 Task: Look for space in Ipirá, Brazil from 5th June, 2023 to 16th June, 2023 for 2 adults in price range Rs.14000 to Rs.18000. Place can be entire place with 1  bedroom having 1 bed and 1 bathroom. Property type can be house, flat, guest house, hotel. Booking option can be shelf check-in. Required host language is Spanish.
Action: Key pressed i<Key.caps_lock>pira,<Key.space><Key.caps_lock>b<Key.caps_lock>razil<Key.enter>
Screenshot: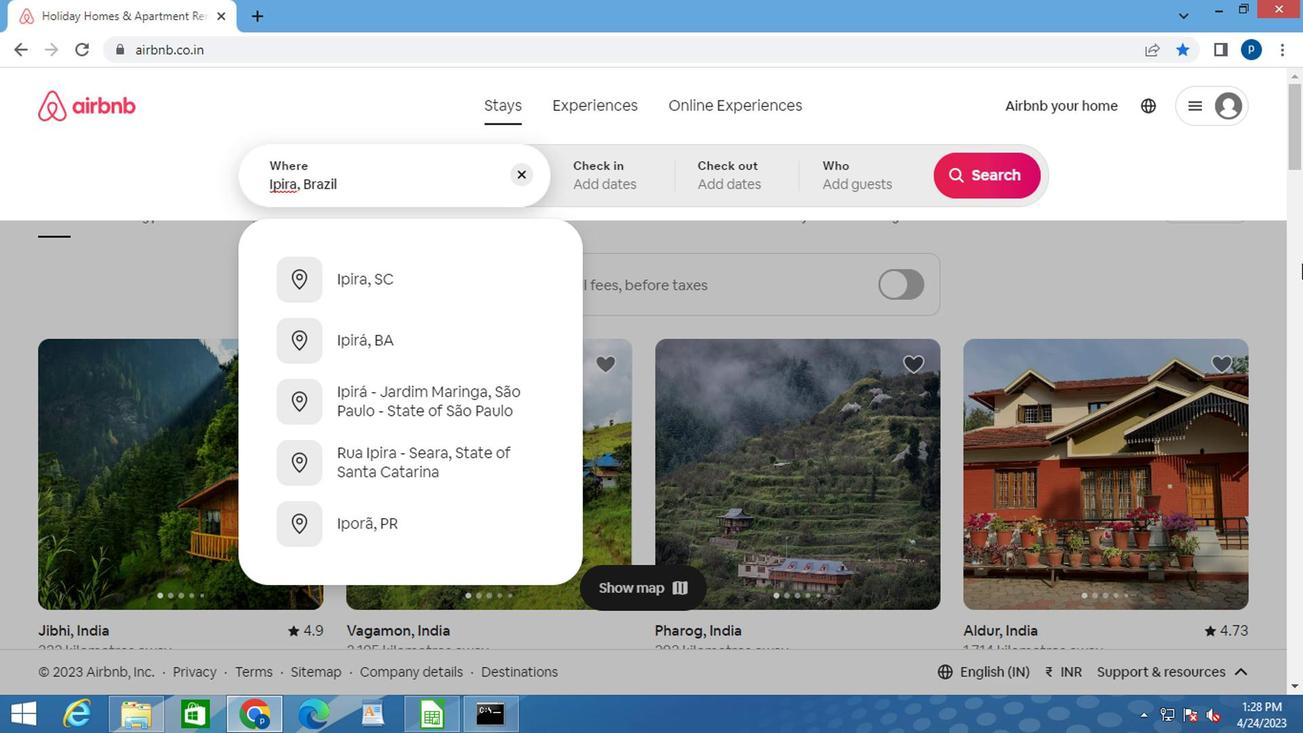 
Action: Mouse moved to (968, 331)
Screenshot: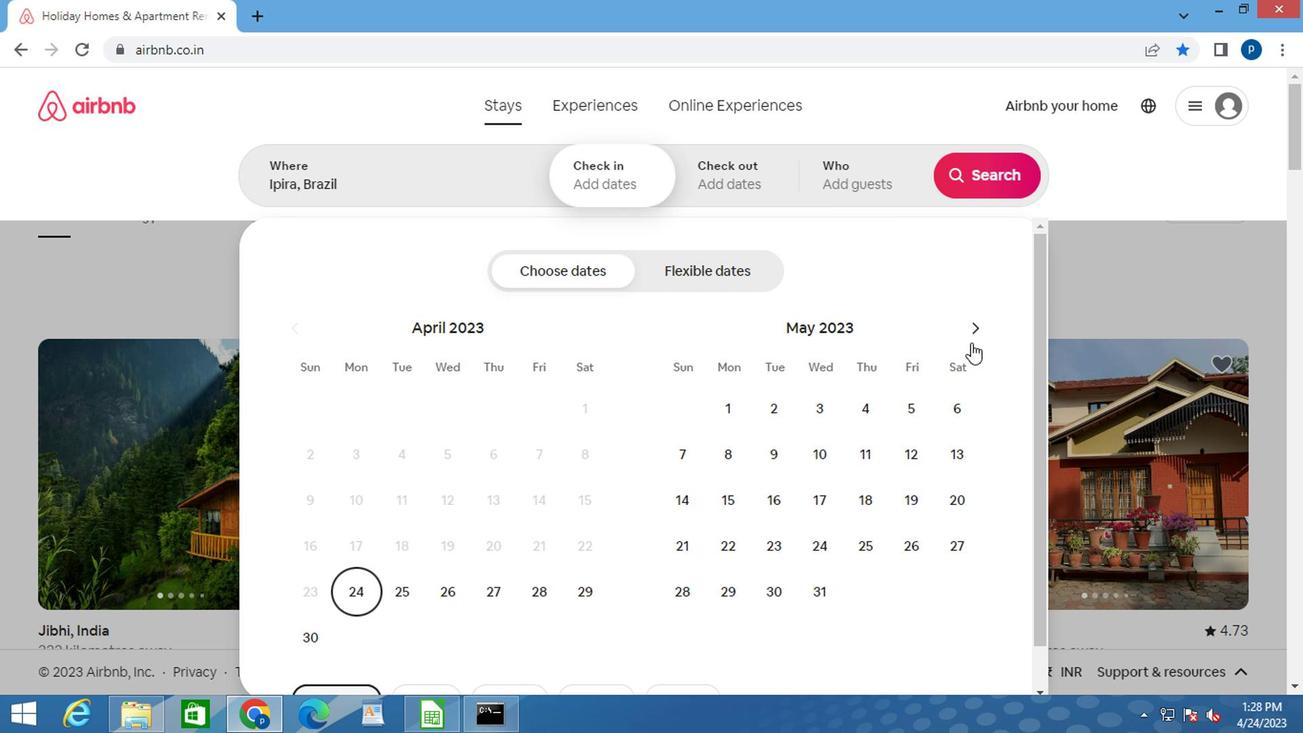 
Action: Mouse pressed left at (968, 331)
Screenshot: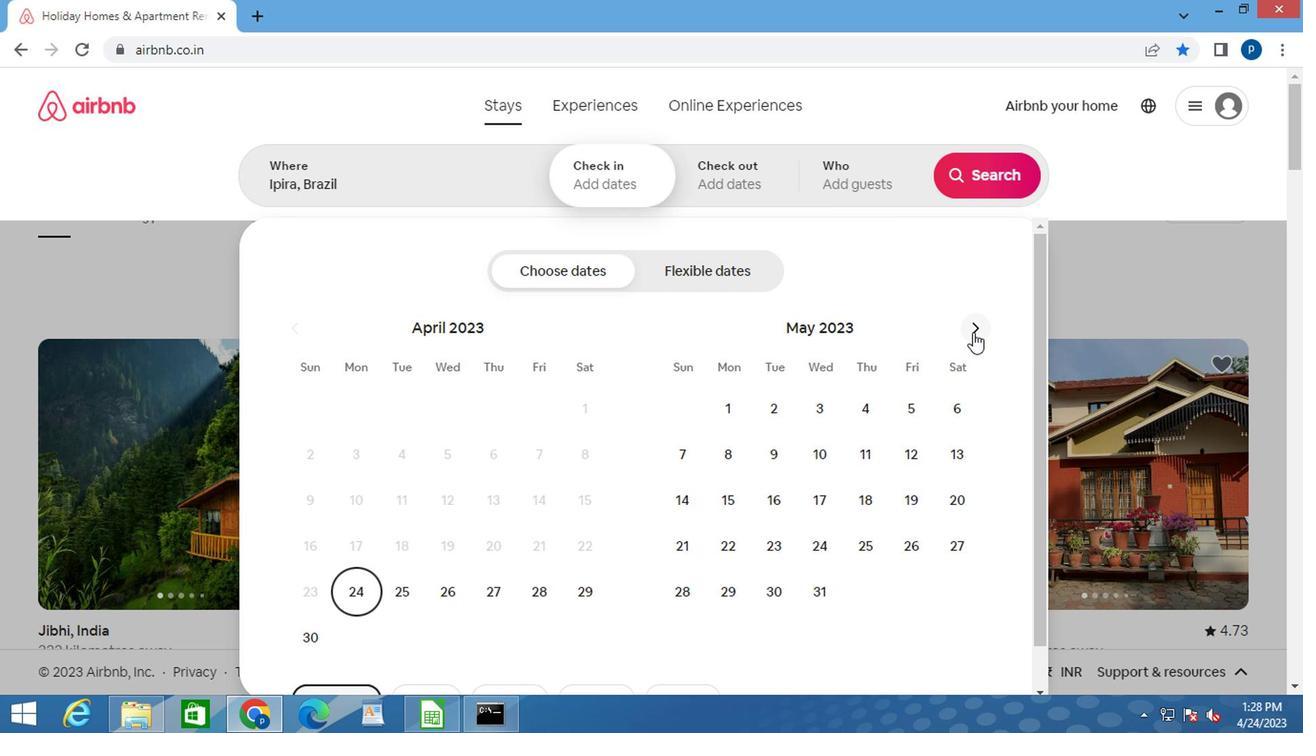 
Action: Mouse moved to (714, 467)
Screenshot: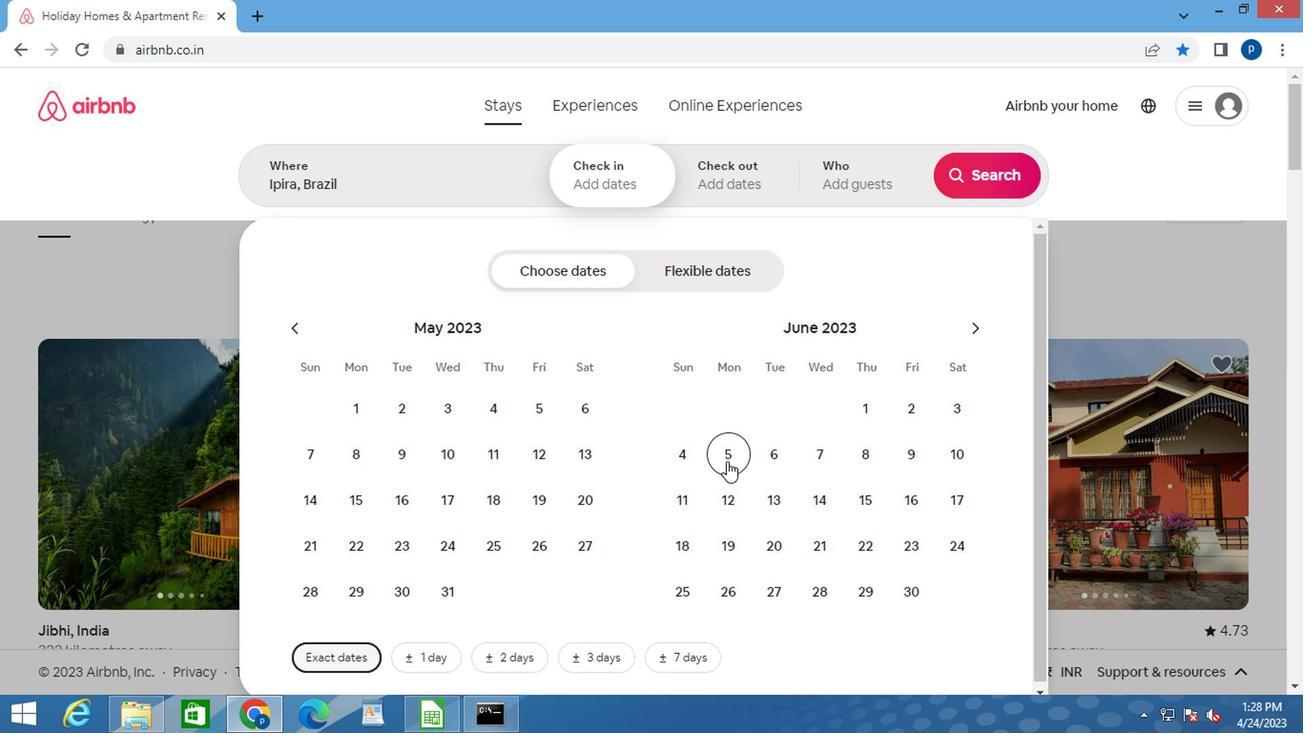 
Action: Mouse pressed left at (714, 467)
Screenshot: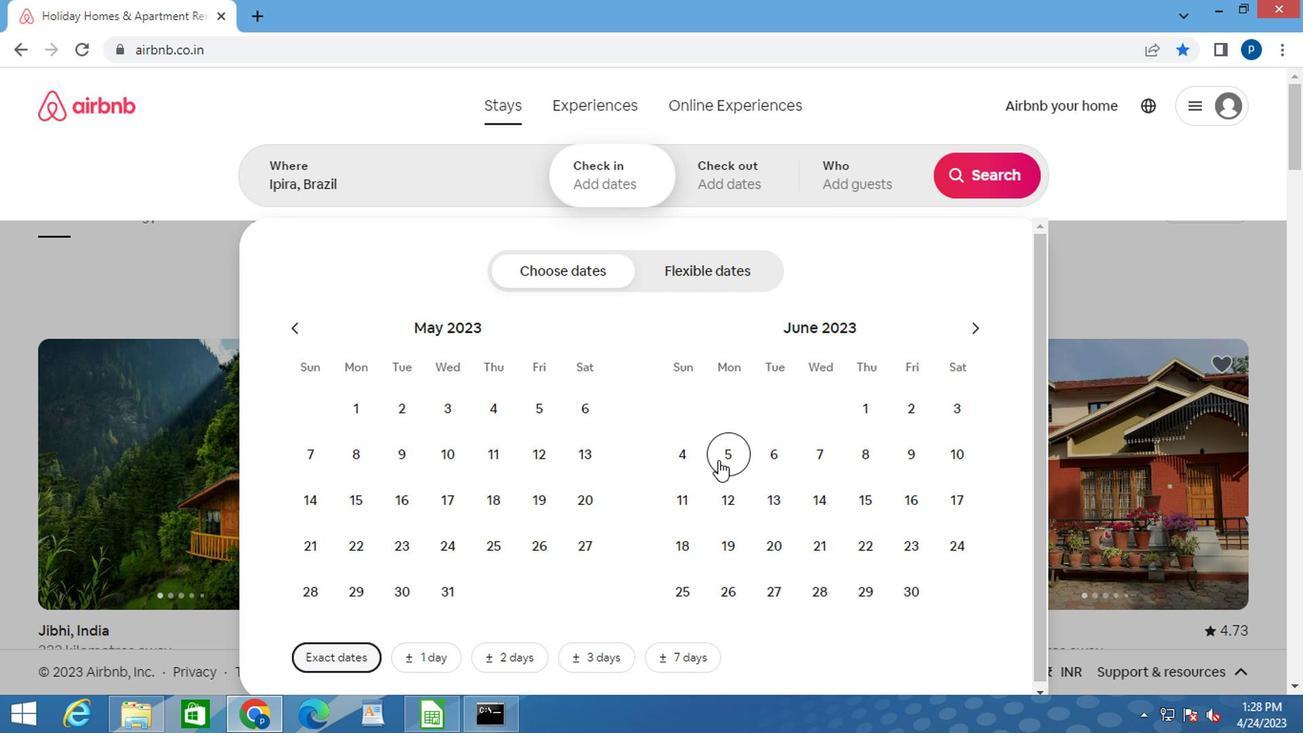 
Action: Mouse moved to (911, 508)
Screenshot: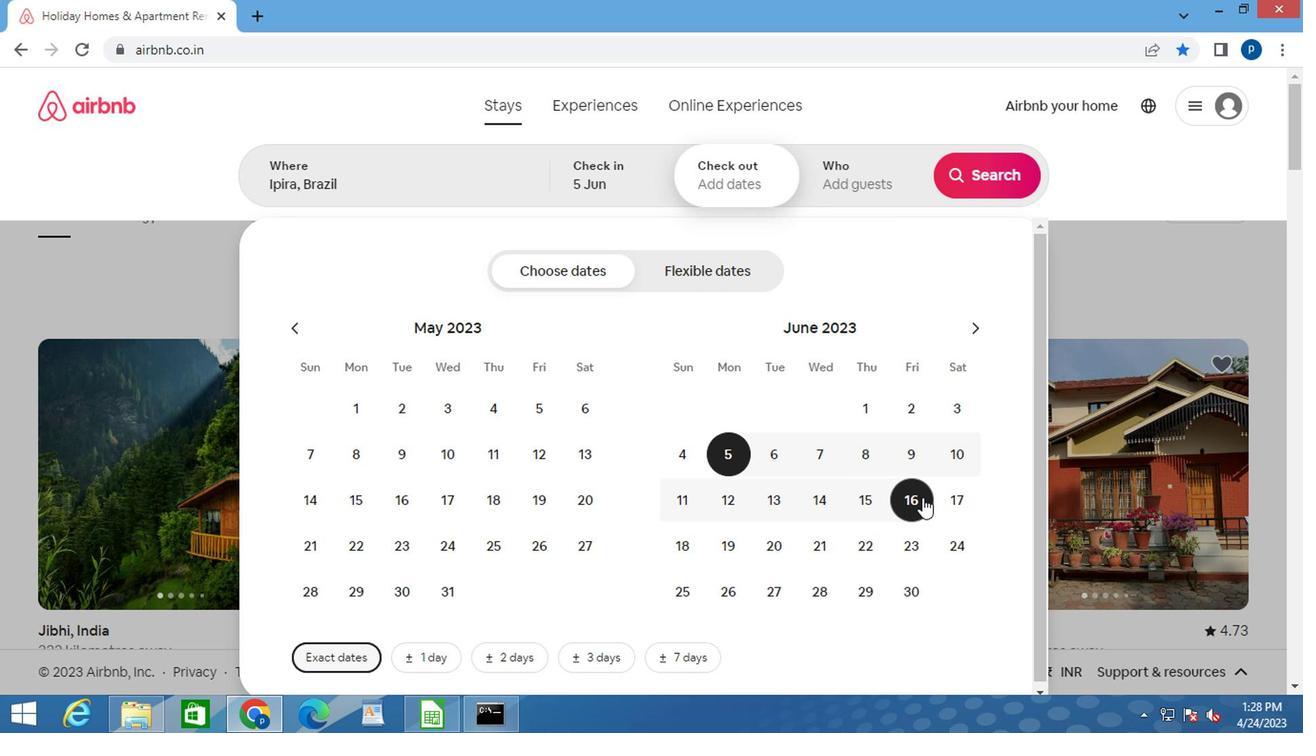 
Action: Mouse pressed left at (911, 508)
Screenshot: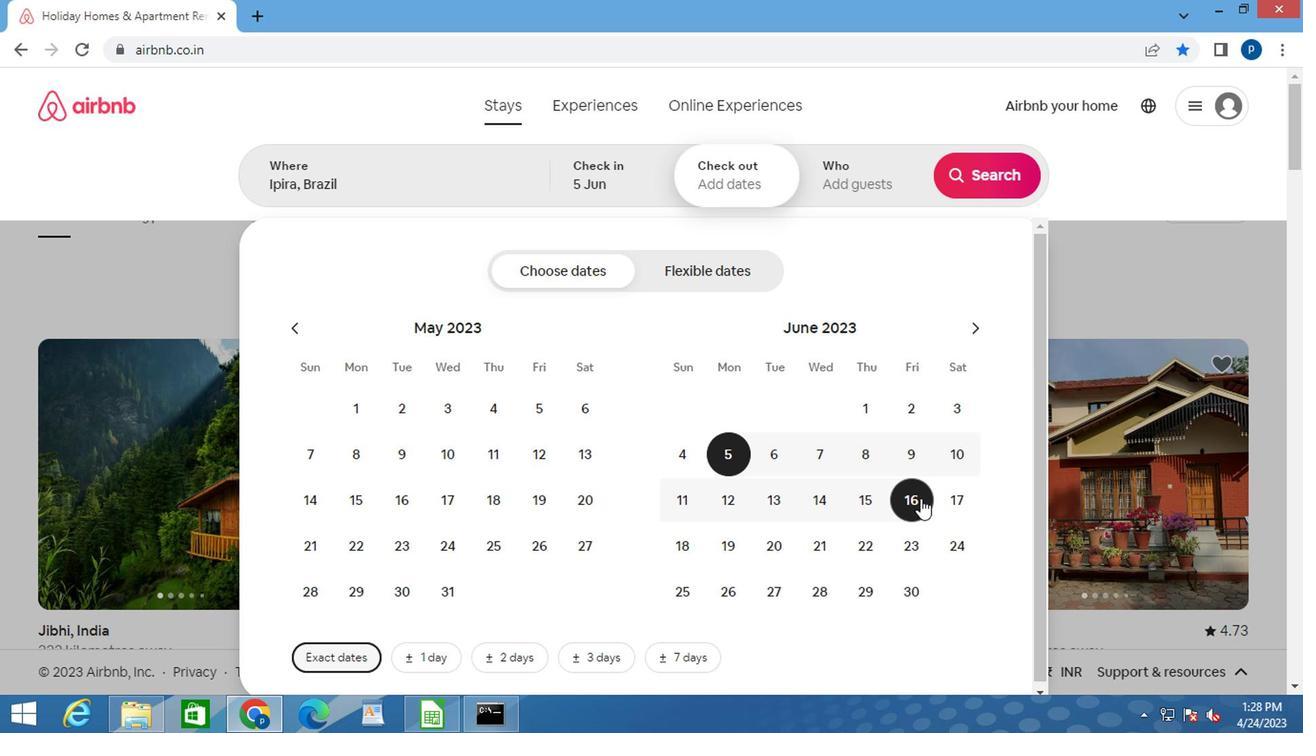 
Action: Mouse moved to (851, 179)
Screenshot: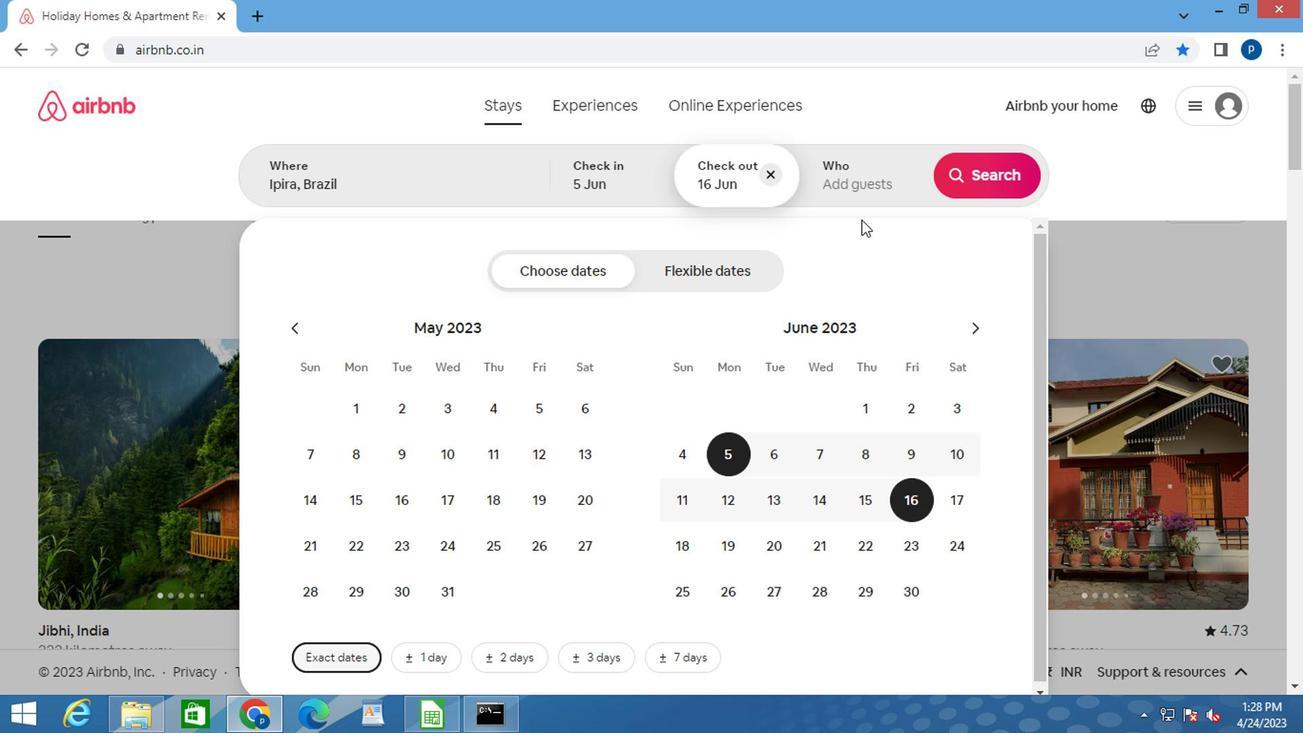 
Action: Mouse pressed left at (851, 179)
Screenshot: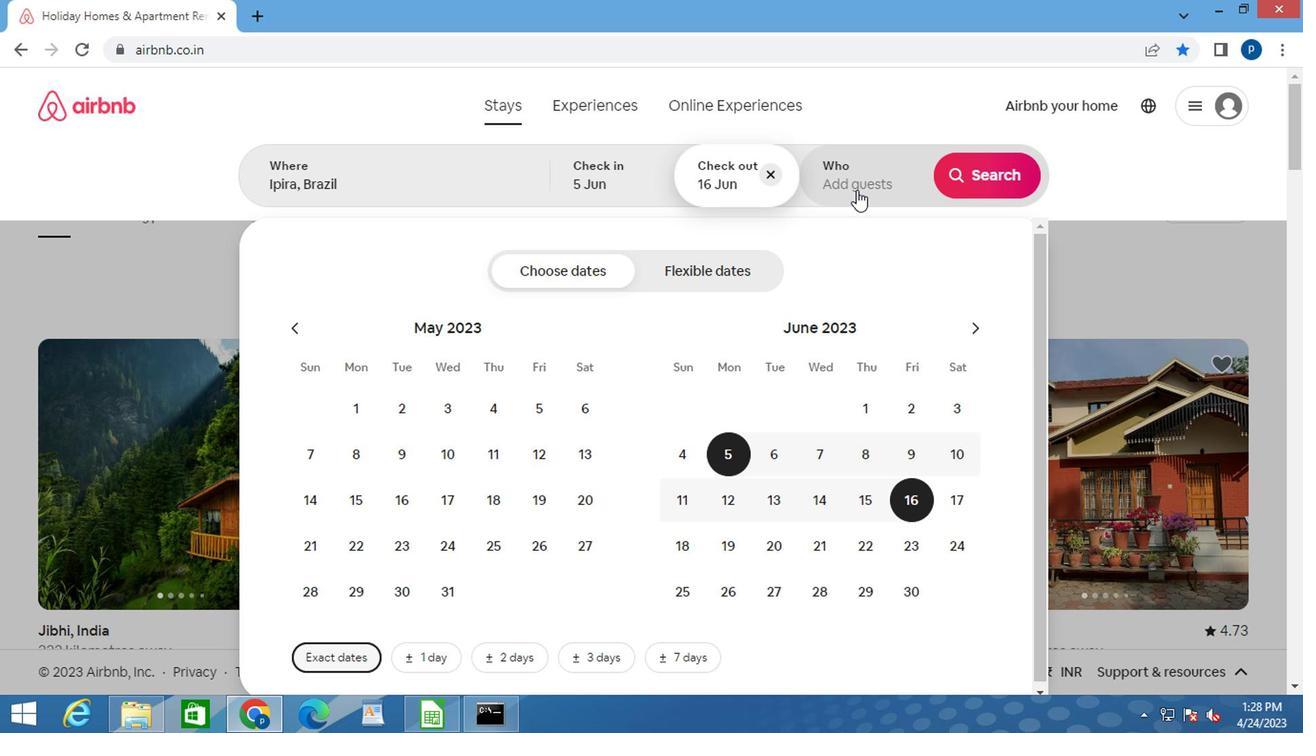 
Action: Mouse moved to (986, 286)
Screenshot: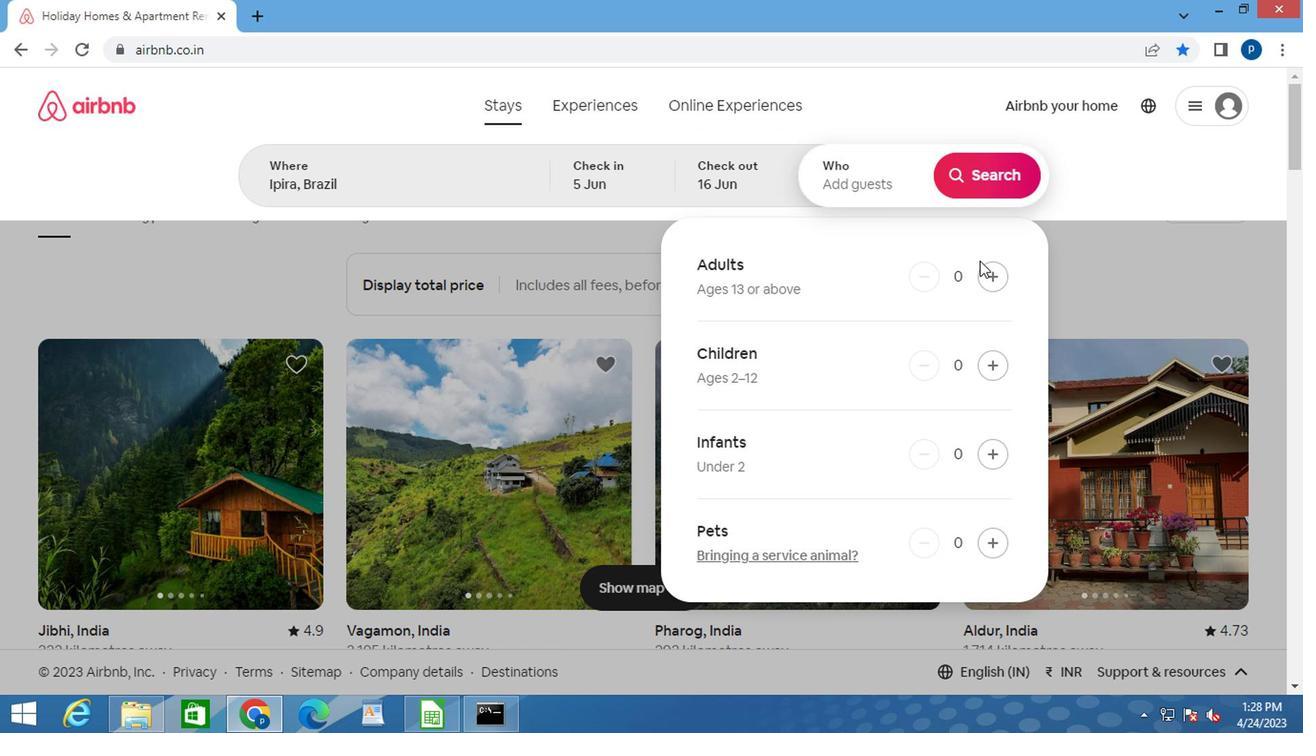 
Action: Mouse pressed left at (986, 286)
Screenshot: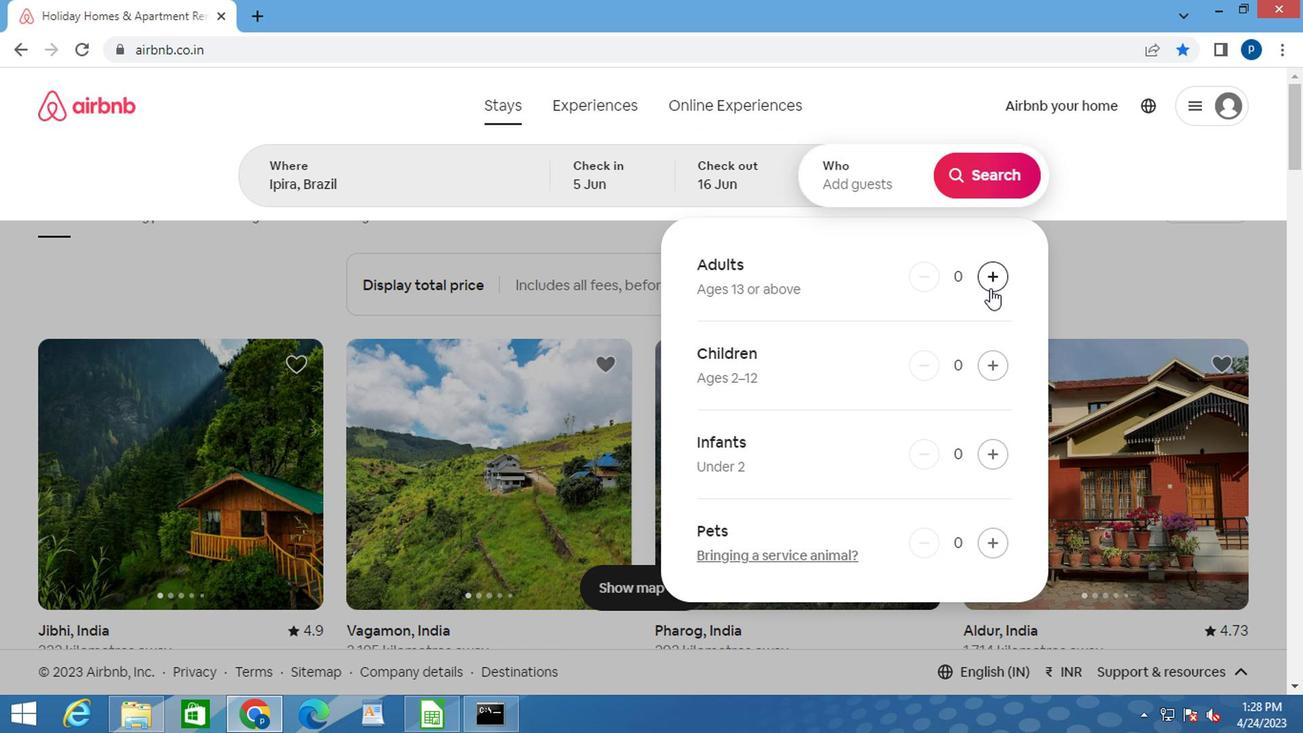 
Action: Mouse moved to (986, 286)
Screenshot: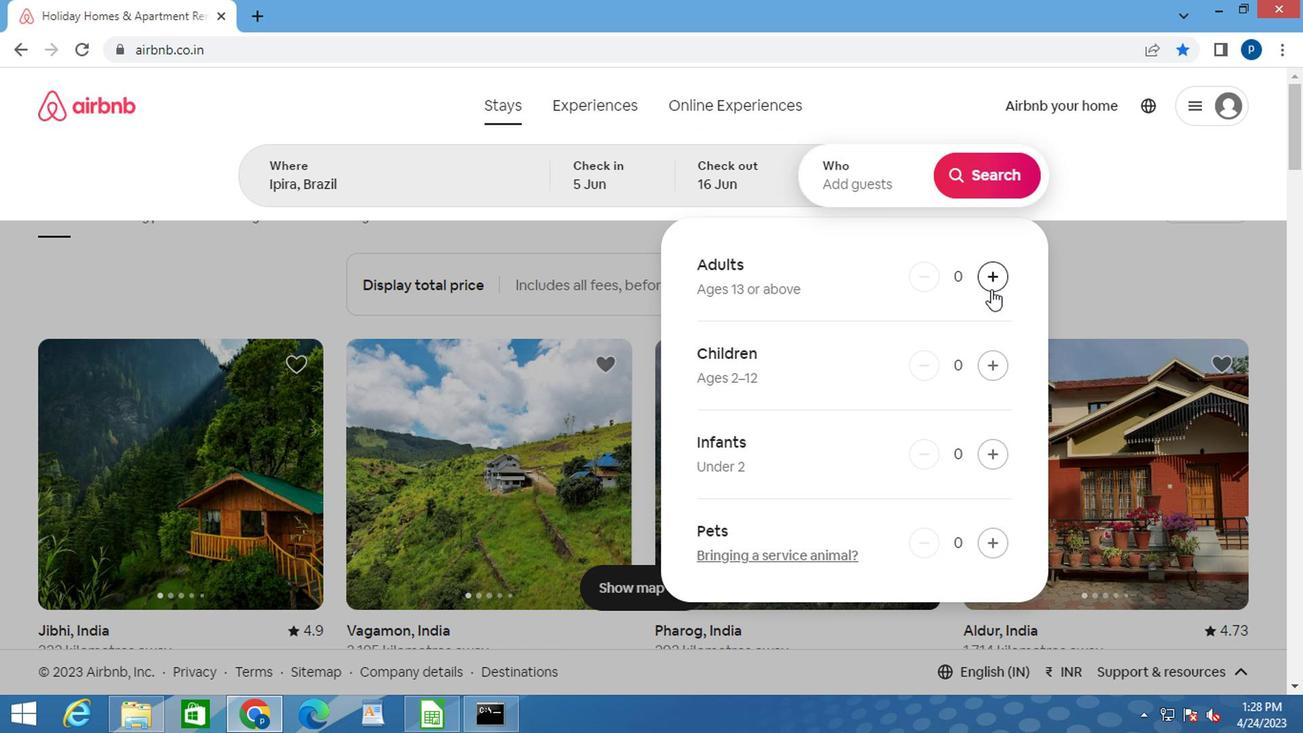 
Action: Mouse pressed left at (986, 286)
Screenshot: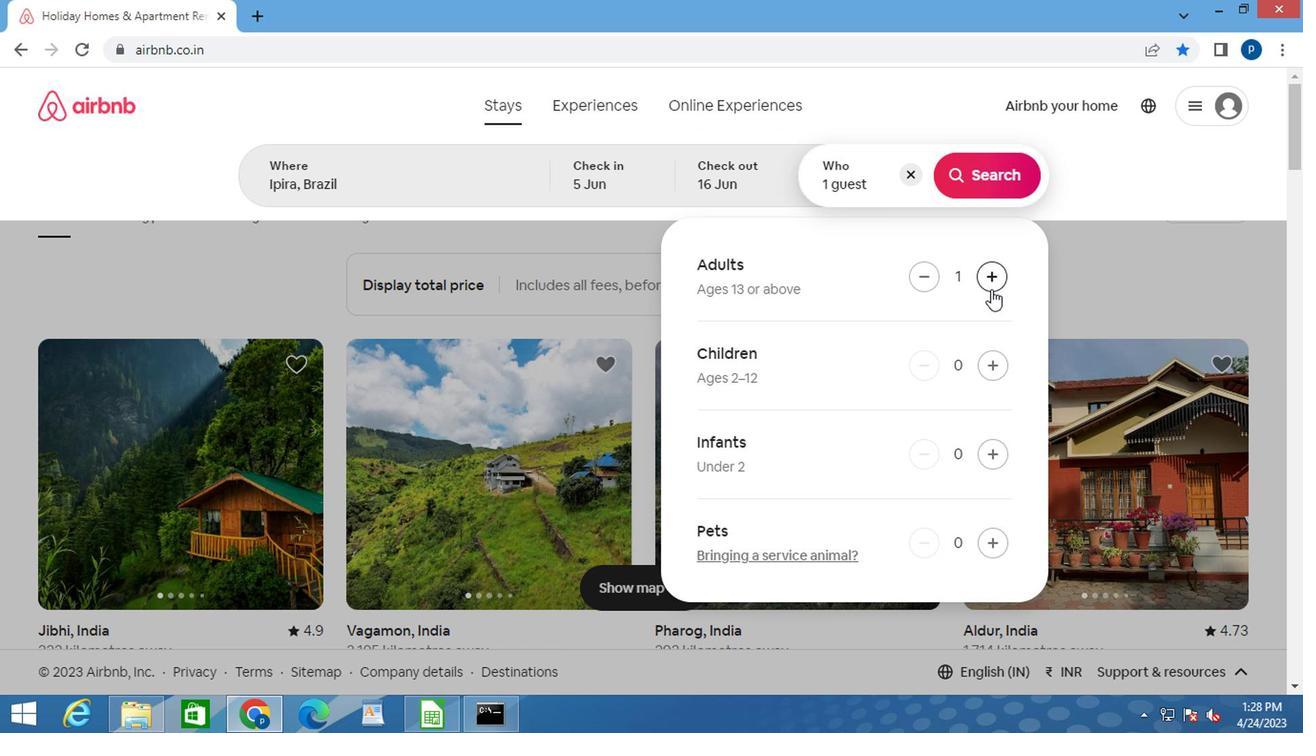 
Action: Mouse moved to (984, 171)
Screenshot: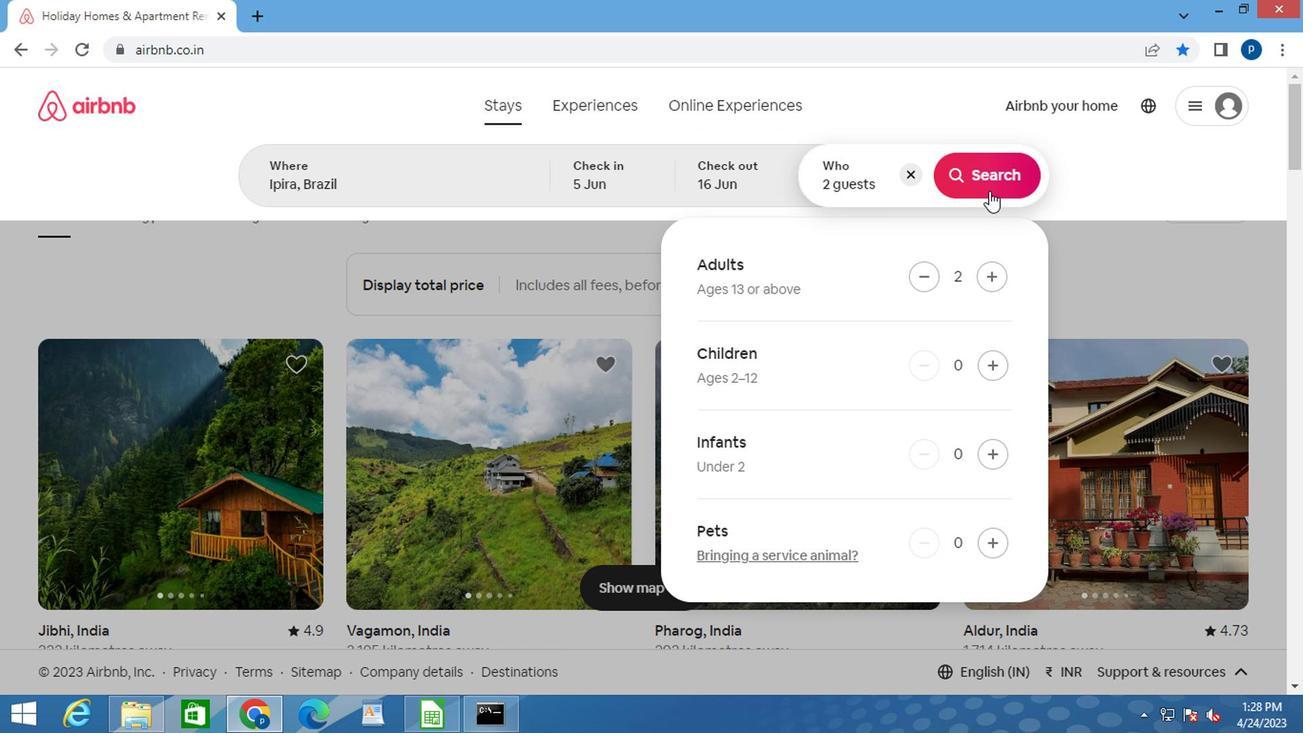 
Action: Mouse pressed left at (984, 171)
Screenshot: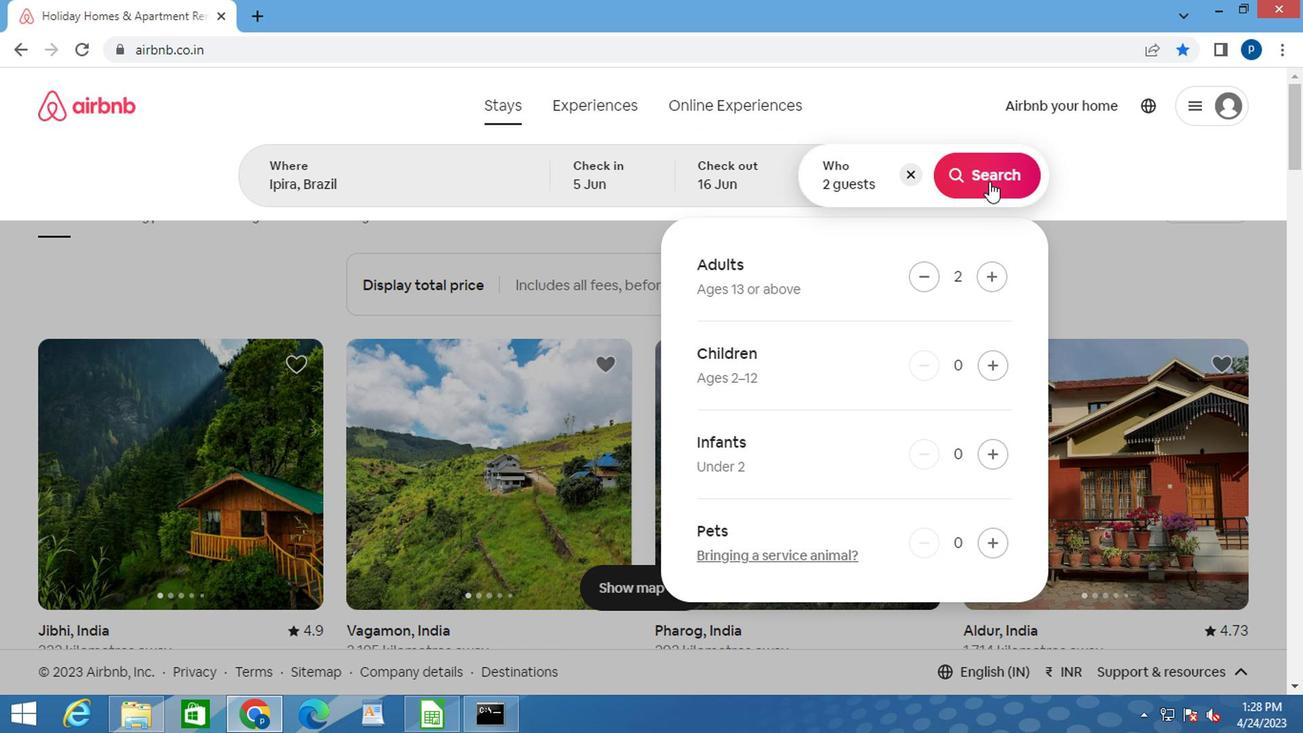 
Action: Mouse moved to (1182, 177)
Screenshot: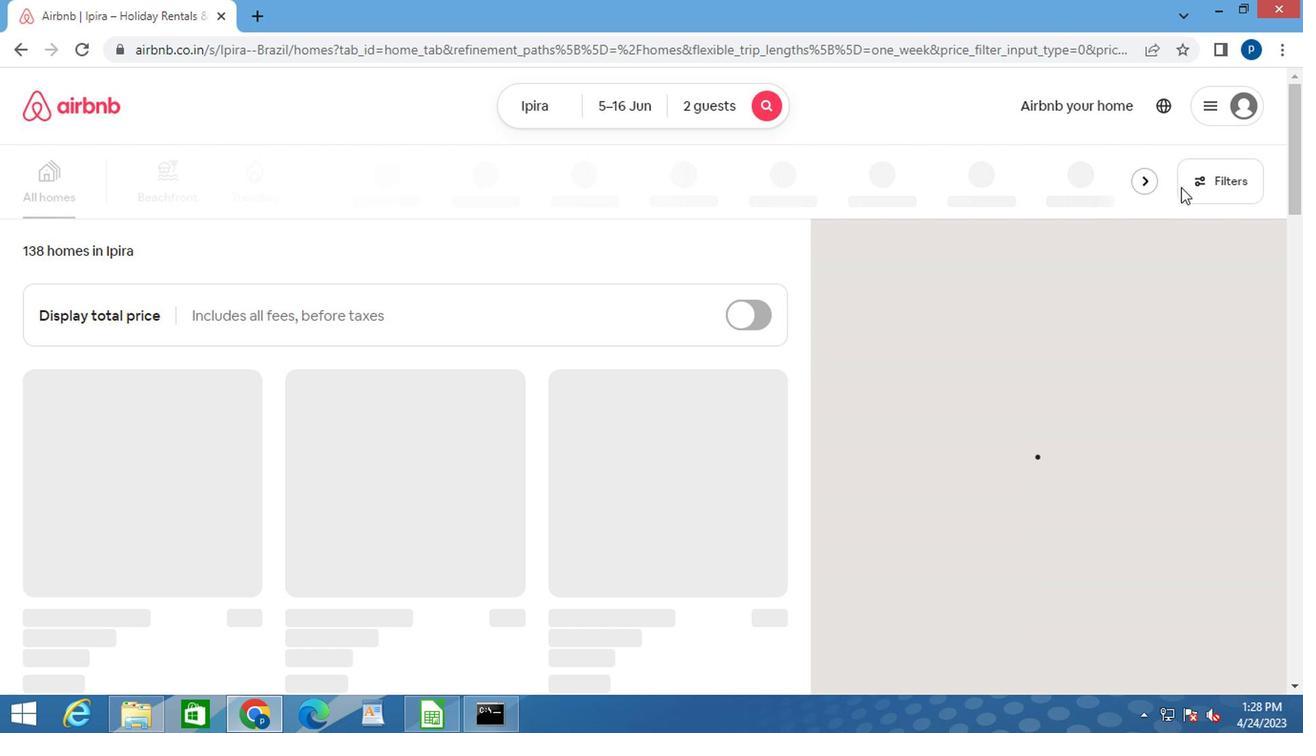 
Action: Mouse pressed left at (1182, 177)
Screenshot: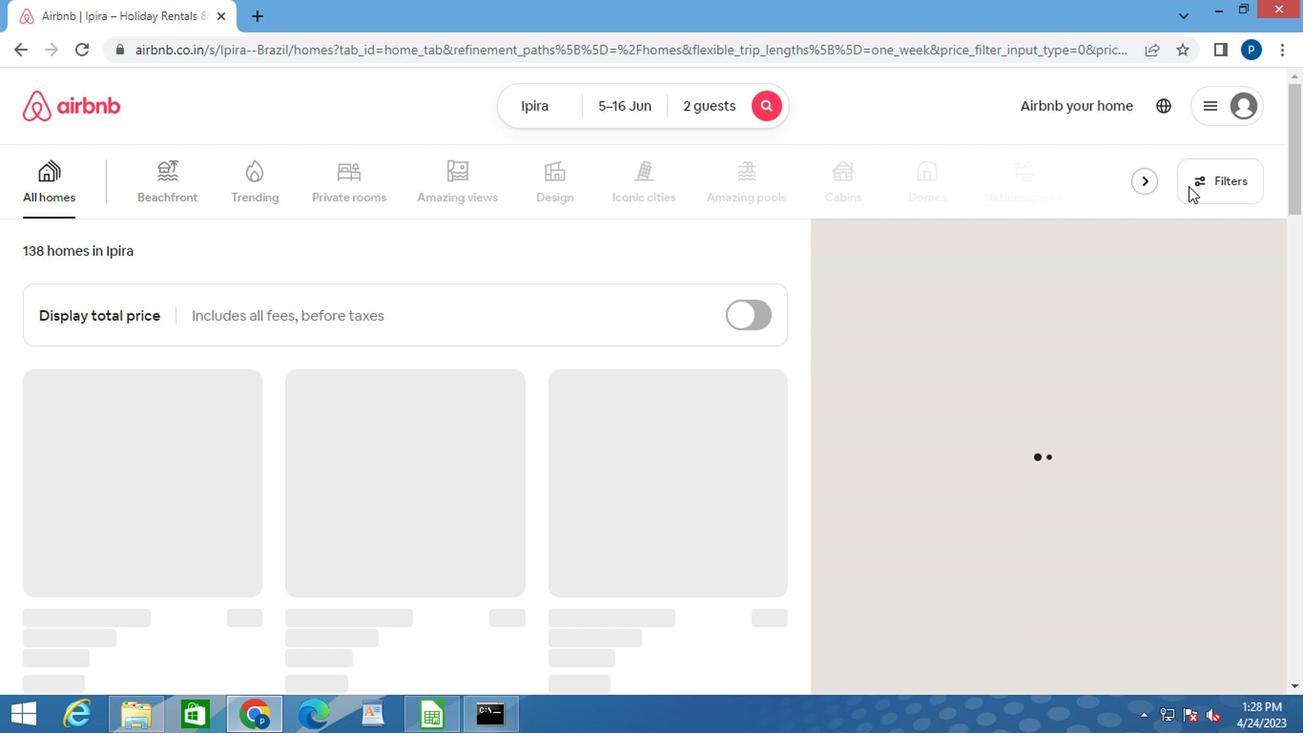 
Action: Mouse moved to (373, 436)
Screenshot: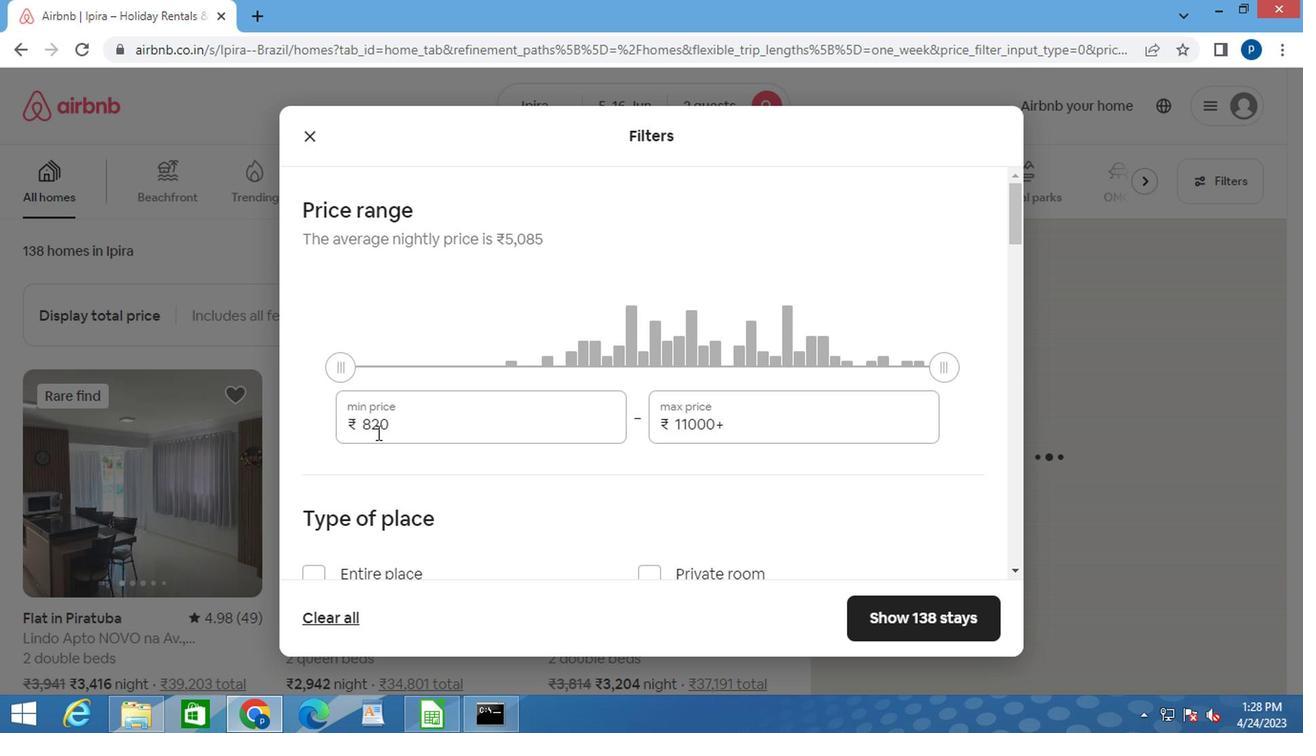 
Action: Mouse pressed left at (373, 436)
Screenshot: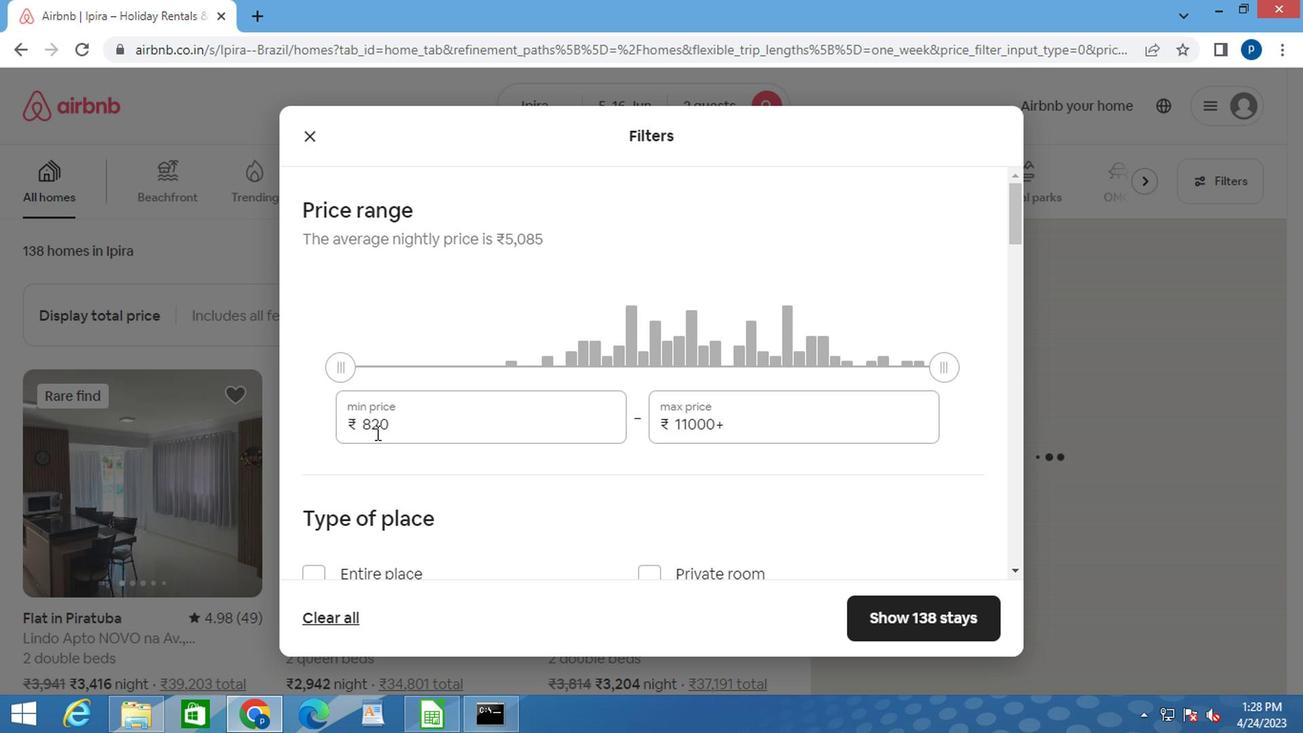 
Action: Mouse pressed left at (373, 436)
Screenshot: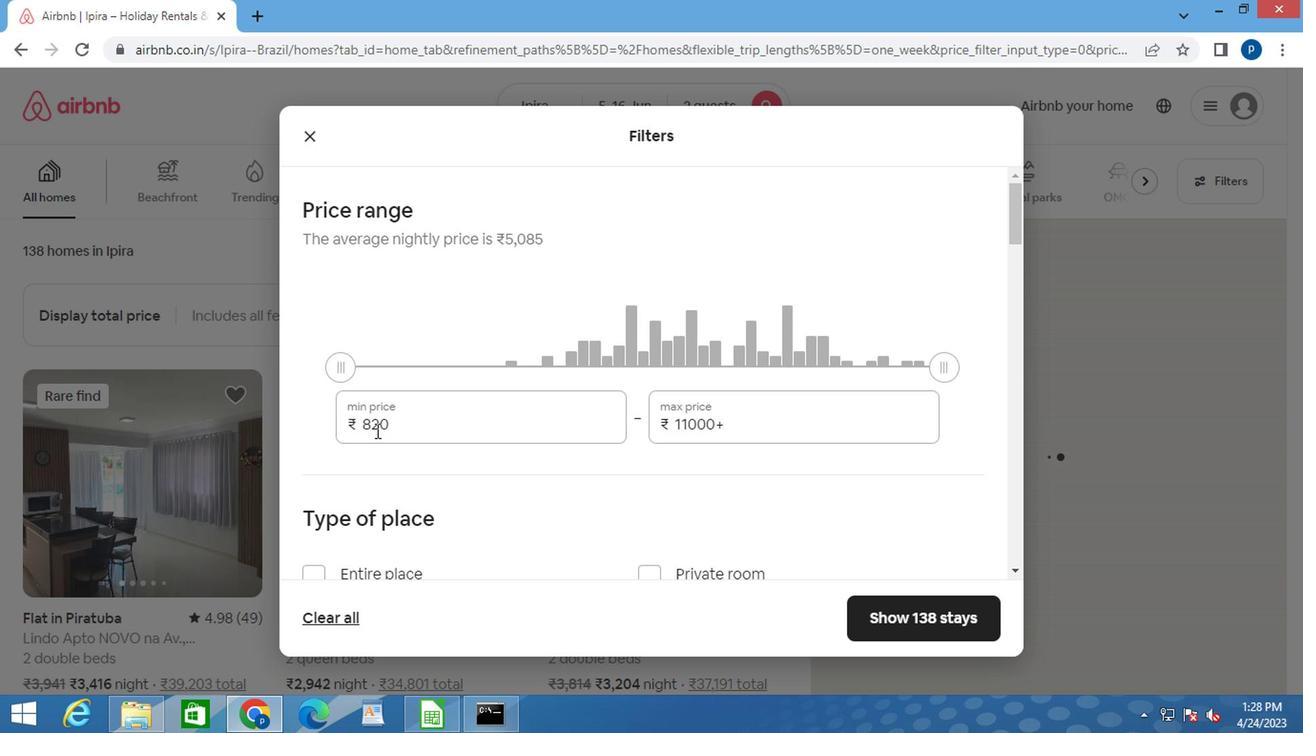 
Action: Mouse moved to (372, 434)
Screenshot: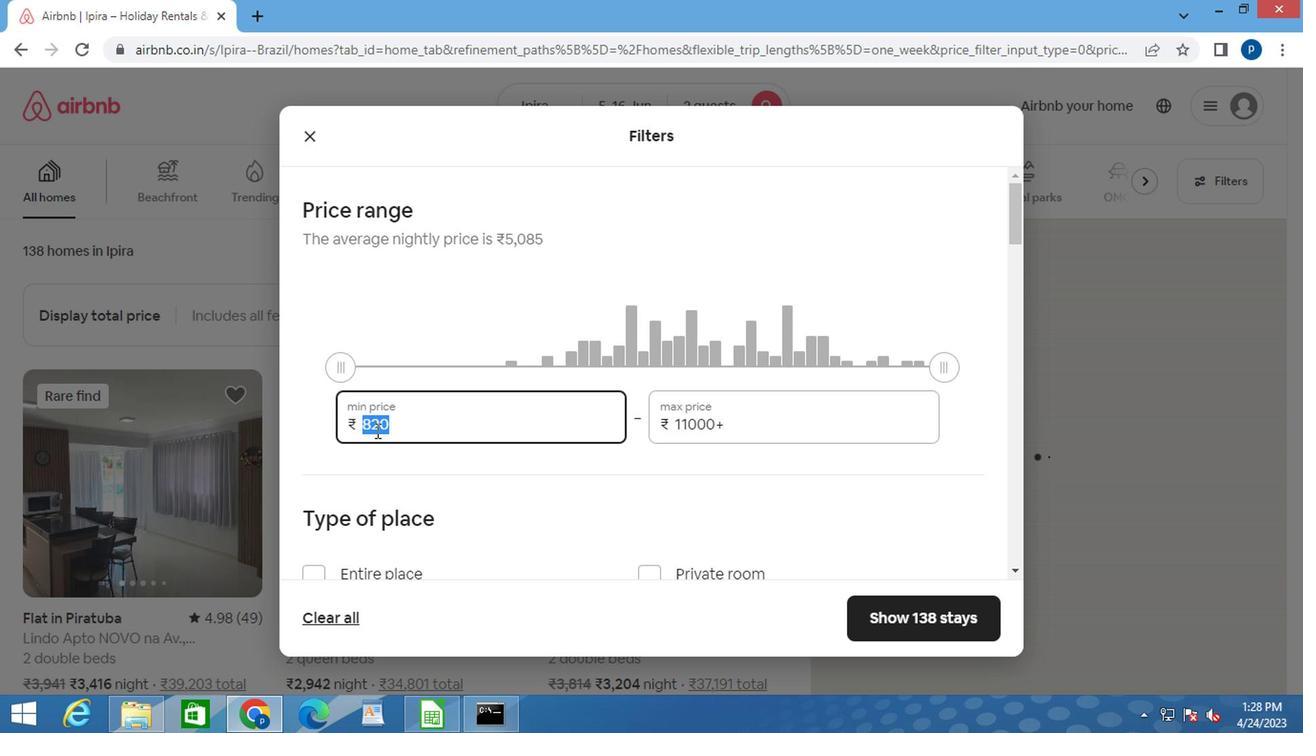 
Action: Key pressed 14000<Key.tab>100
Screenshot: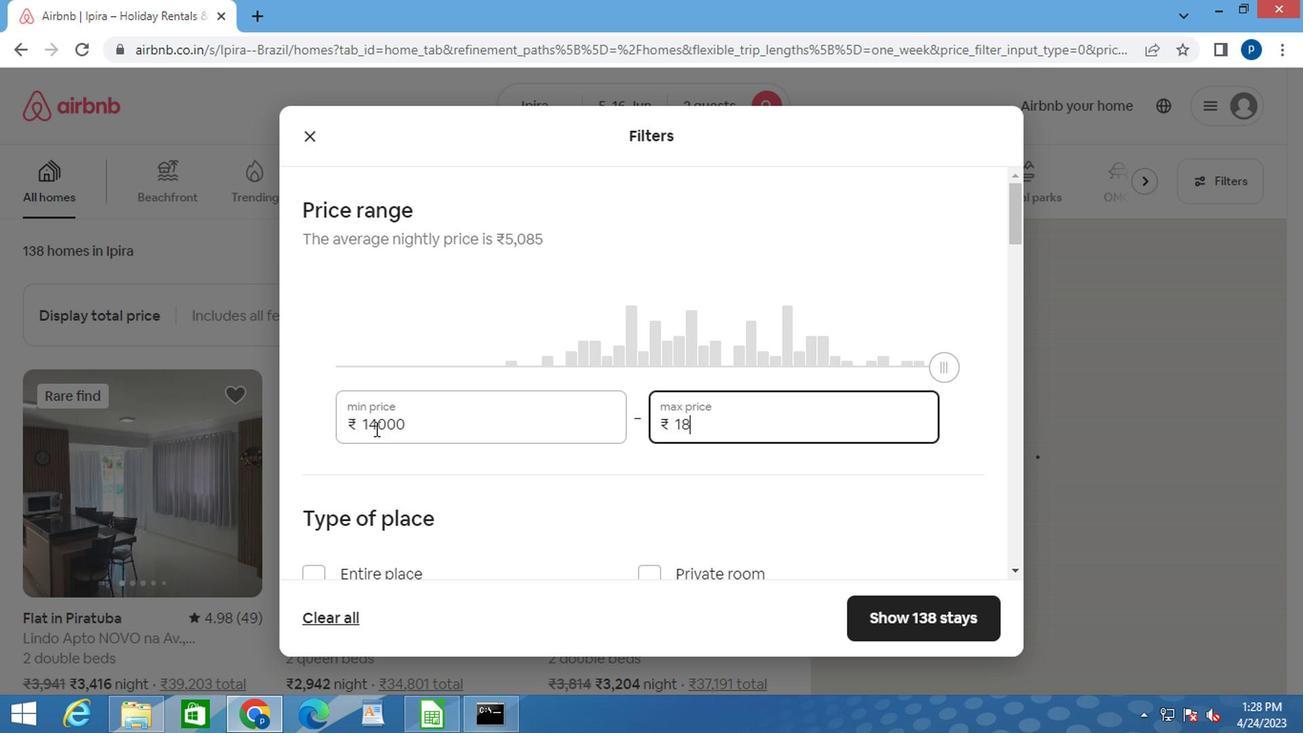 
Action: Mouse moved to (682, 430)
Screenshot: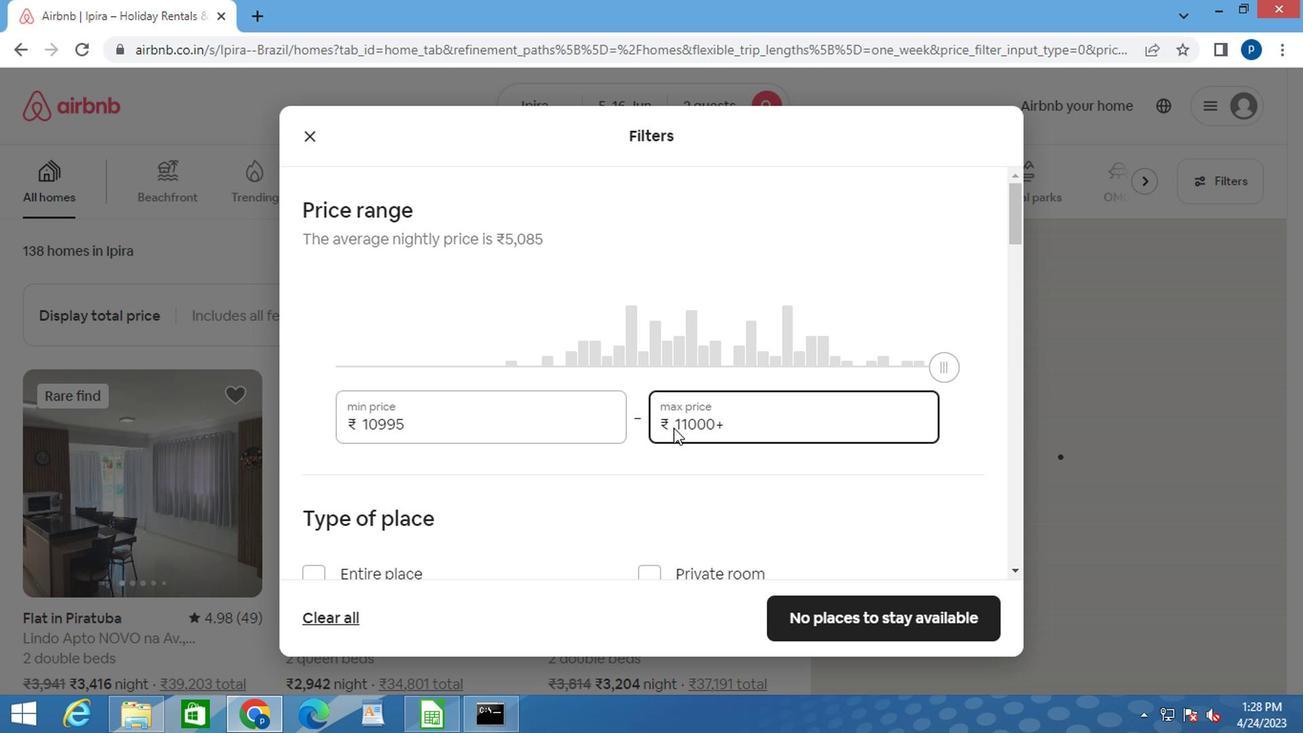 
Action: Mouse pressed left at (682, 430)
Screenshot: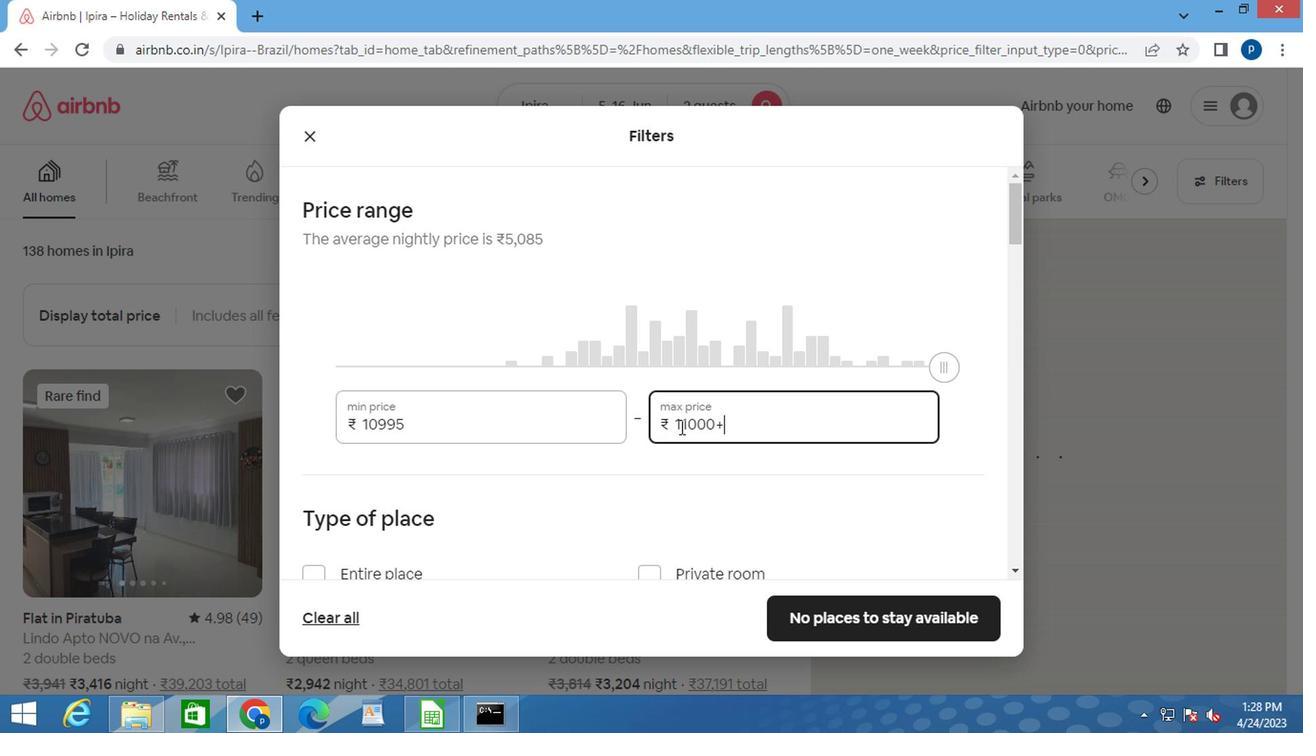 
Action: Mouse pressed left at (682, 430)
Screenshot: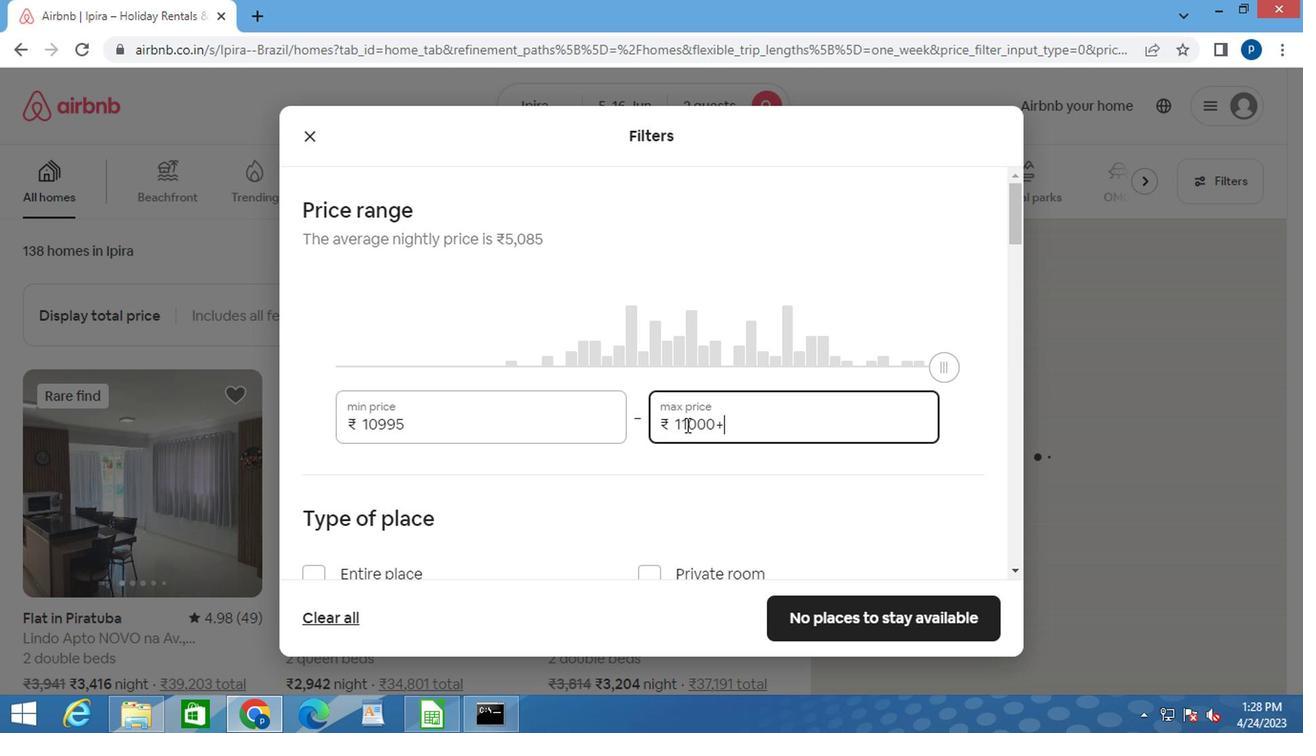 
Action: Mouse moved to (683, 429)
Screenshot: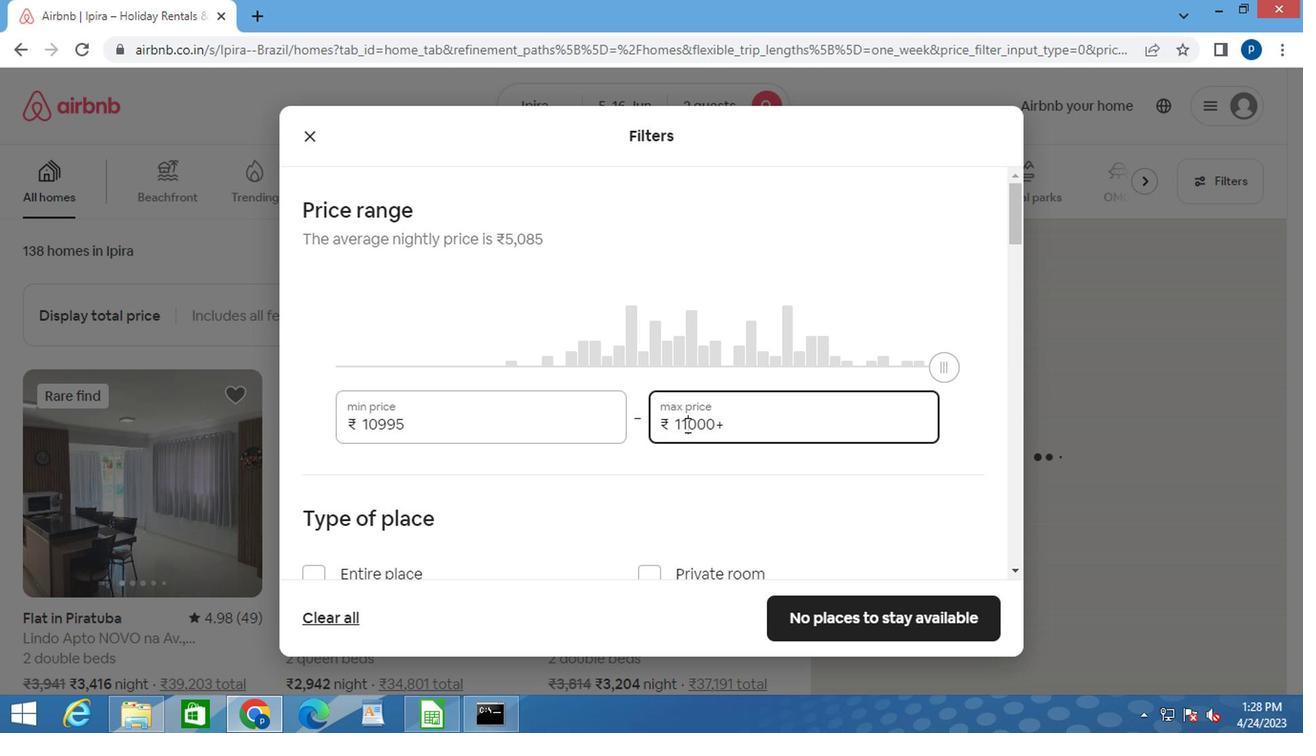 
Action: Mouse pressed left at (683, 429)
Screenshot: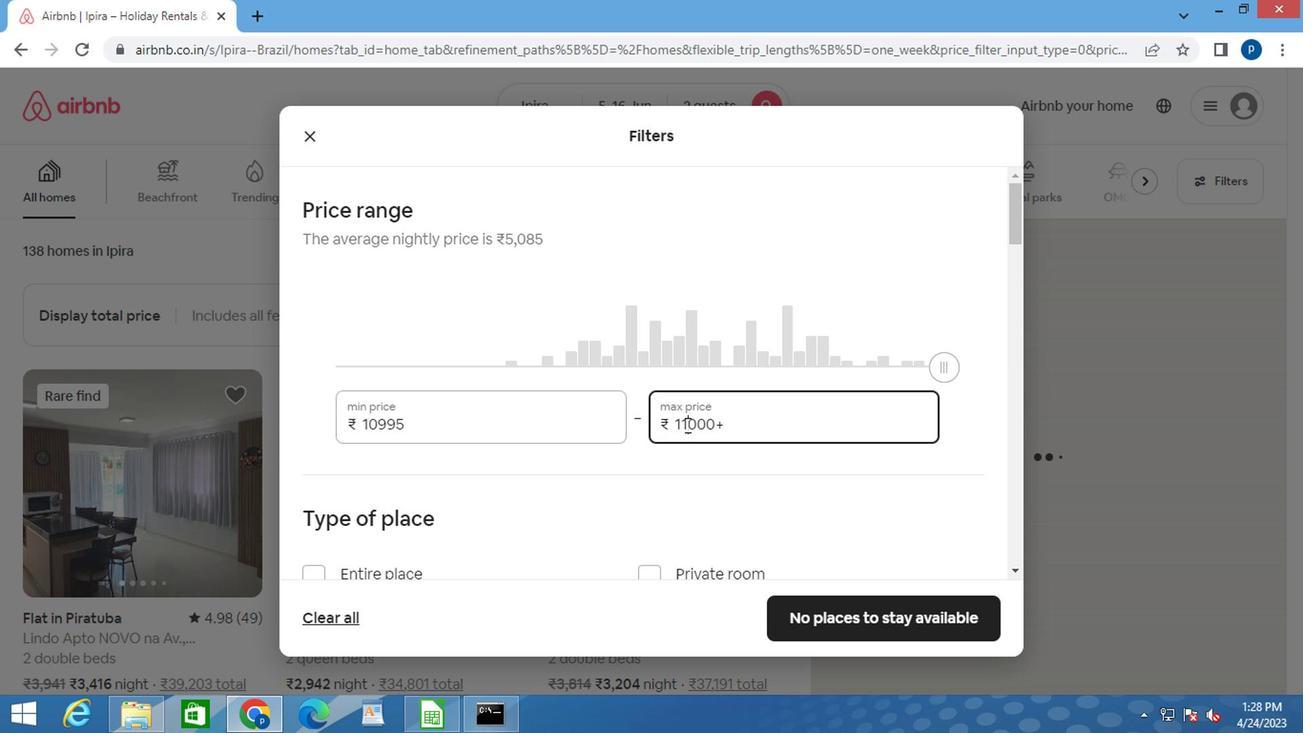 
Action: Mouse moved to (687, 421)
Screenshot: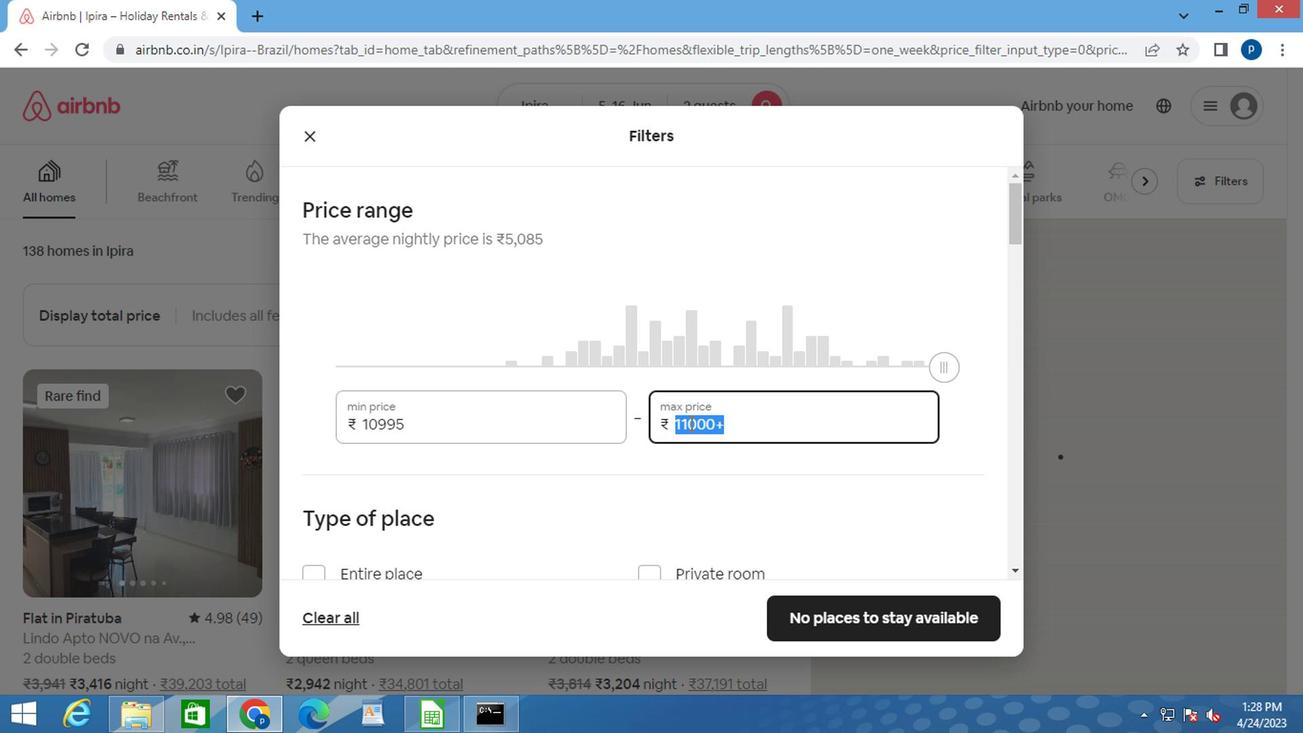 
Action: Key pressed 18000
Screenshot: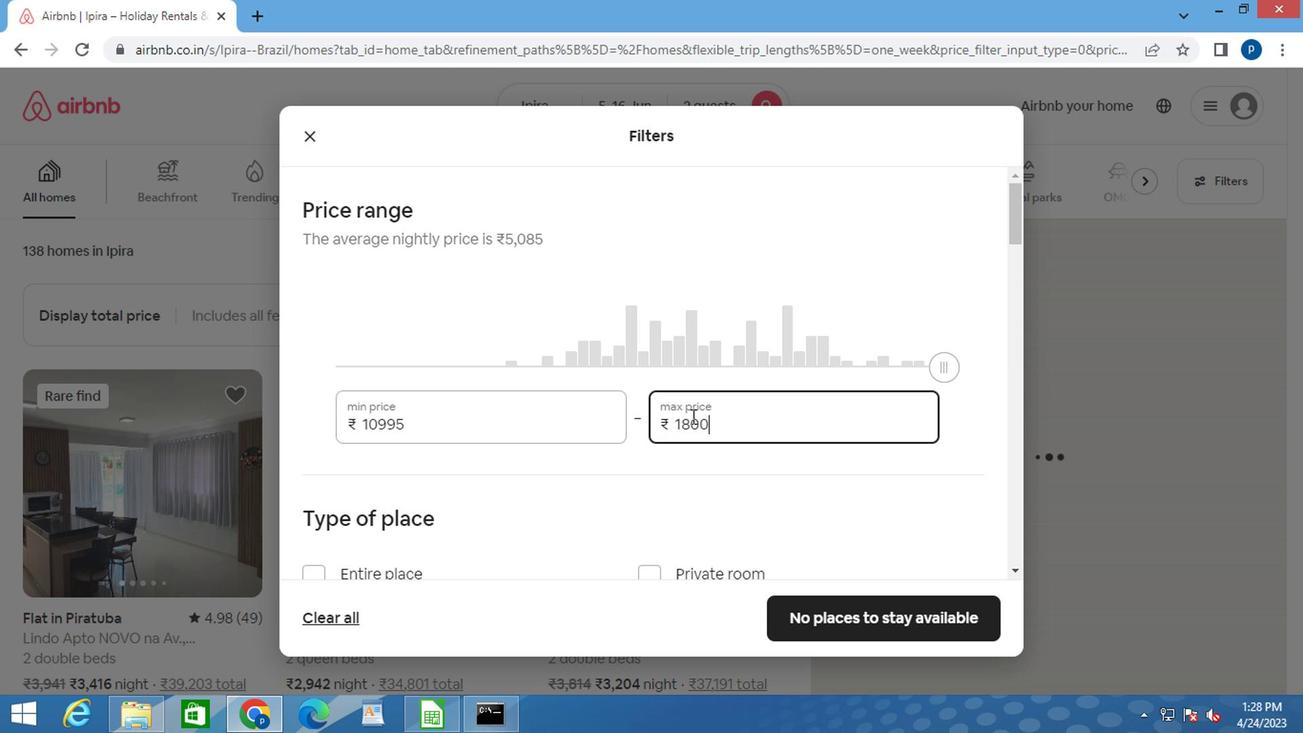 
Action: Mouse moved to (642, 452)
Screenshot: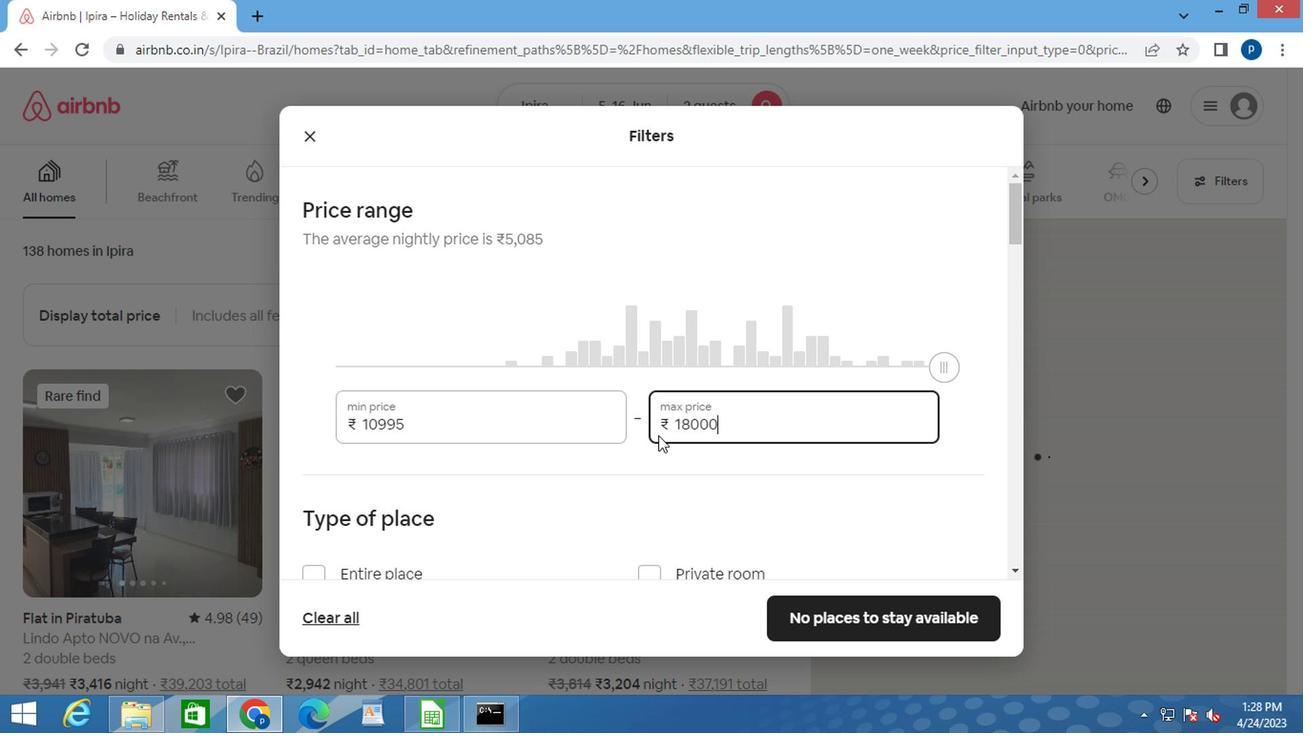 
Action: Mouse scrolled (642, 452) with delta (0, 0)
Screenshot: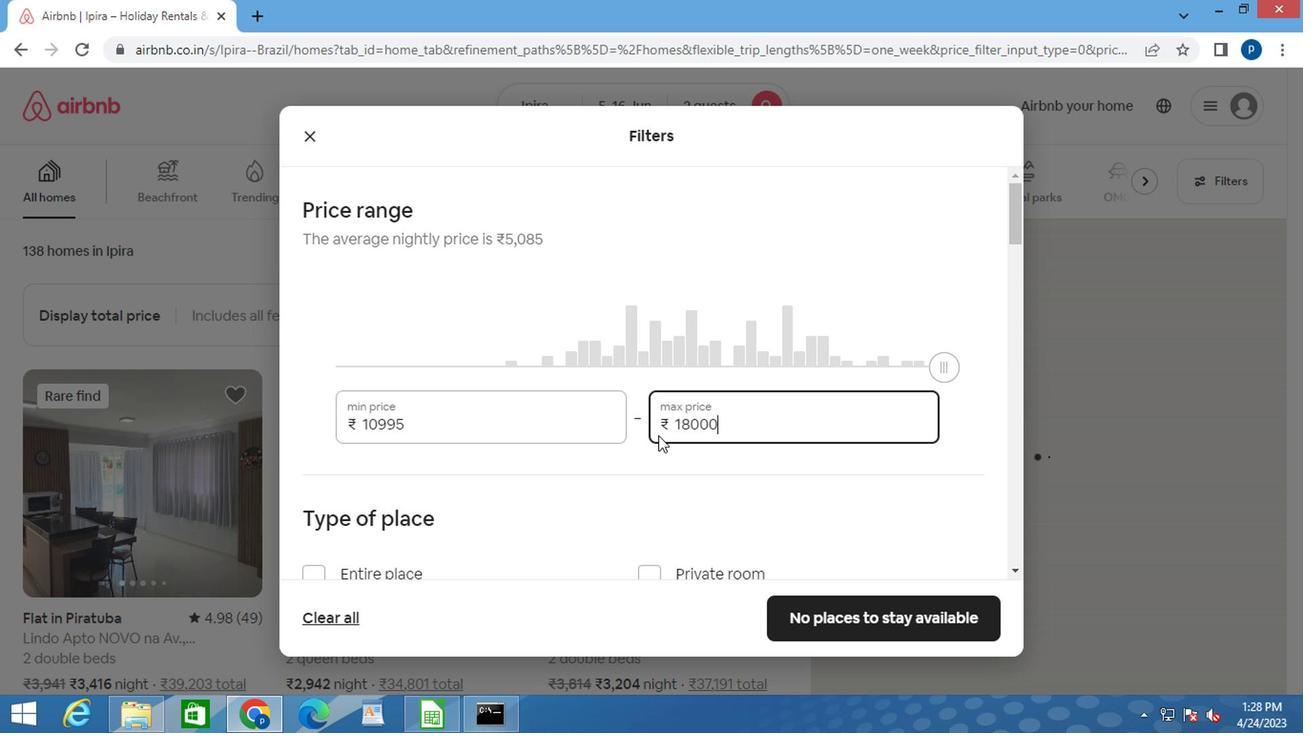 
Action: Mouse moved to (642, 452)
Screenshot: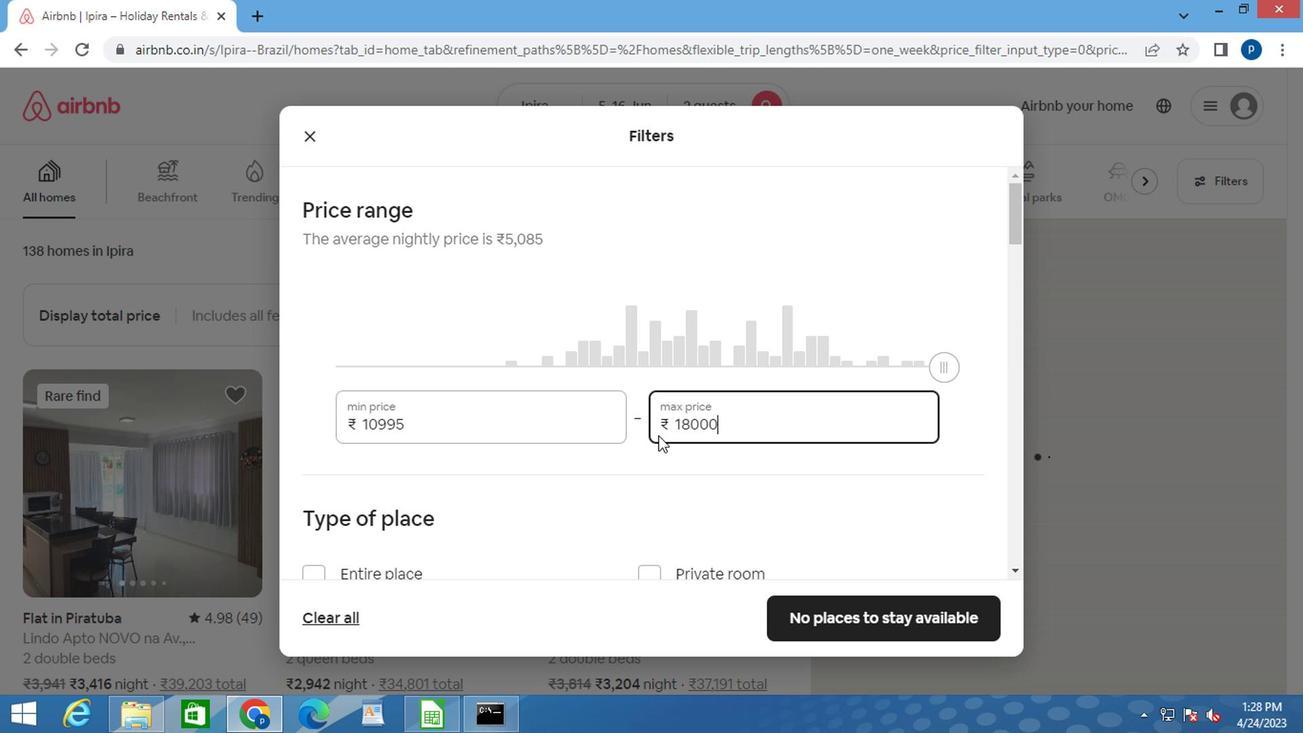
Action: Mouse scrolled (642, 452) with delta (0, 0)
Screenshot: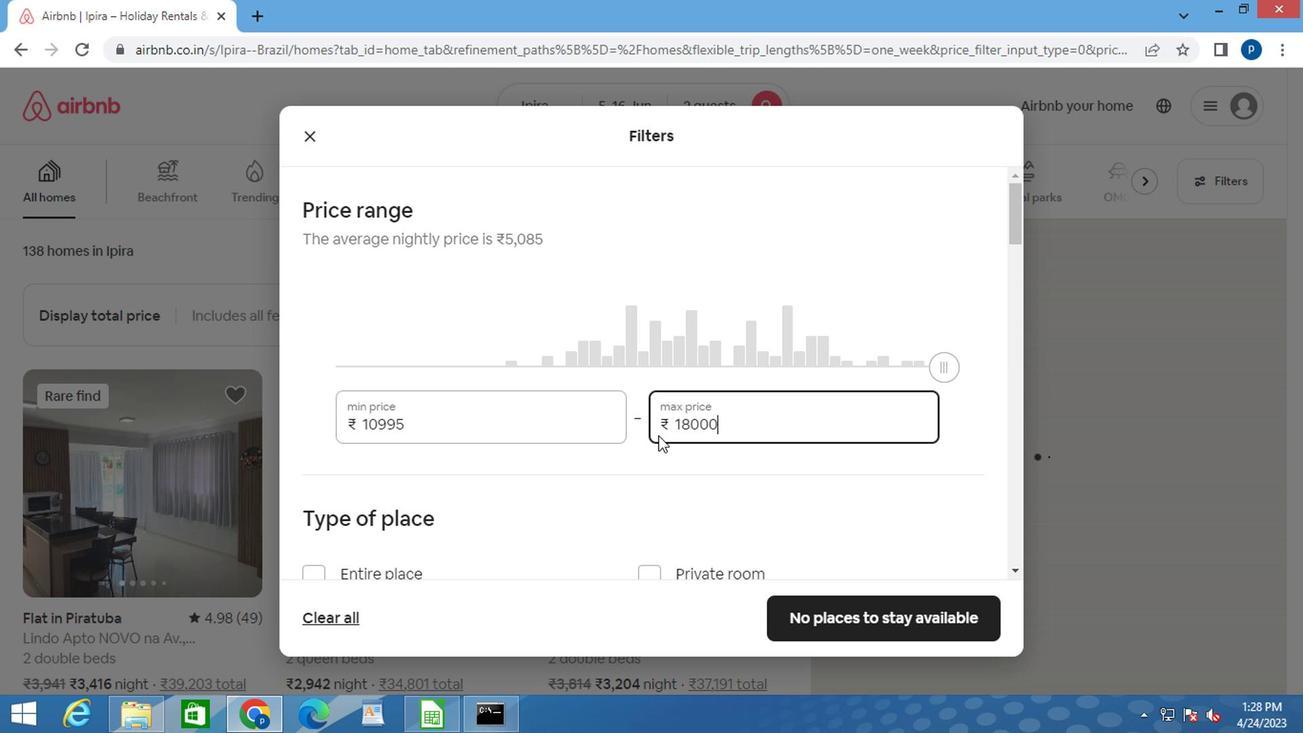 
Action: Mouse moved to (312, 389)
Screenshot: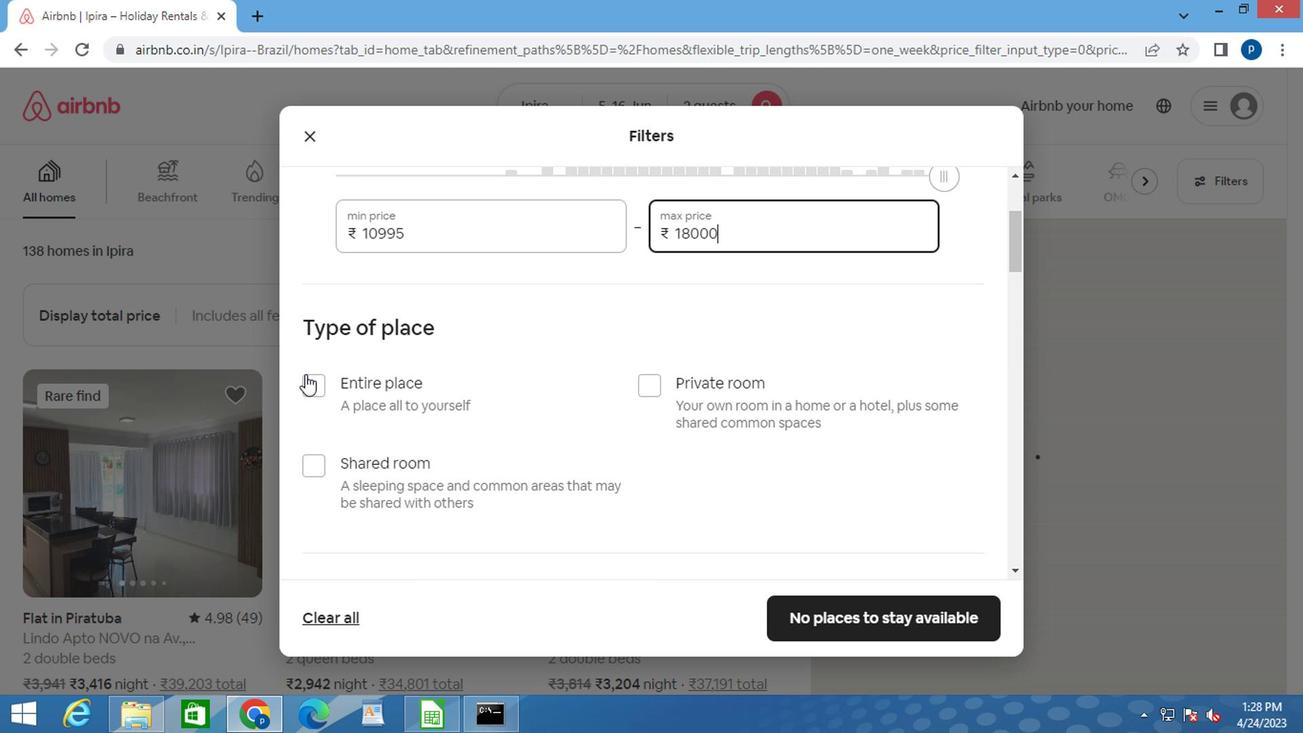 
Action: Mouse pressed left at (312, 389)
Screenshot: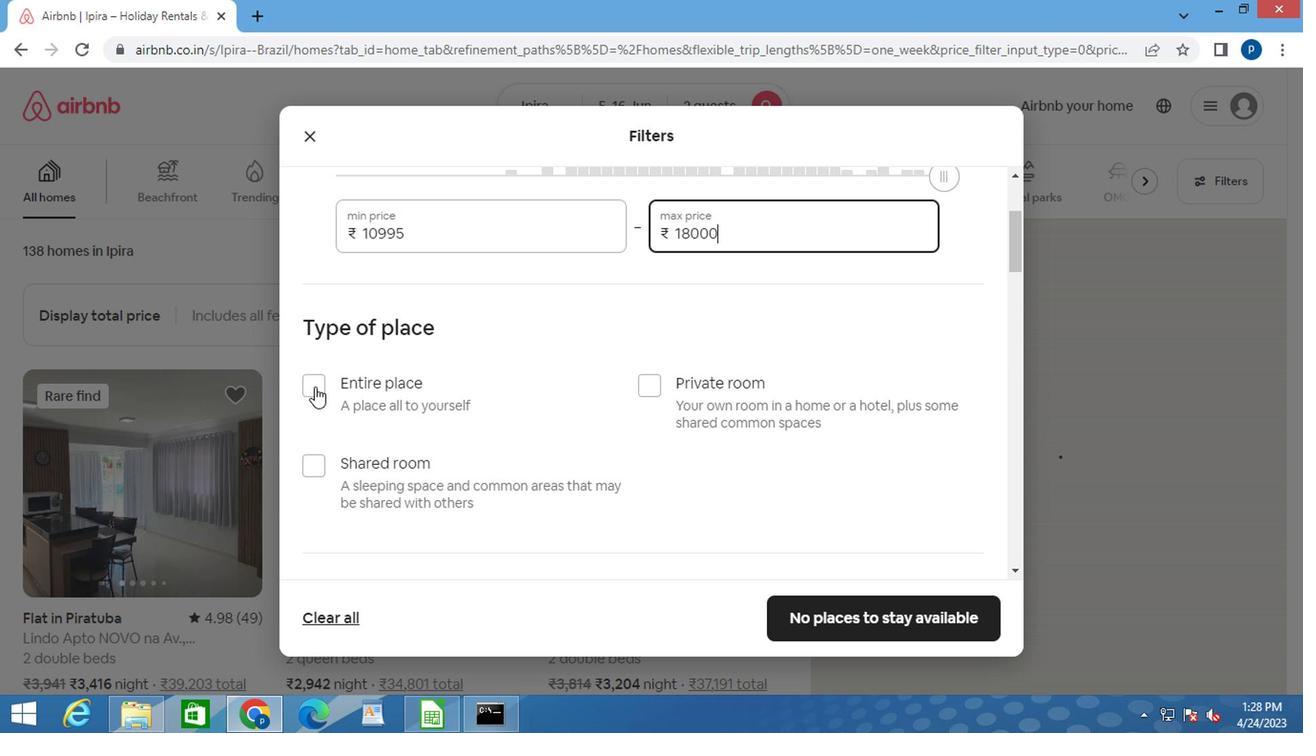 
Action: Mouse moved to (608, 435)
Screenshot: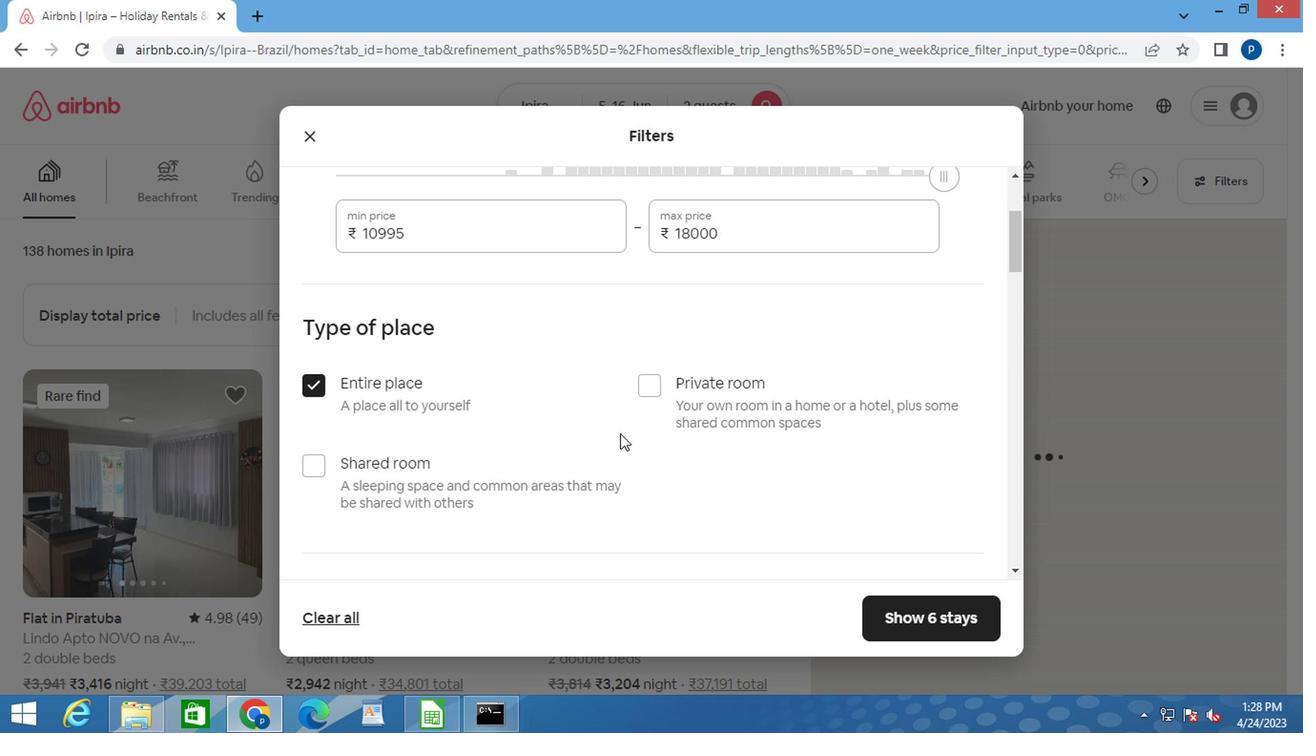 
Action: Mouse scrolled (616, 438) with delta (0, -1)
Screenshot: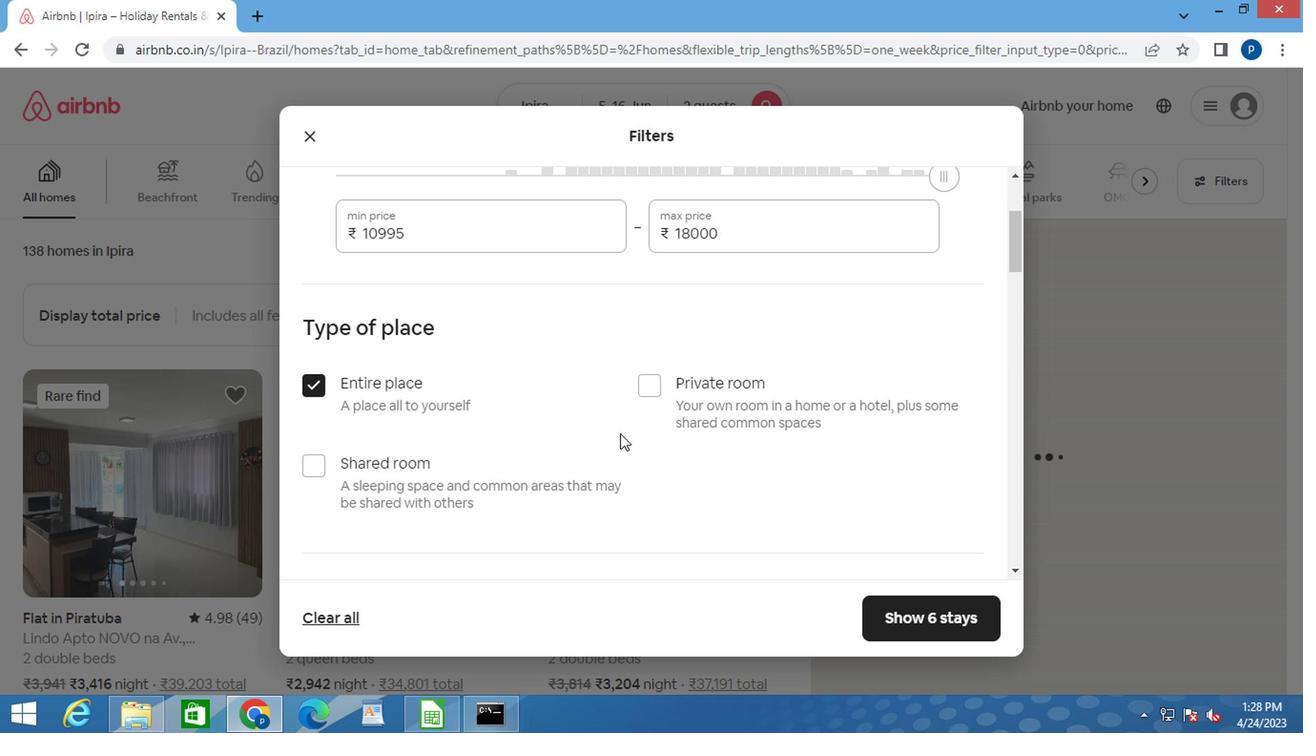 
Action: Mouse moved to (583, 426)
Screenshot: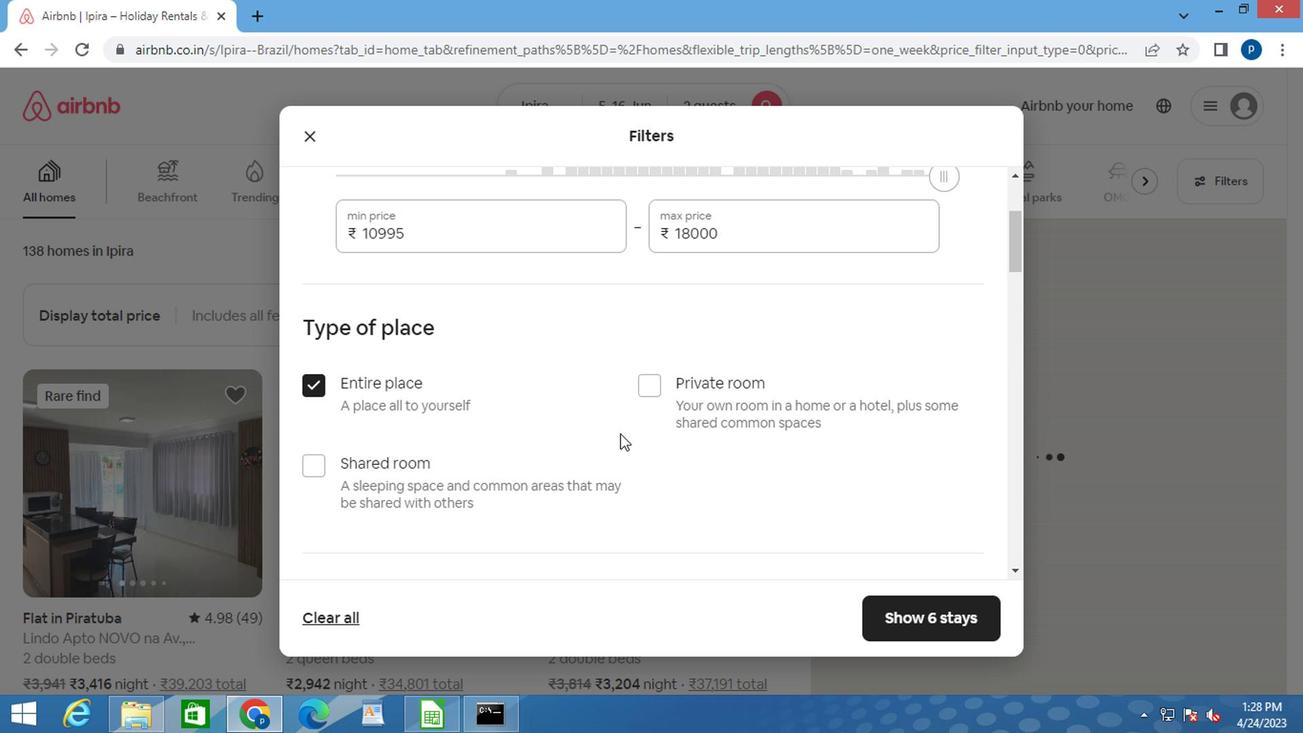
Action: Mouse scrolled (587, 429) with delta (0, 0)
Screenshot: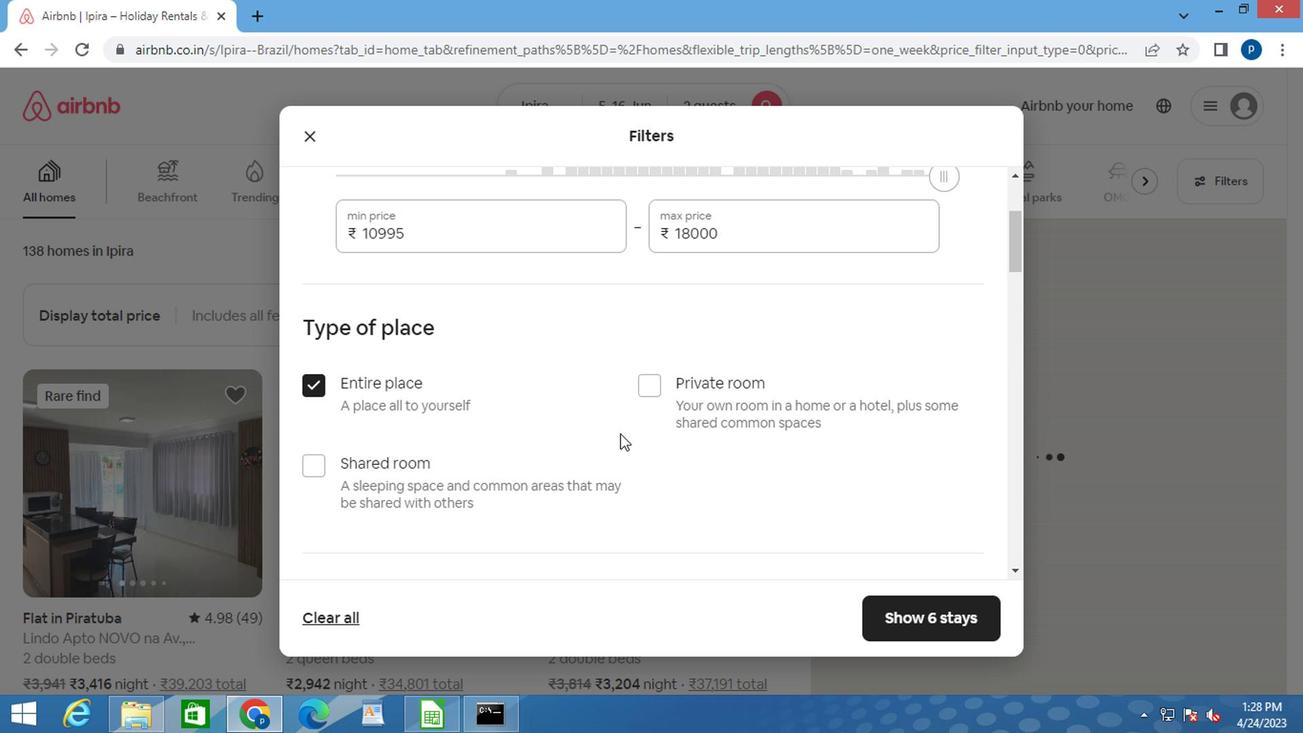 
Action: Mouse moved to (569, 417)
Screenshot: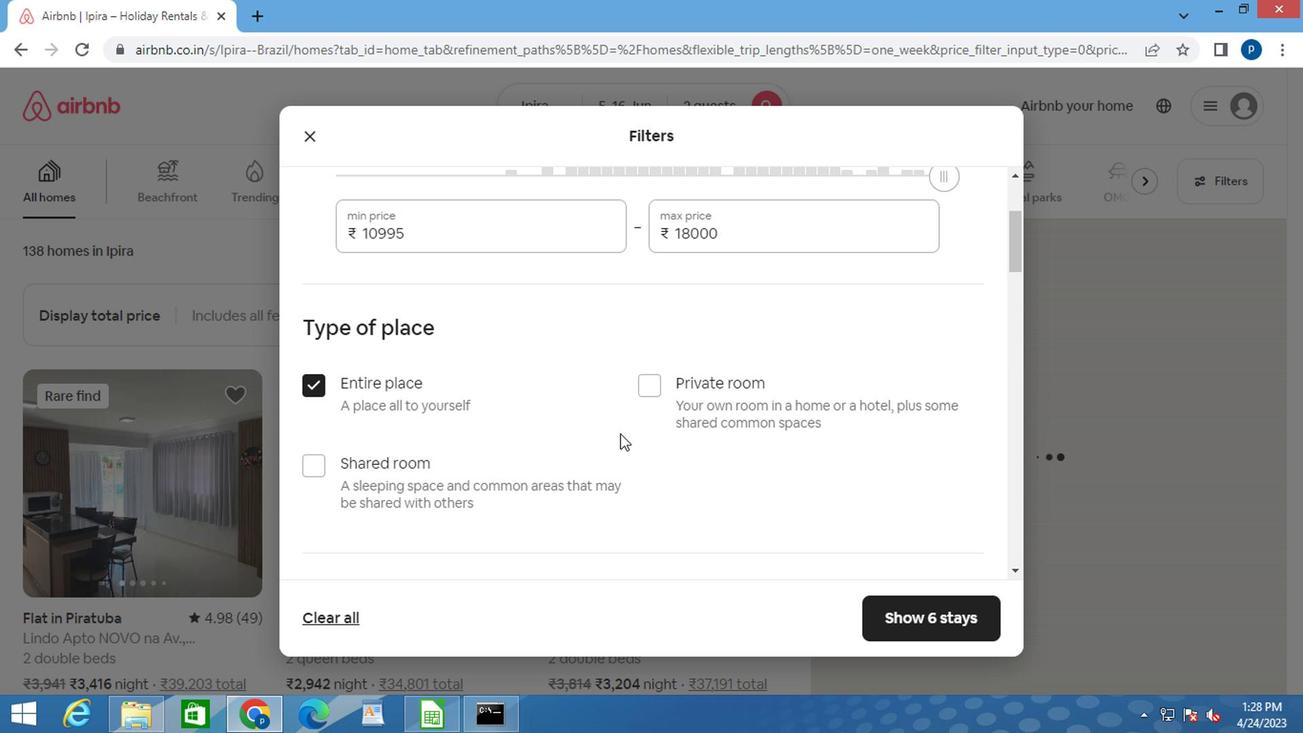 
Action: Mouse scrolled (571, 417) with delta (0, 0)
Screenshot: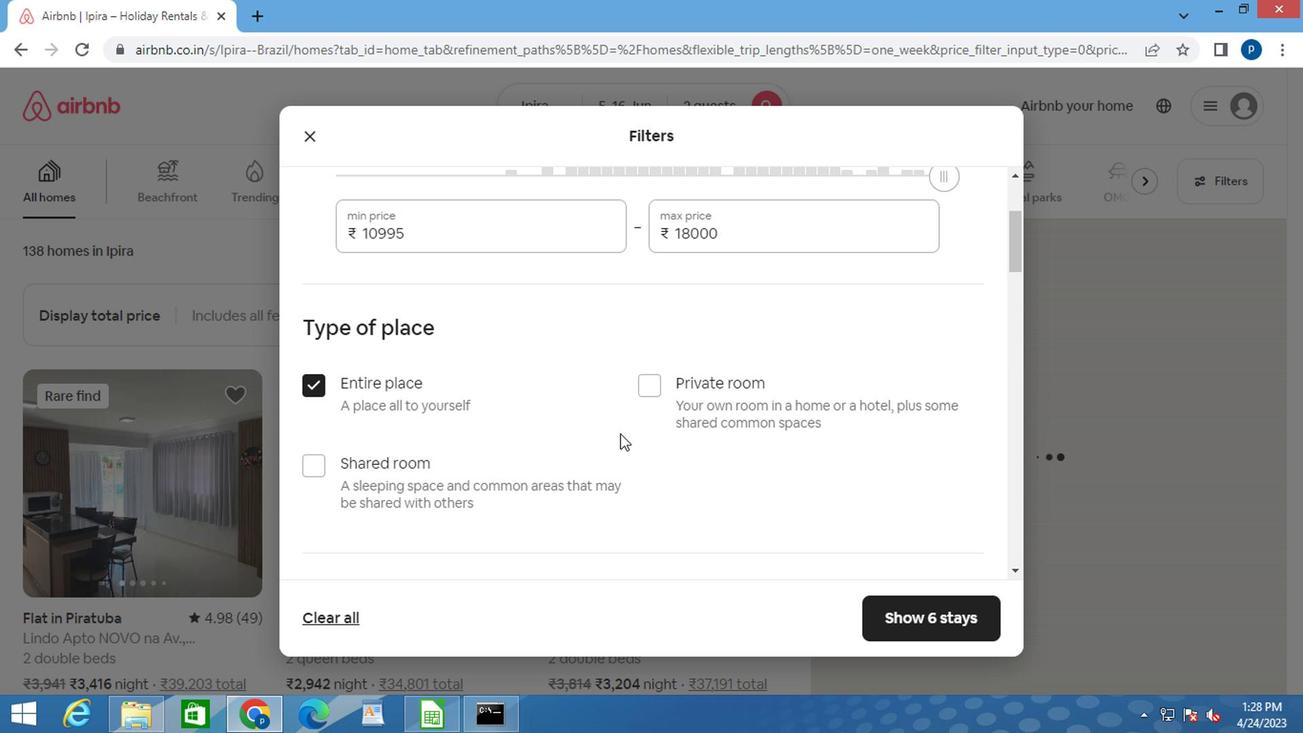 
Action: Mouse moved to (427, 410)
Screenshot: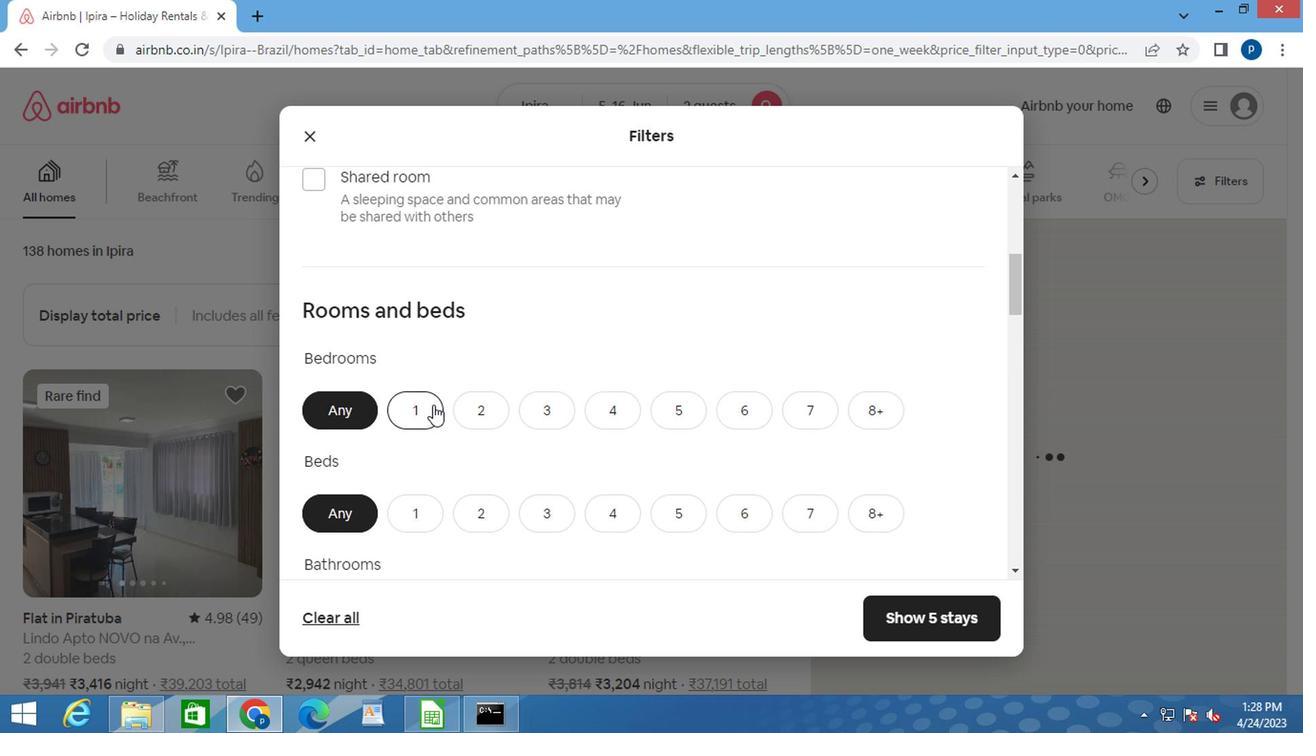 
Action: Mouse pressed left at (427, 410)
Screenshot: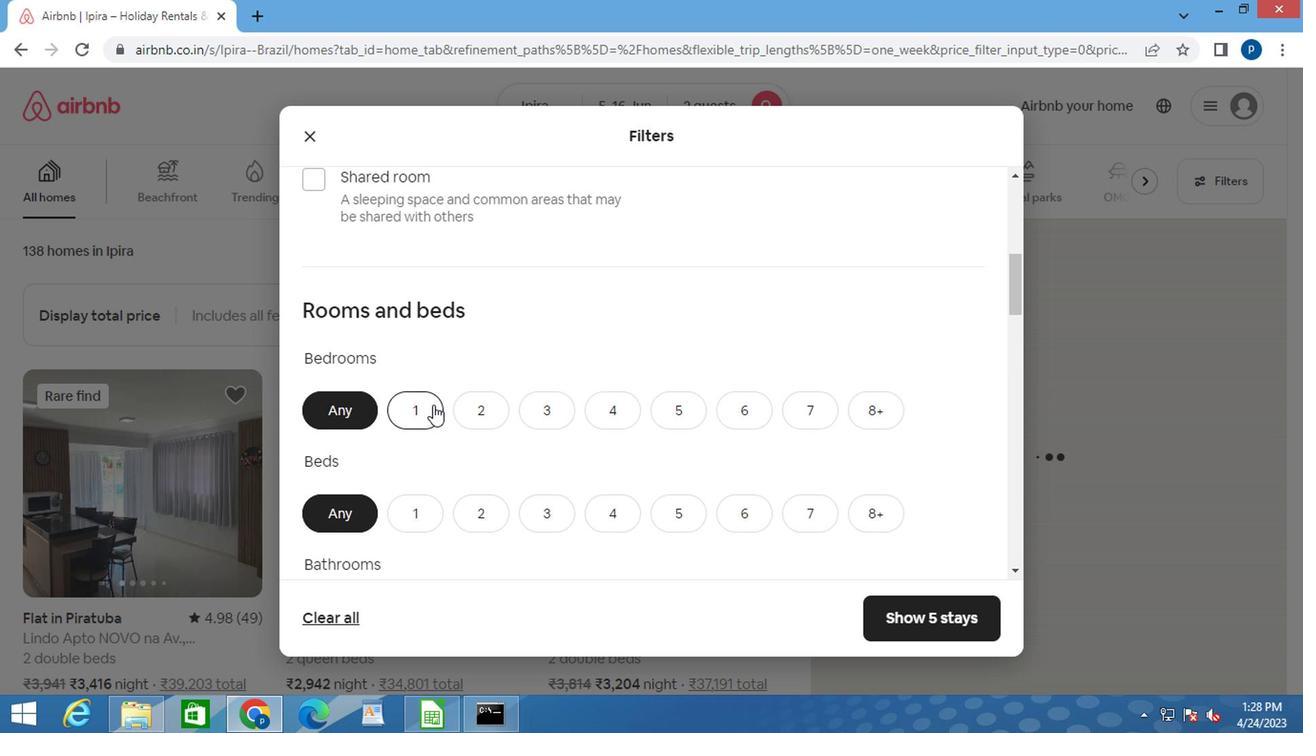 
Action: Mouse moved to (422, 410)
Screenshot: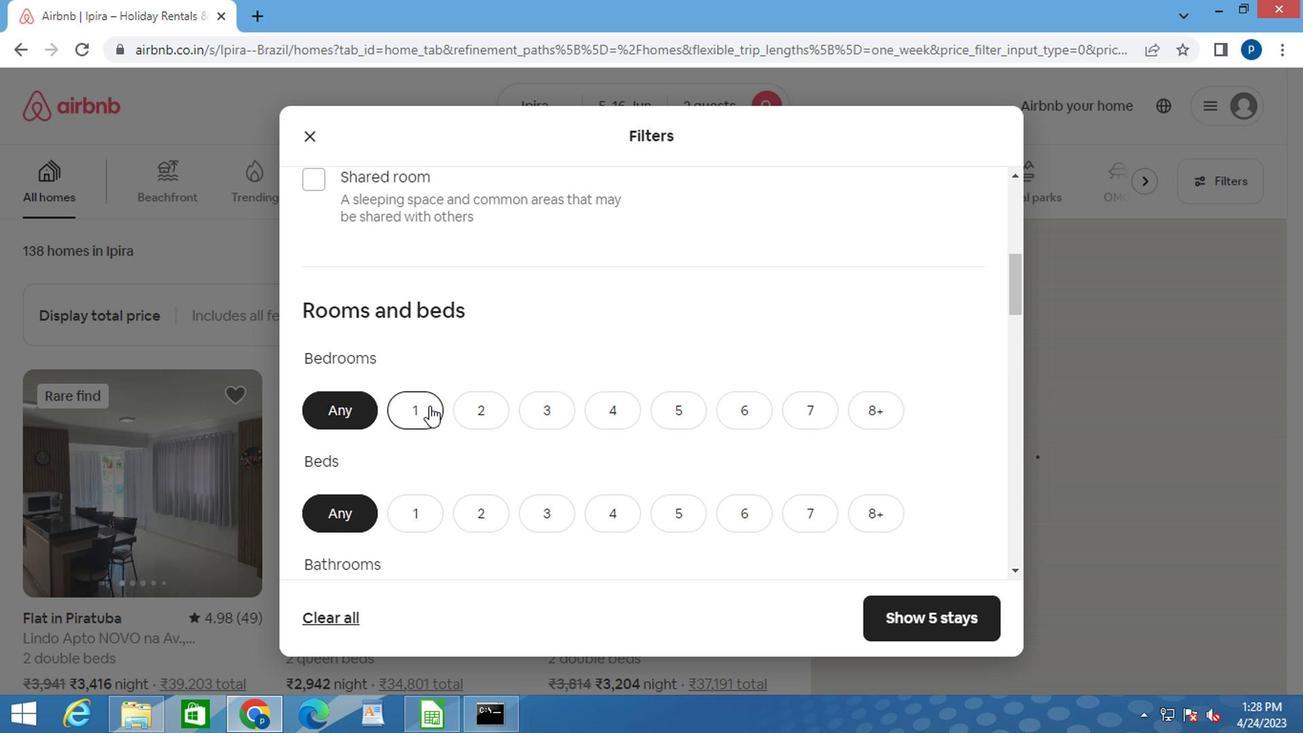 
Action: Mouse scrolled (422, 409) with delta (0, 0)
Screenshot: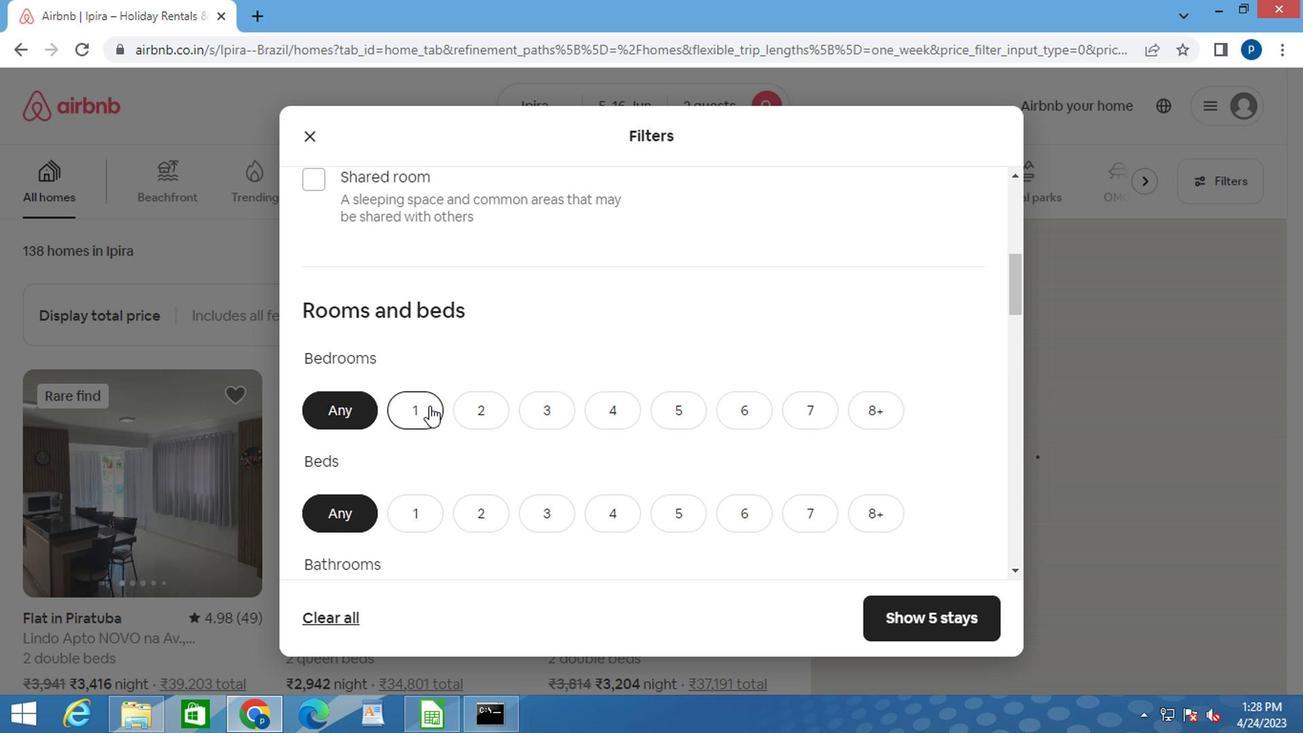 
Action: Mouse scrolled (422, 409) with delta (0, 0)
Screenshot: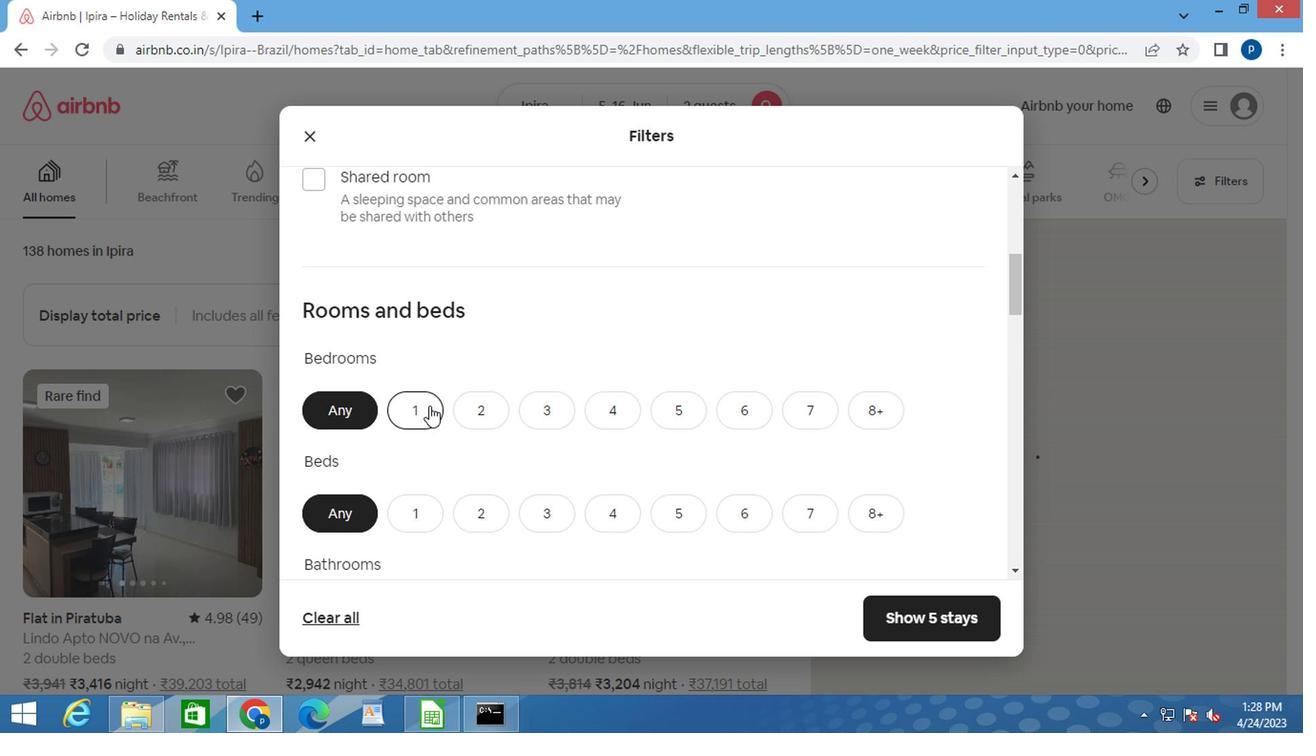 
Action: Mouse moved to (409, 323)
Screenshot: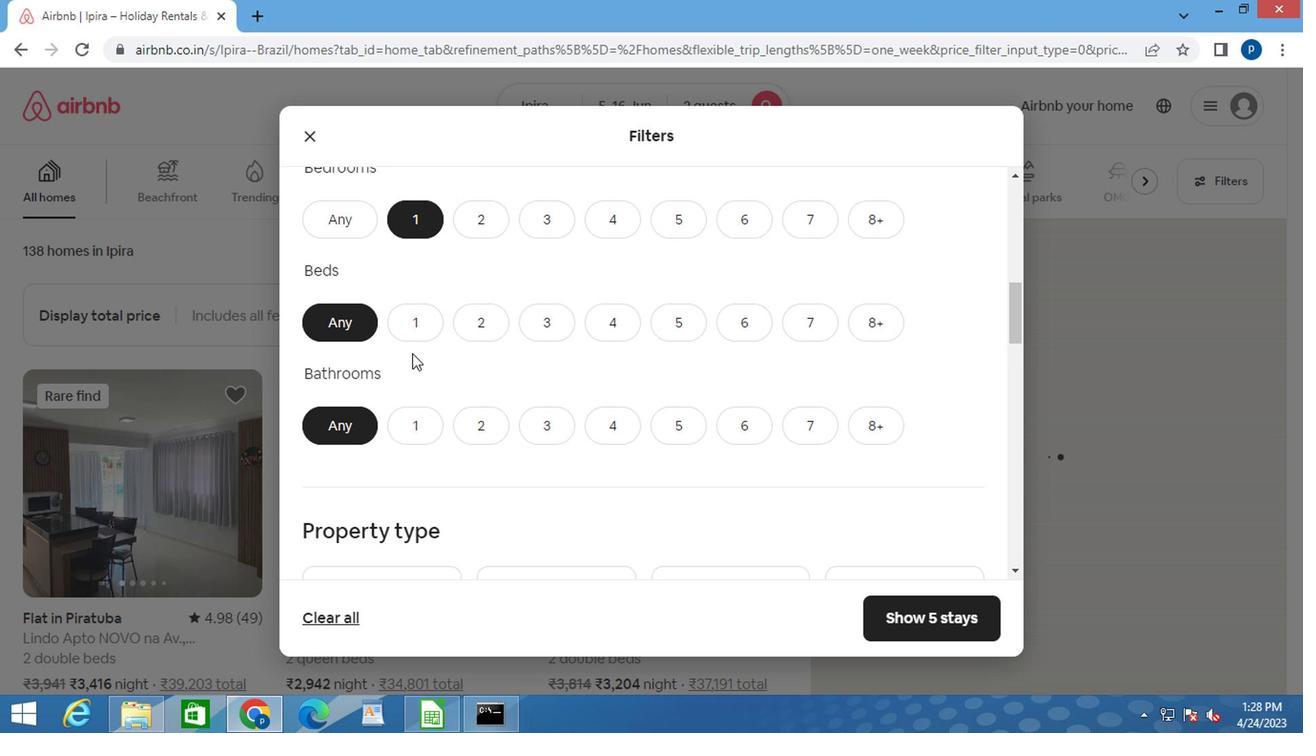 
Action: Mouse pressed left at (409, 323)
Screenshot: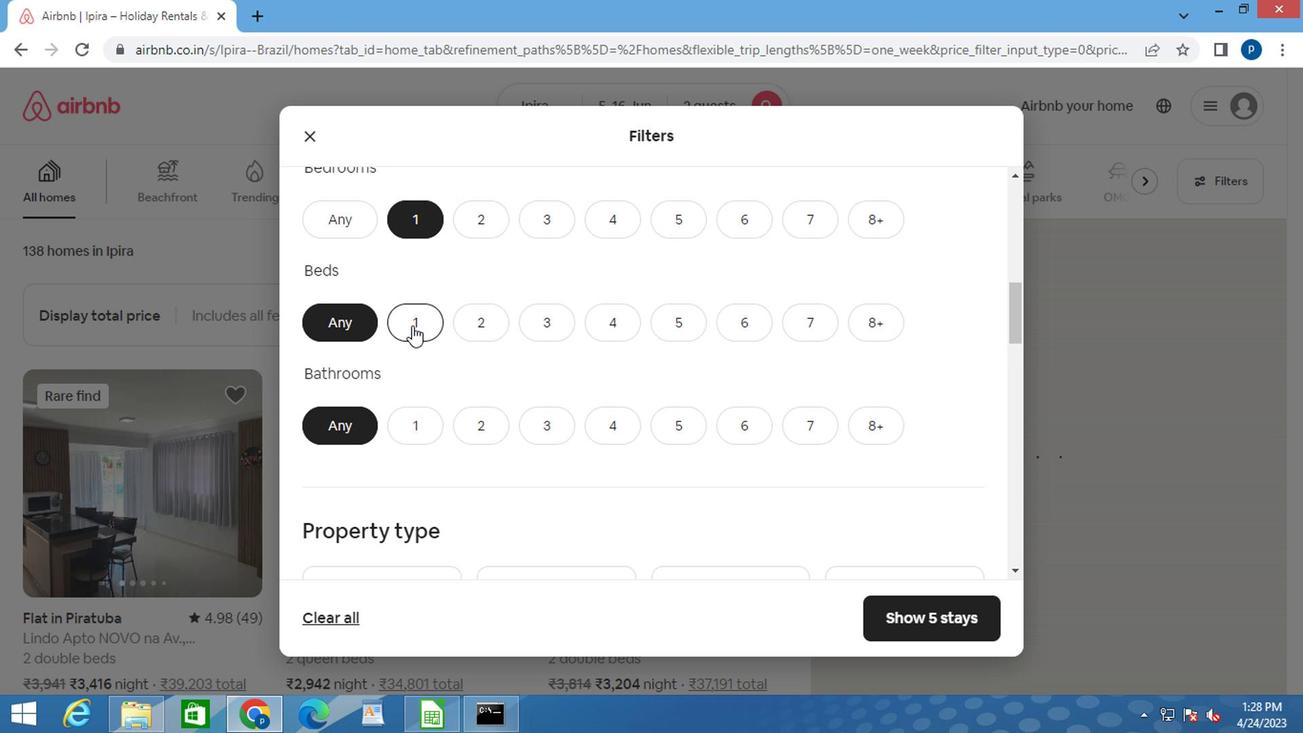 
Action: Mouse moved to (416, 424)
Screenshot: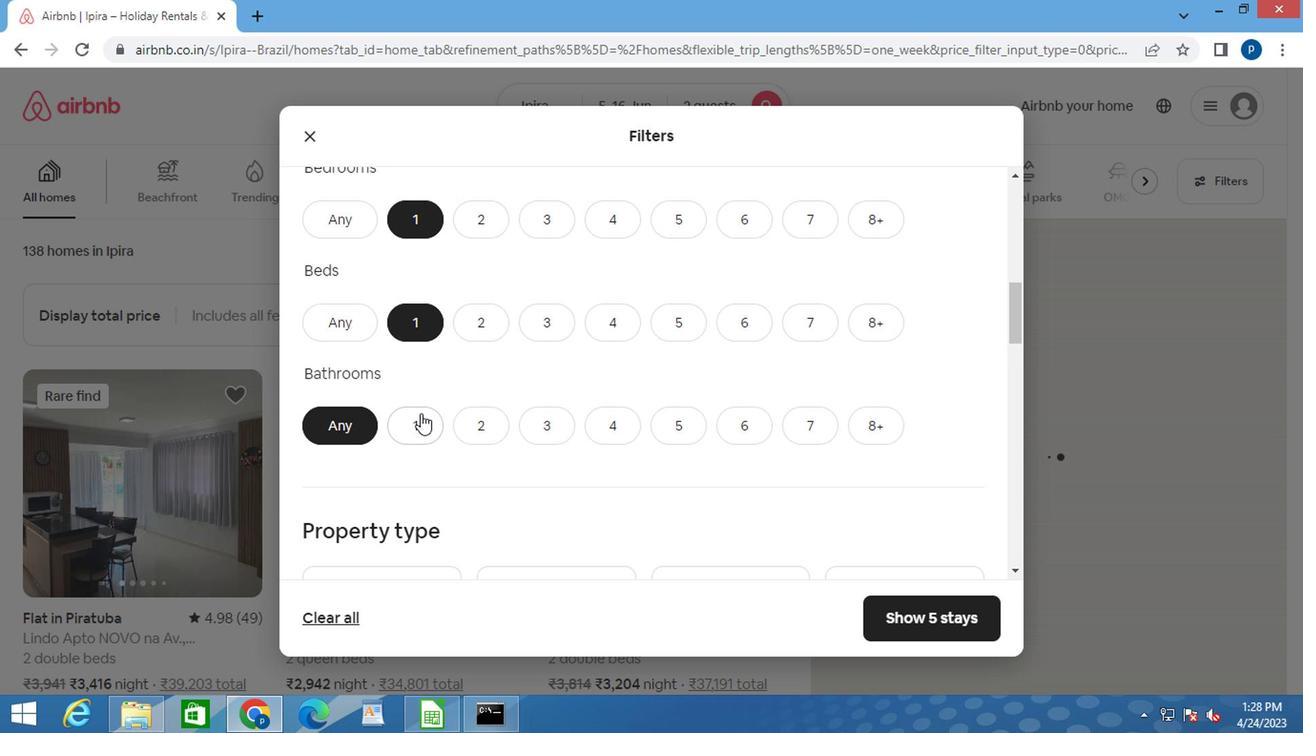 
Action: Mouse pressed left at (416, 424)
Screenshot: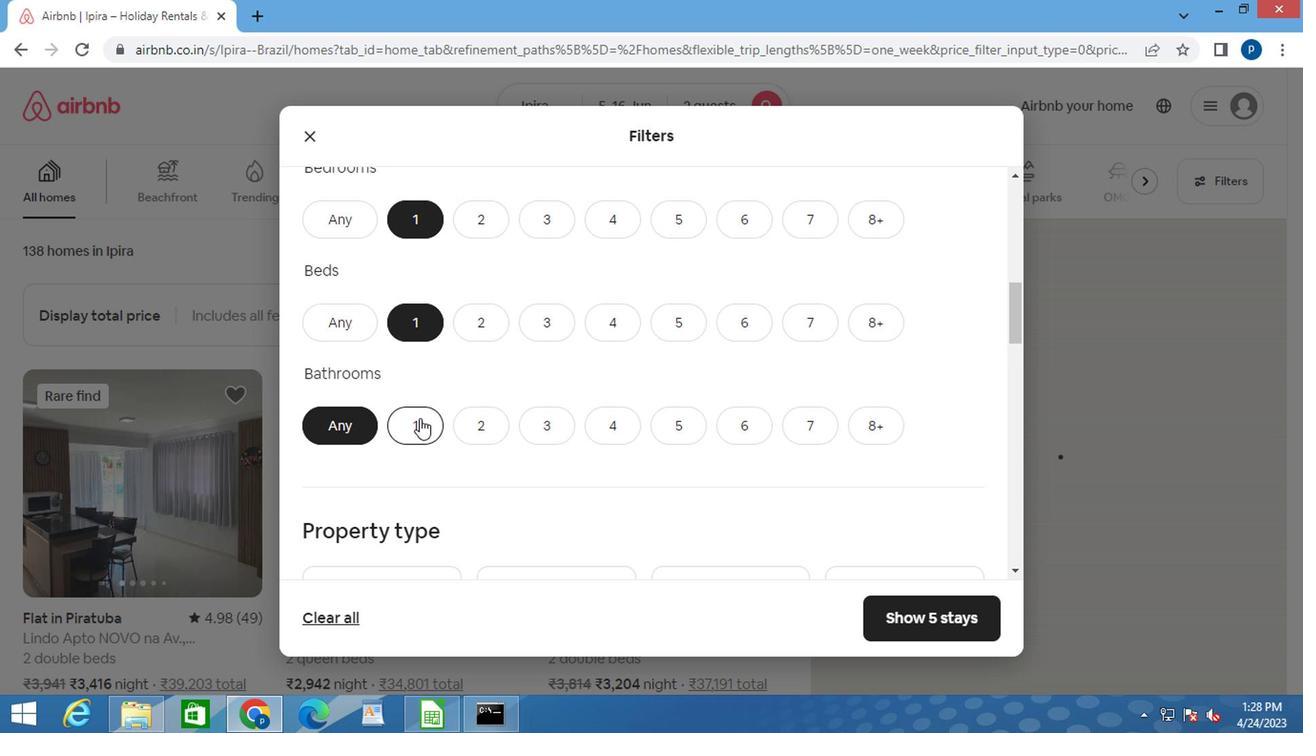 
Action: Mouse moved to (416, 426)
Screenshot: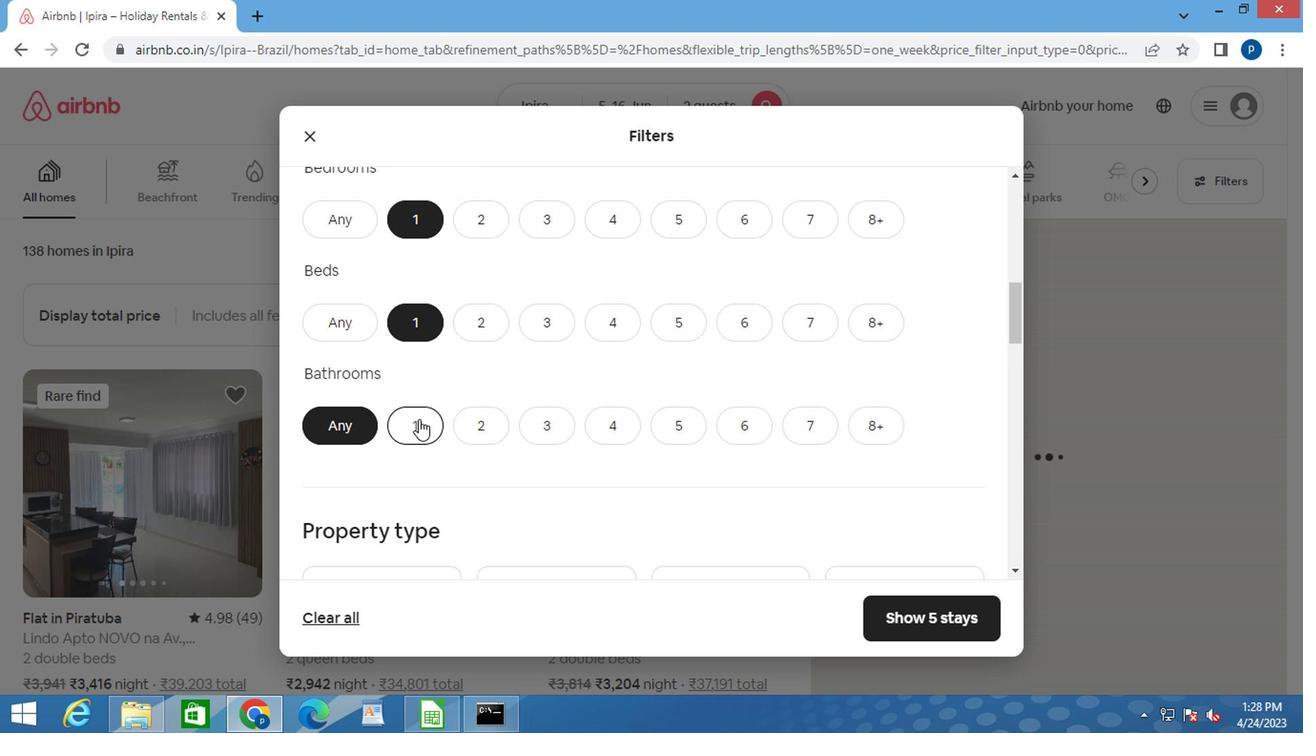
Action: Mouse scrolled (416, 425) with delta (0, 0)
Screenshot: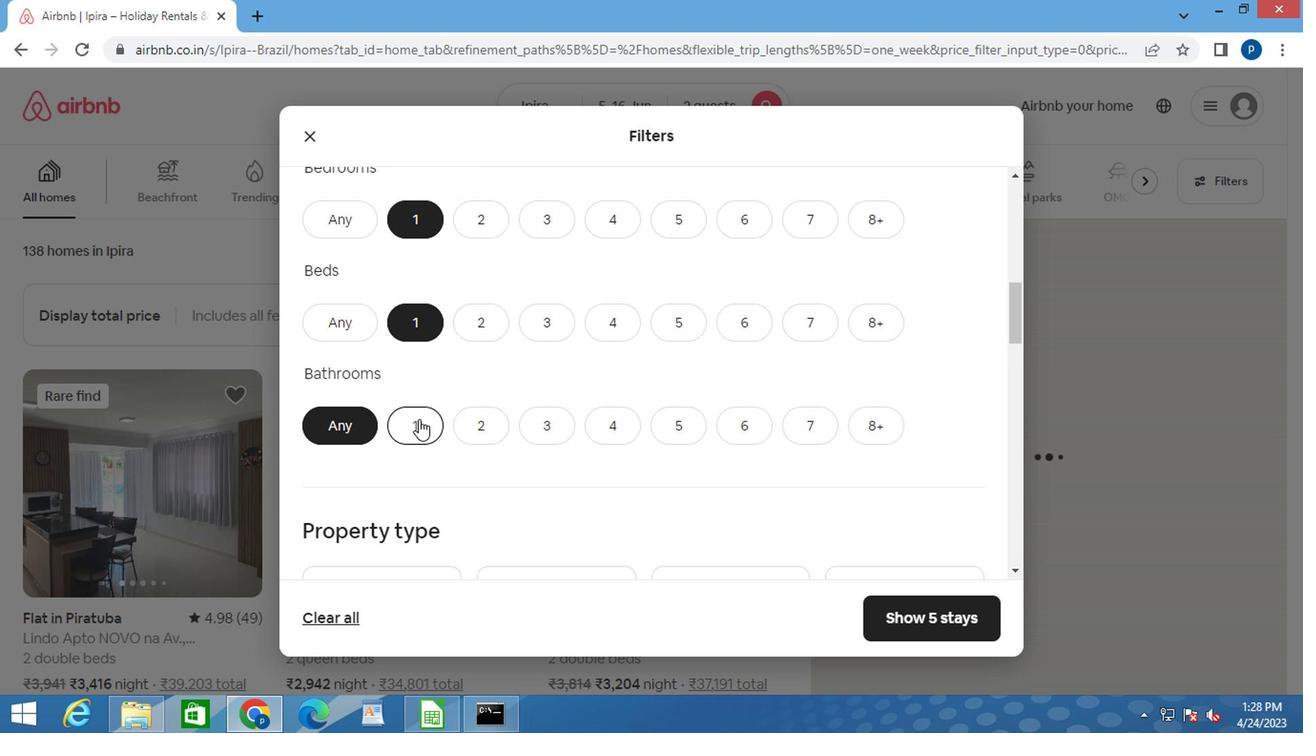 
Action: Mouse scrolled (416, 425) with delta (0, 0)
Screenshot: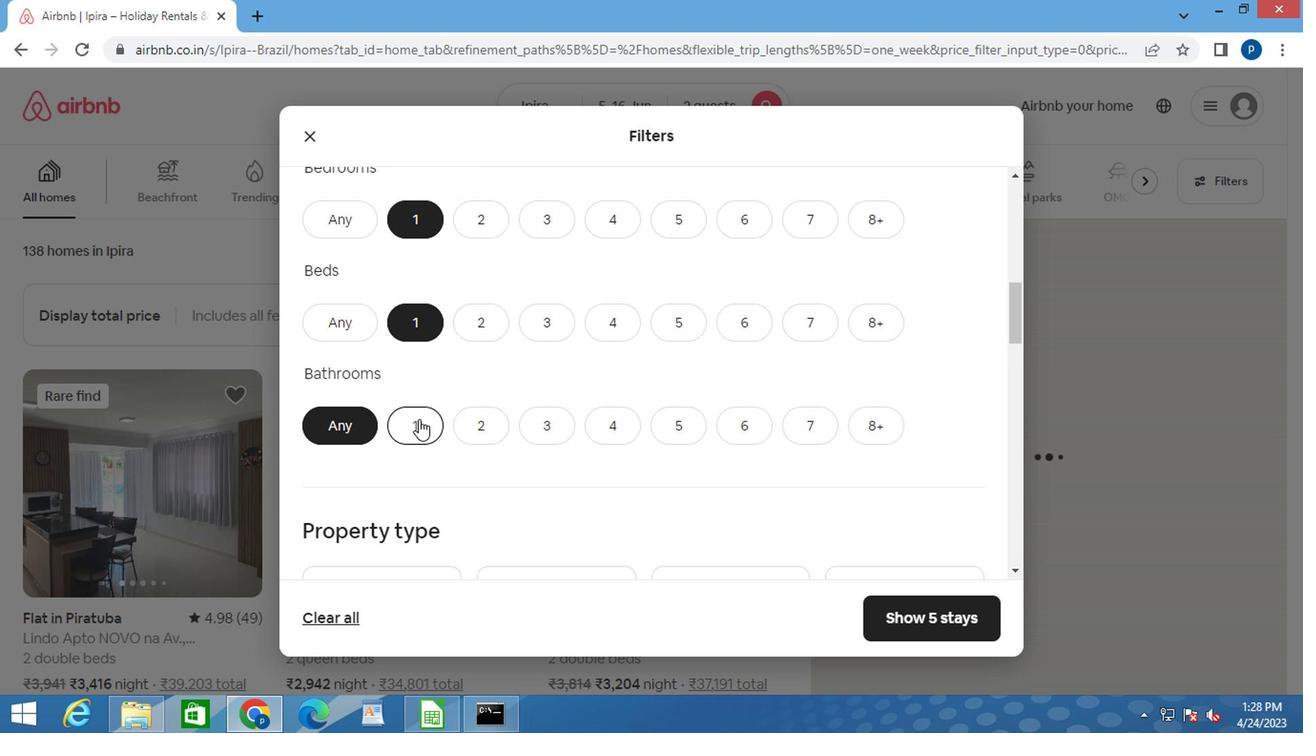 
Action: Mouse scrolled (416, 425) with delta (0, 0)
Screenshot: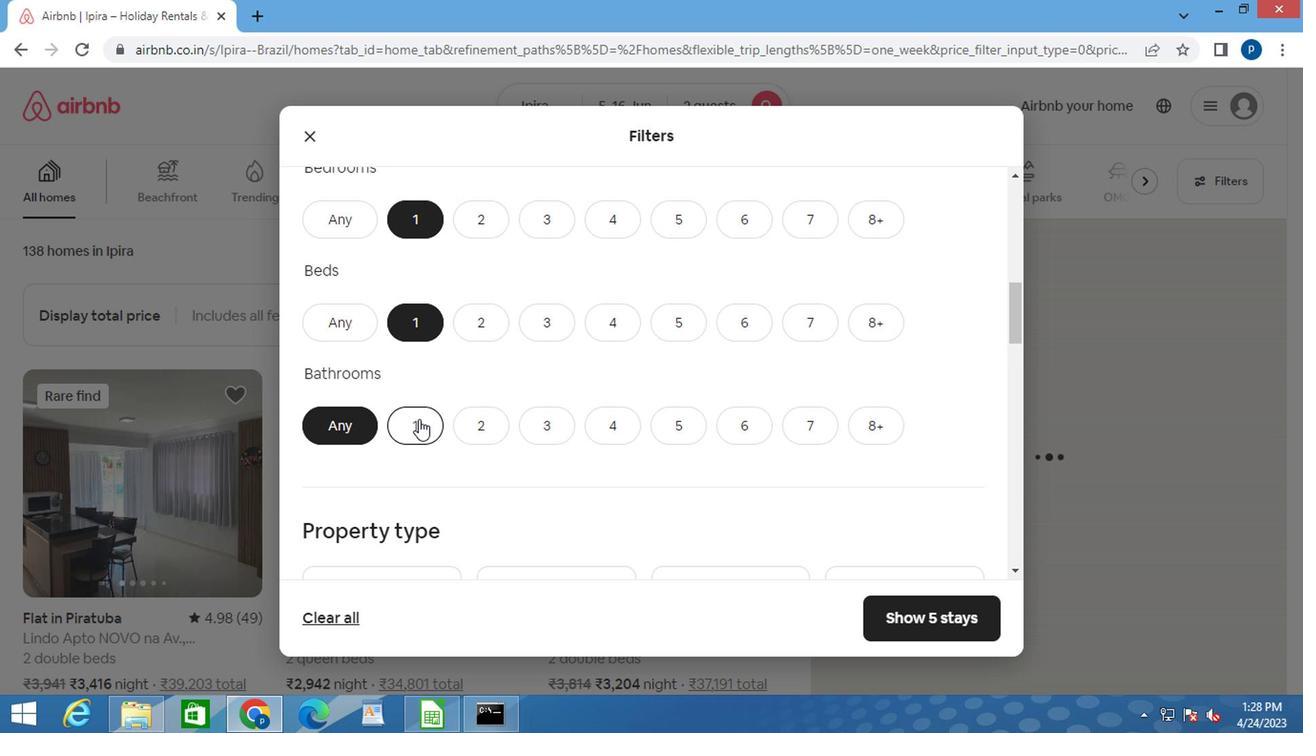 
Action: Mouse moved to (392, 349)
Screenshot: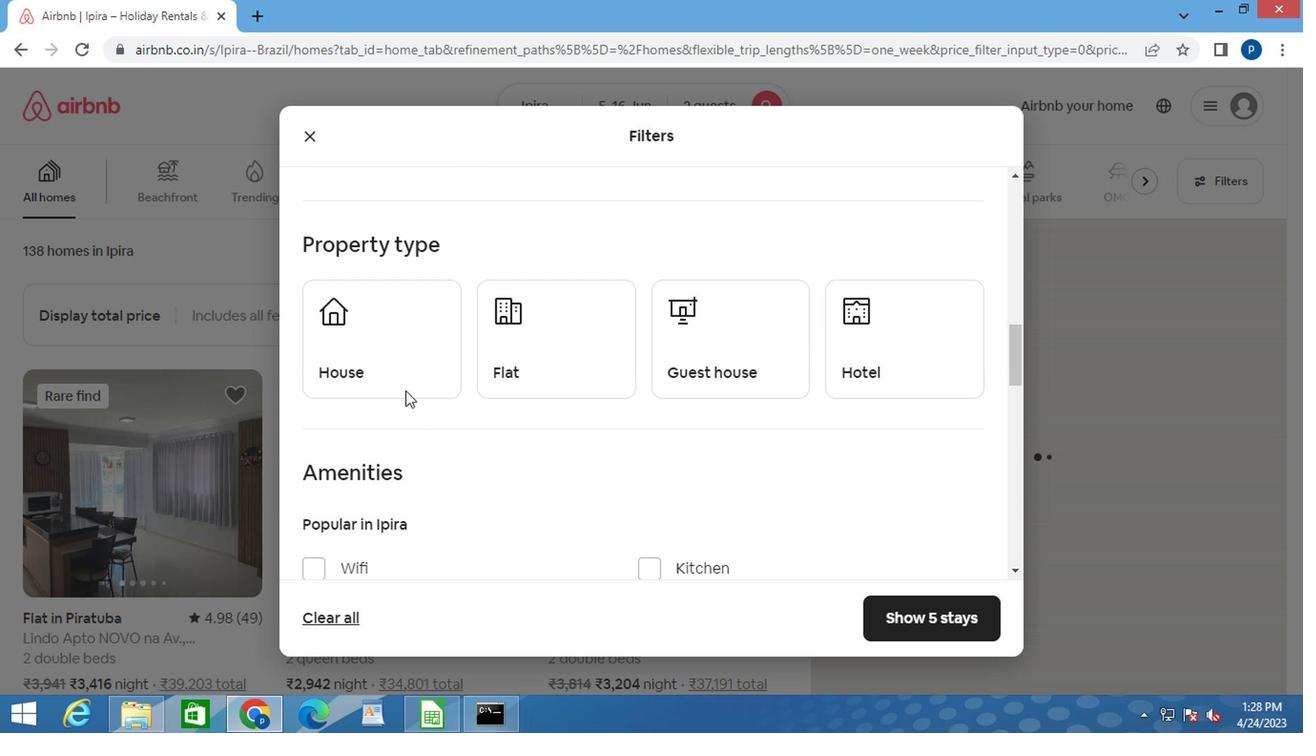 
Action: Mouse pressed left at (392, 349)
Screenshot: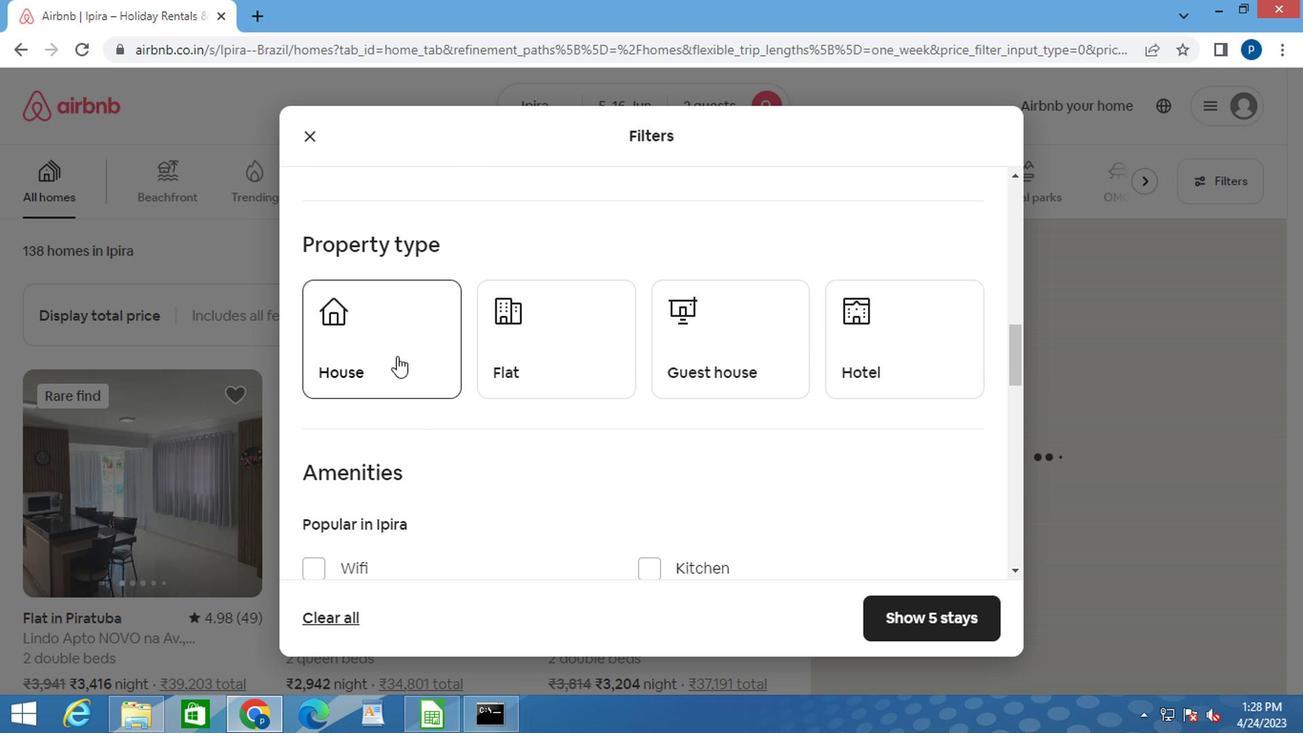 
Action: Mouse moved to (575, 372)
Screenshot: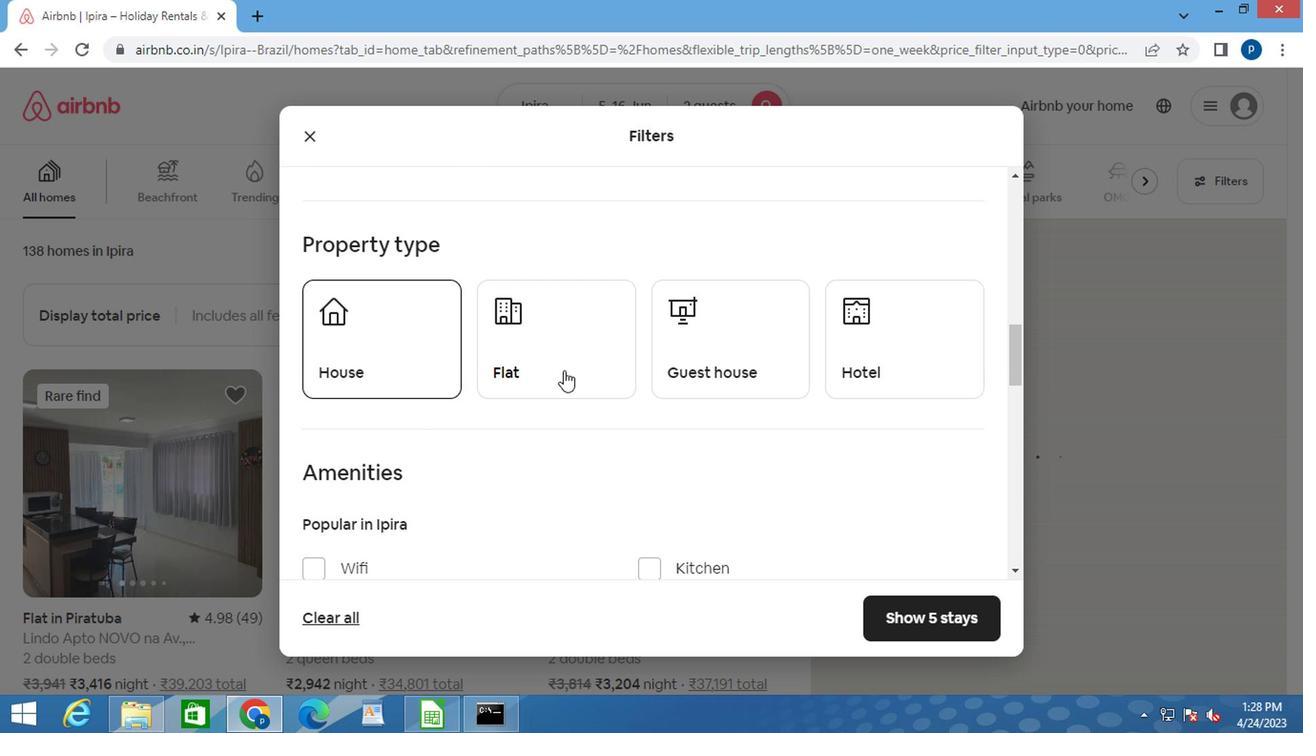 
Action: Mouse pressed left at (575, 372)
Screenshot: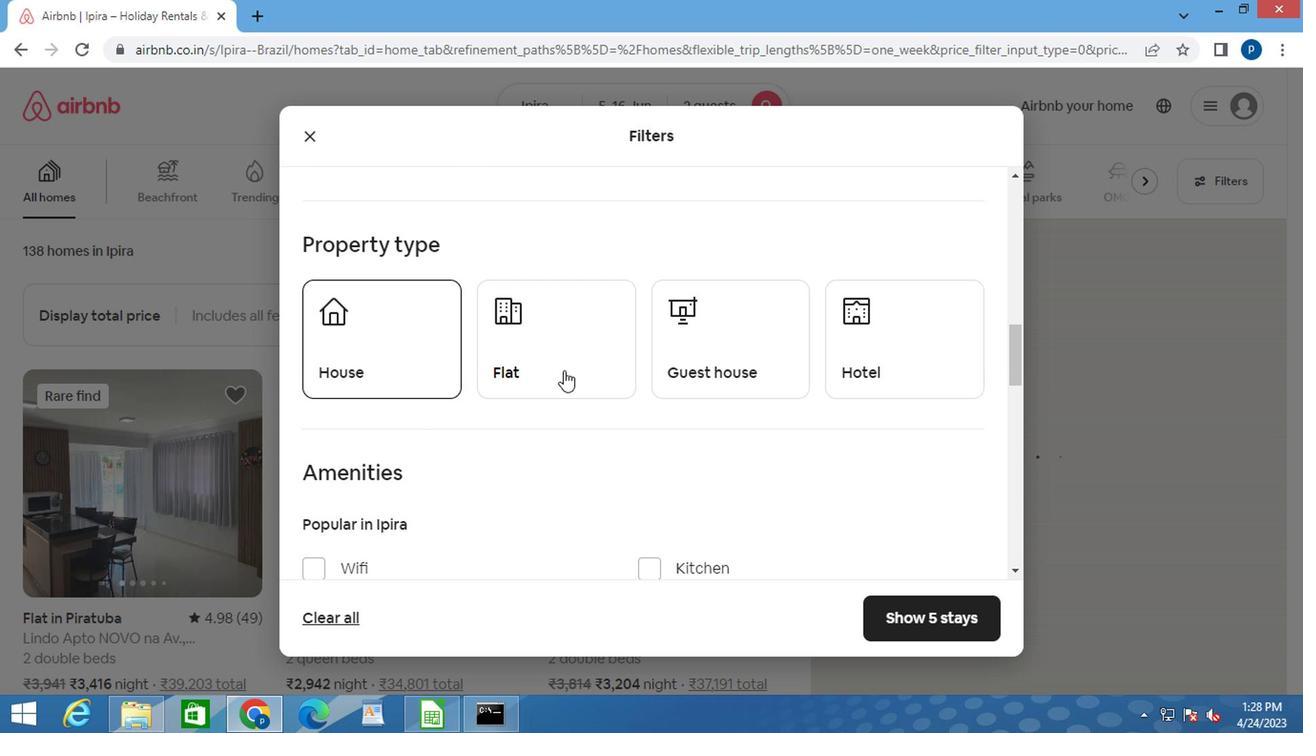 
Action: Mouse moved to (687, 361)
Screenshot: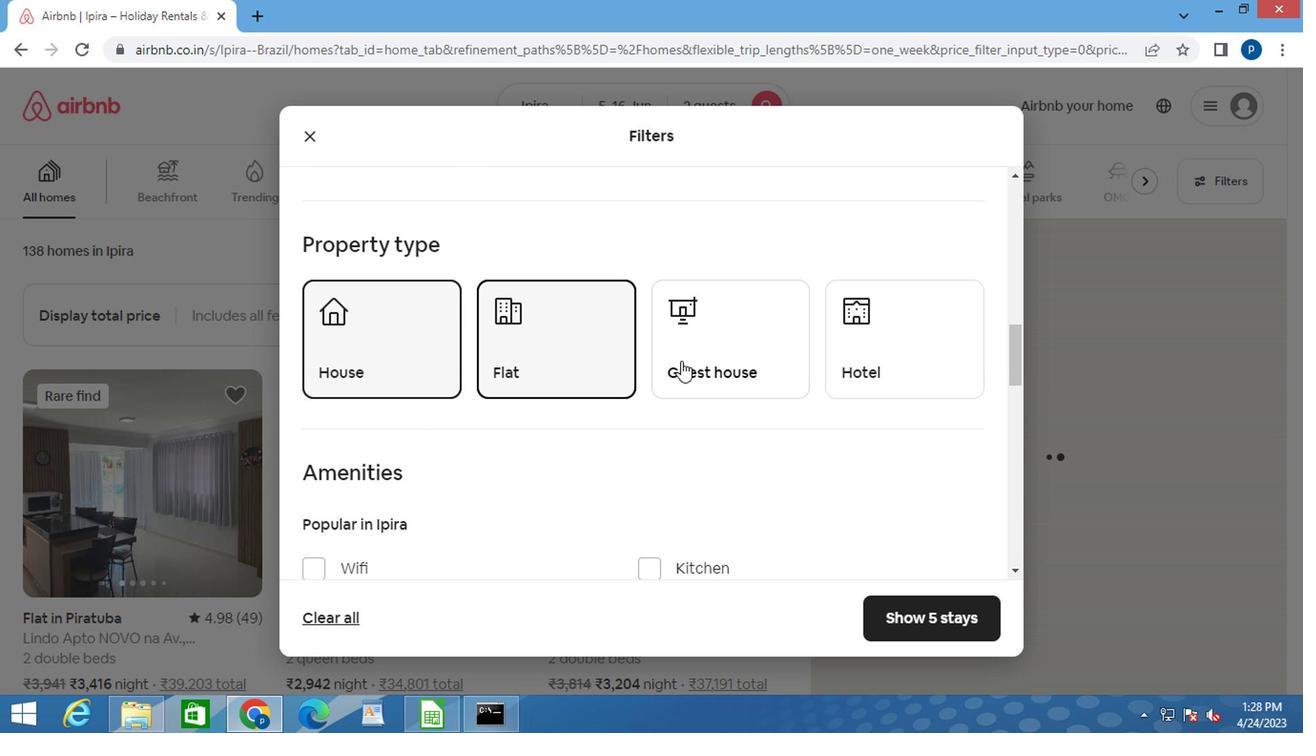 
Action: Mouse pressed left at (687, 361)
Screenshot: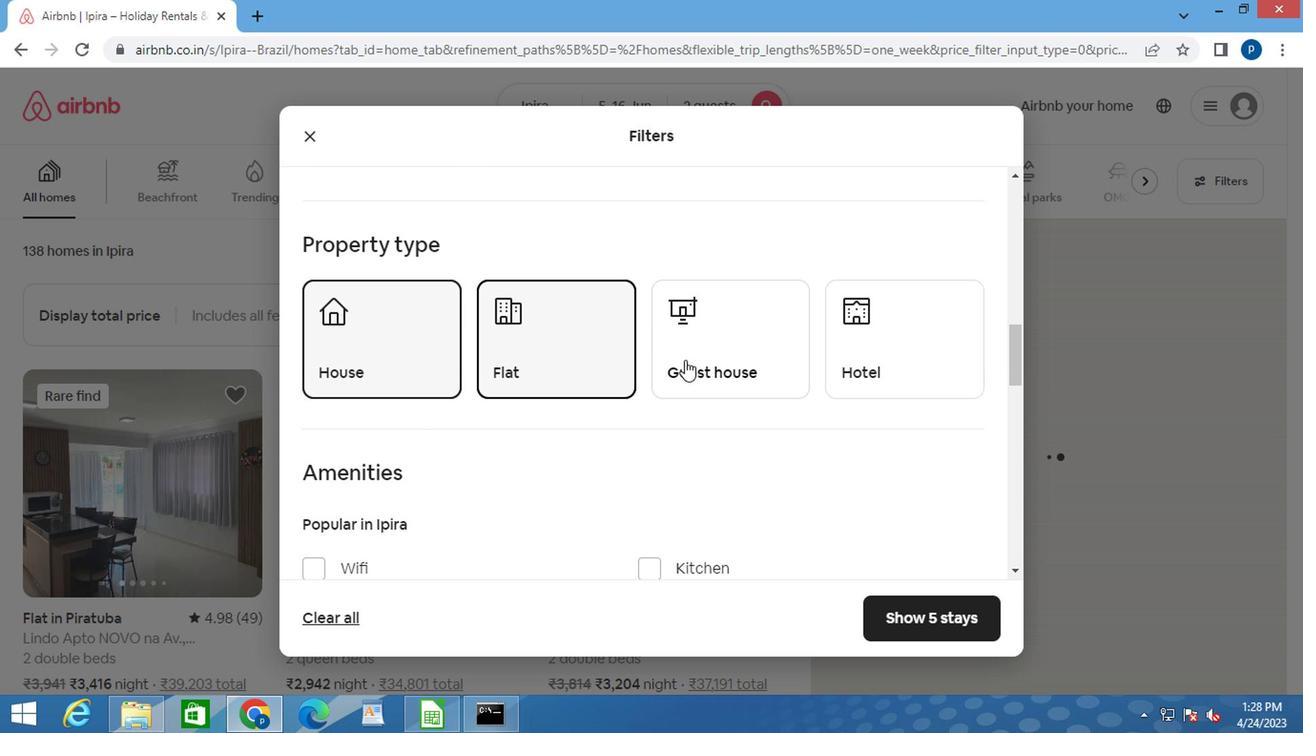 
Action: Mouse moved to (860, 342)
Screenshot: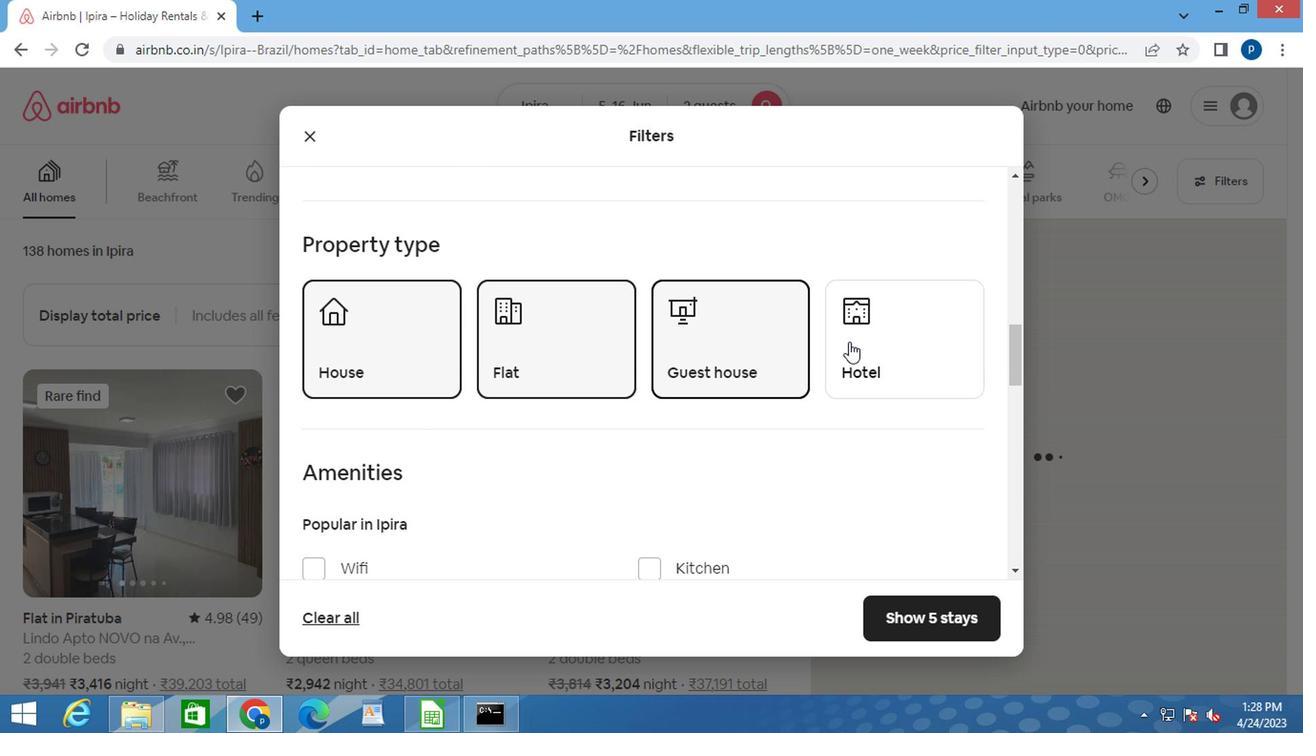 
Action: Mouse pressed left at (860, 342)
Screenshot: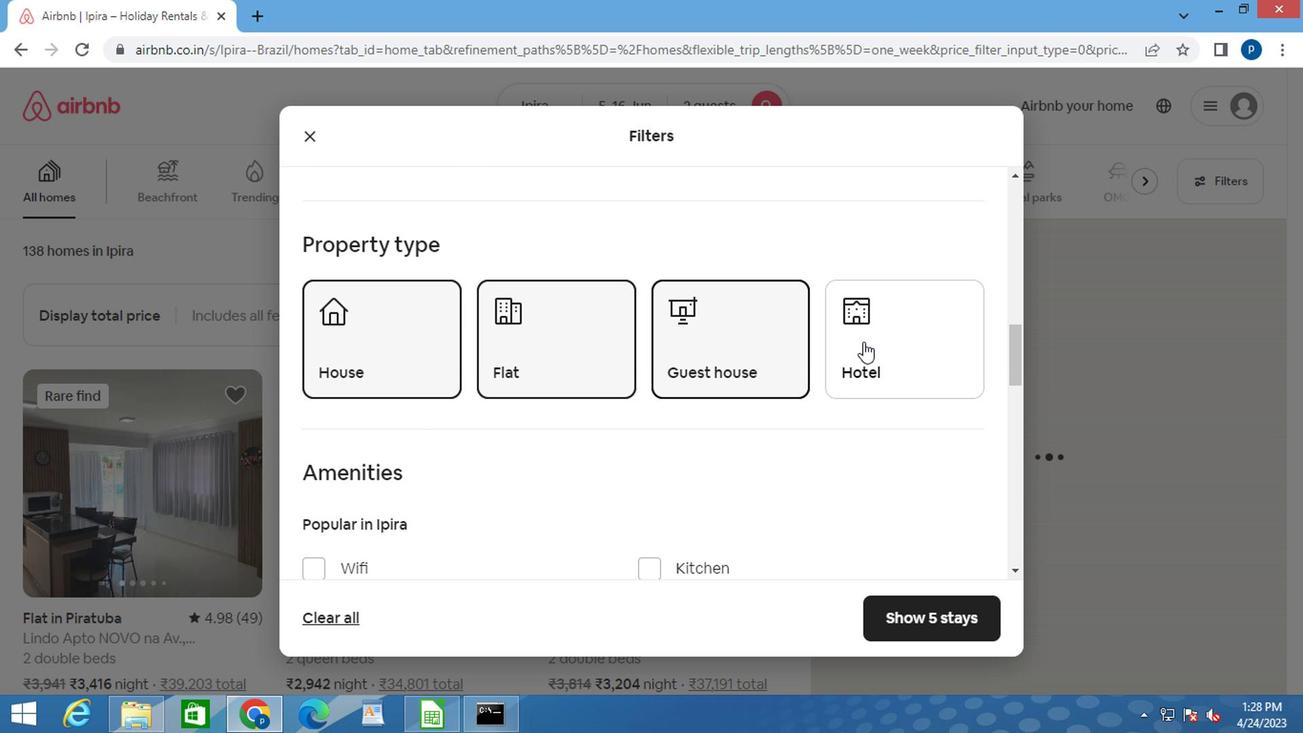 
Action: Mouse moved to (754, 417)
Screenshot: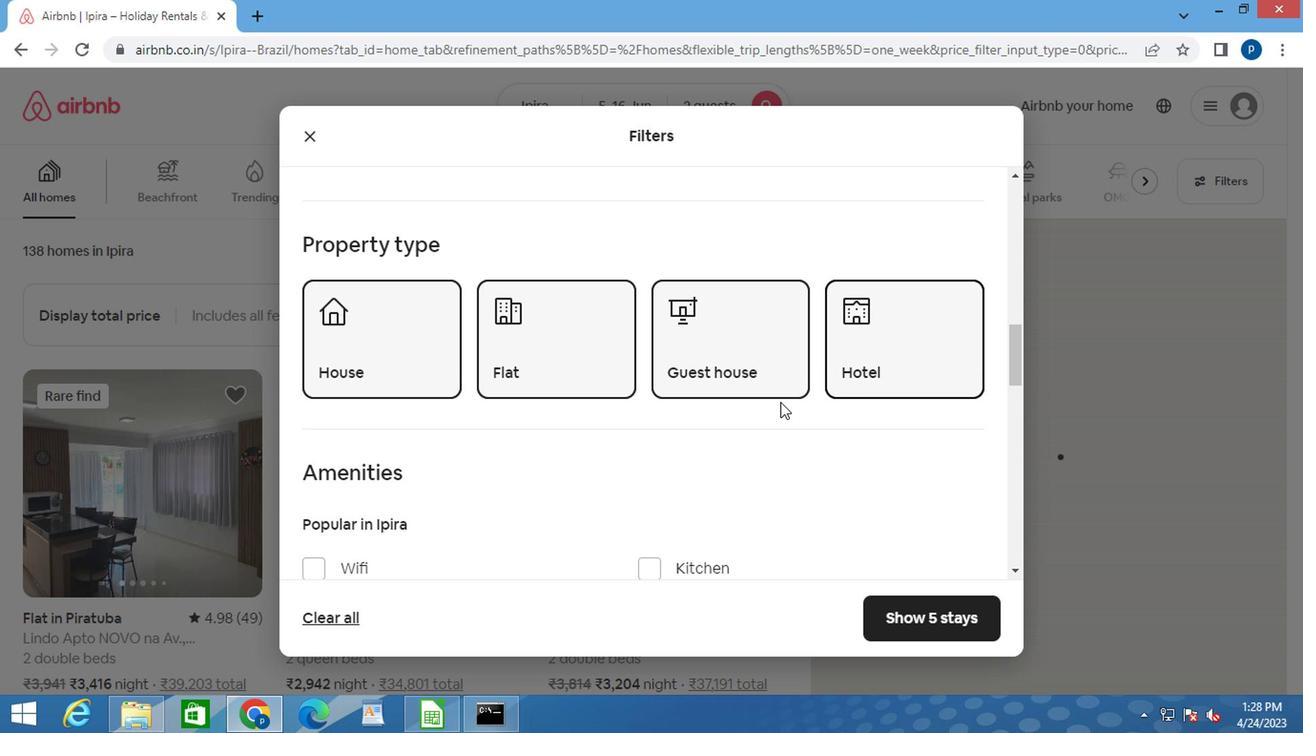 
Action: Mouse scrolled (754, 416) with delta (0, -1)
Screenshot: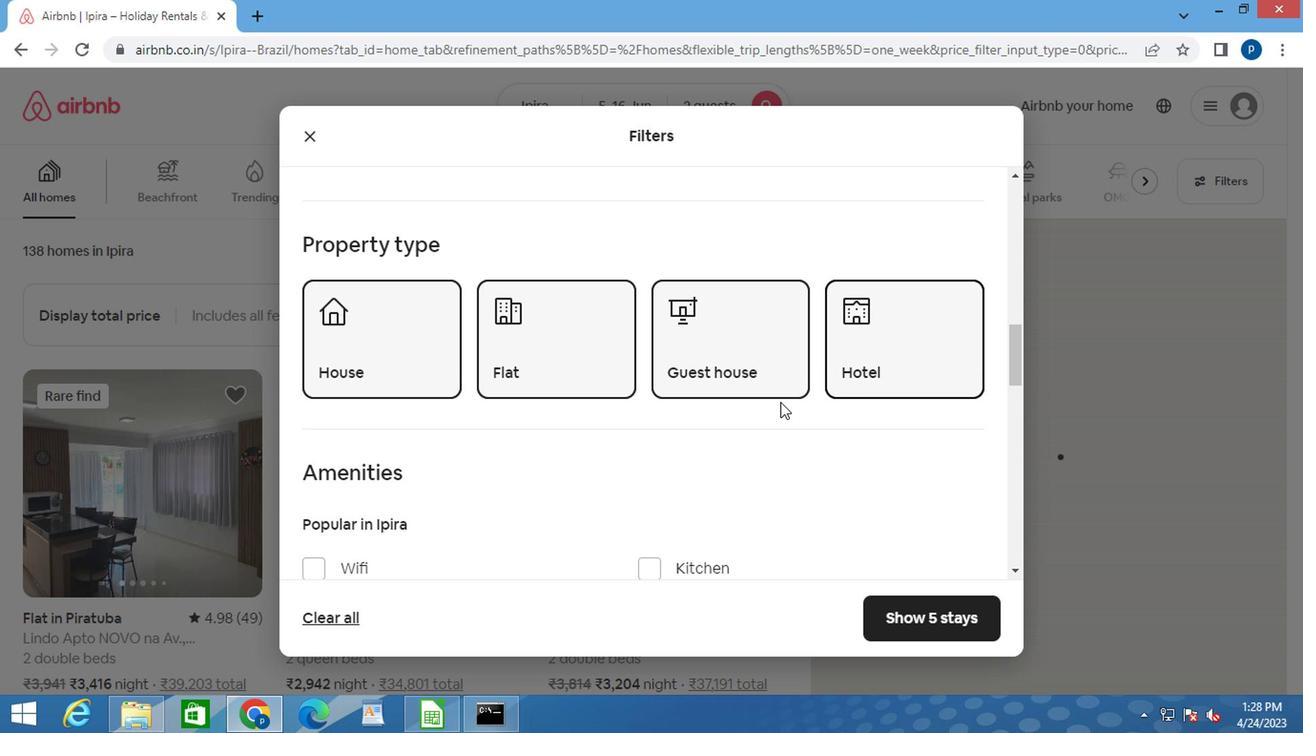 
Action: Mouse moved to (749, 417)
Screenshot: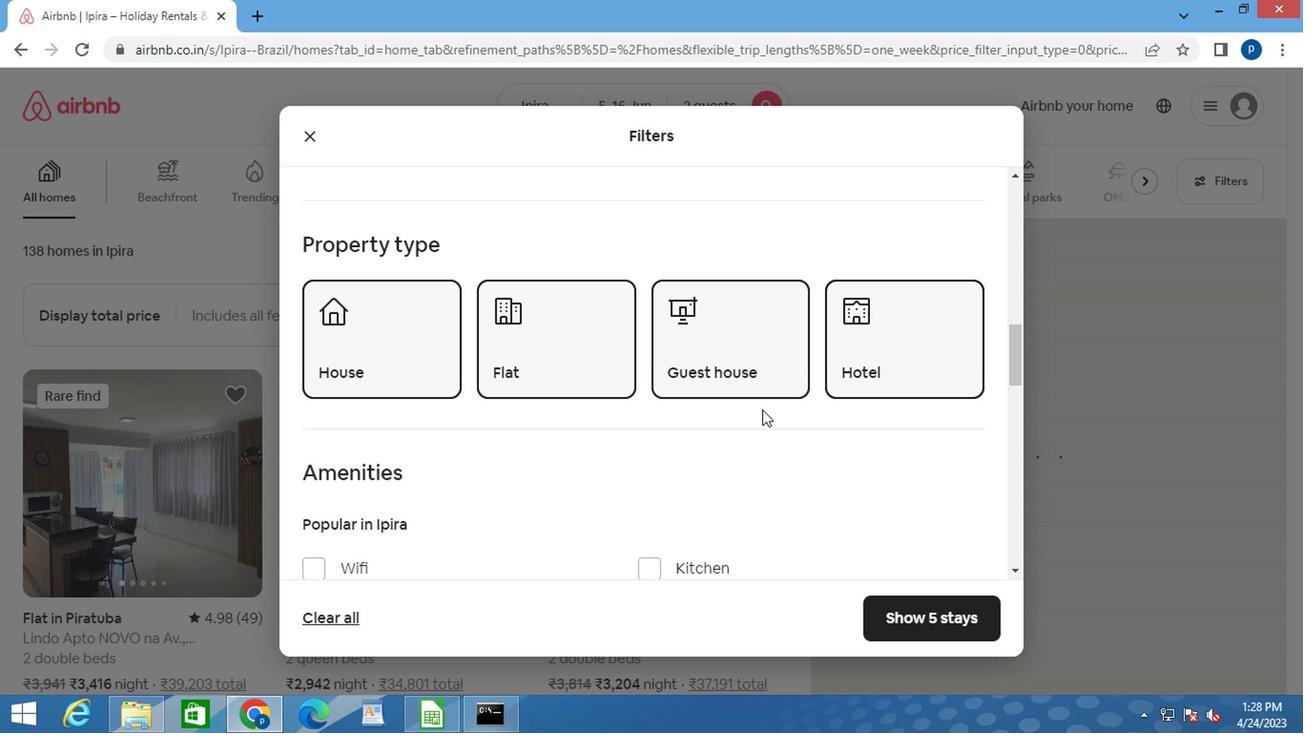 
Action: Mouse scrolled (750, 416) with delta (0, -1)
Screenshot: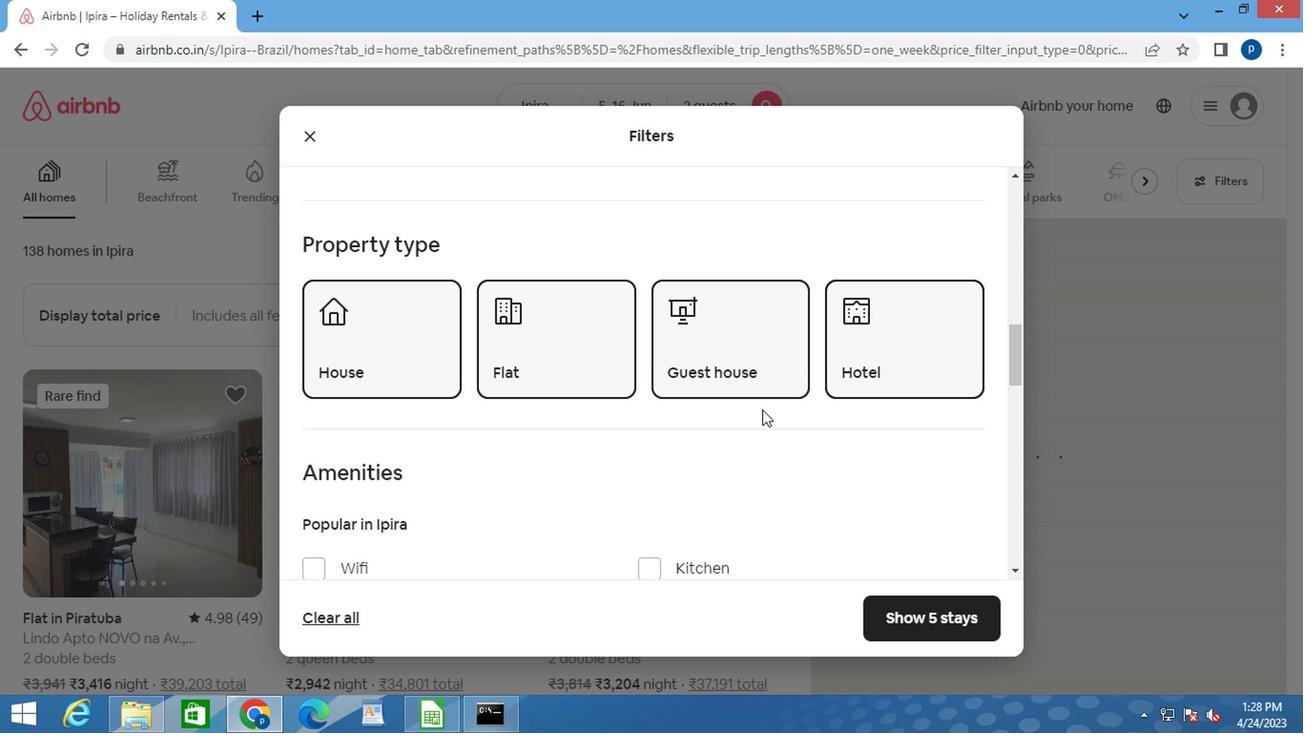 
Action: Mouse moved to (742, 417)
Screenshot: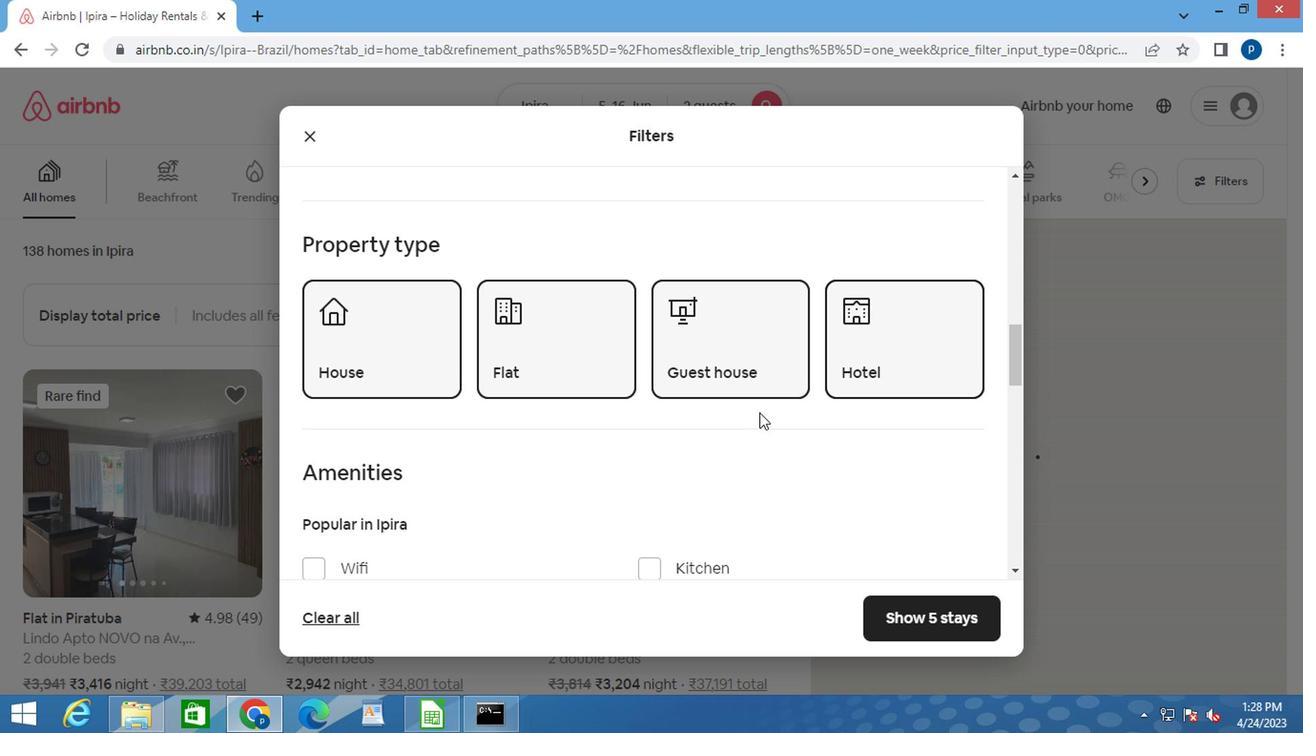 
Action: Mouse scrolled (744, 416) with delta (0, -1)
Screenshot: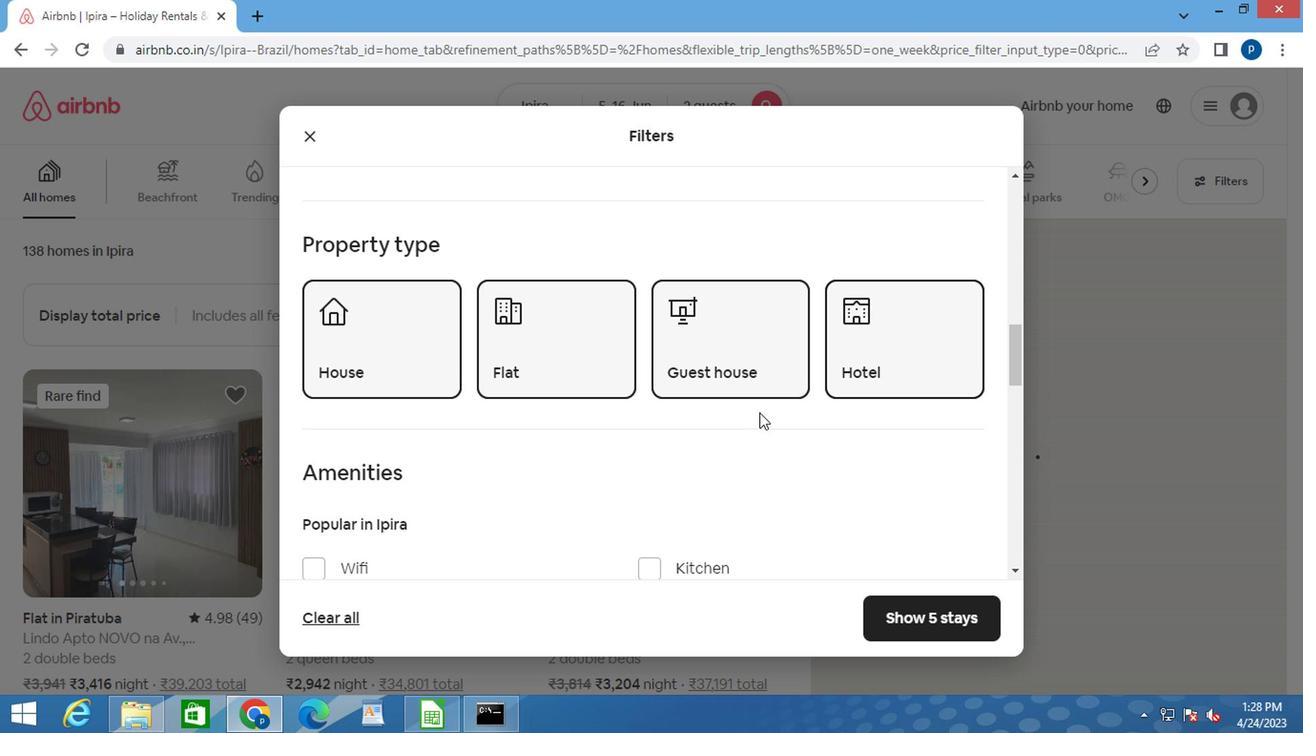 
Action: Mouse moved to (674, 393)
Screenshot: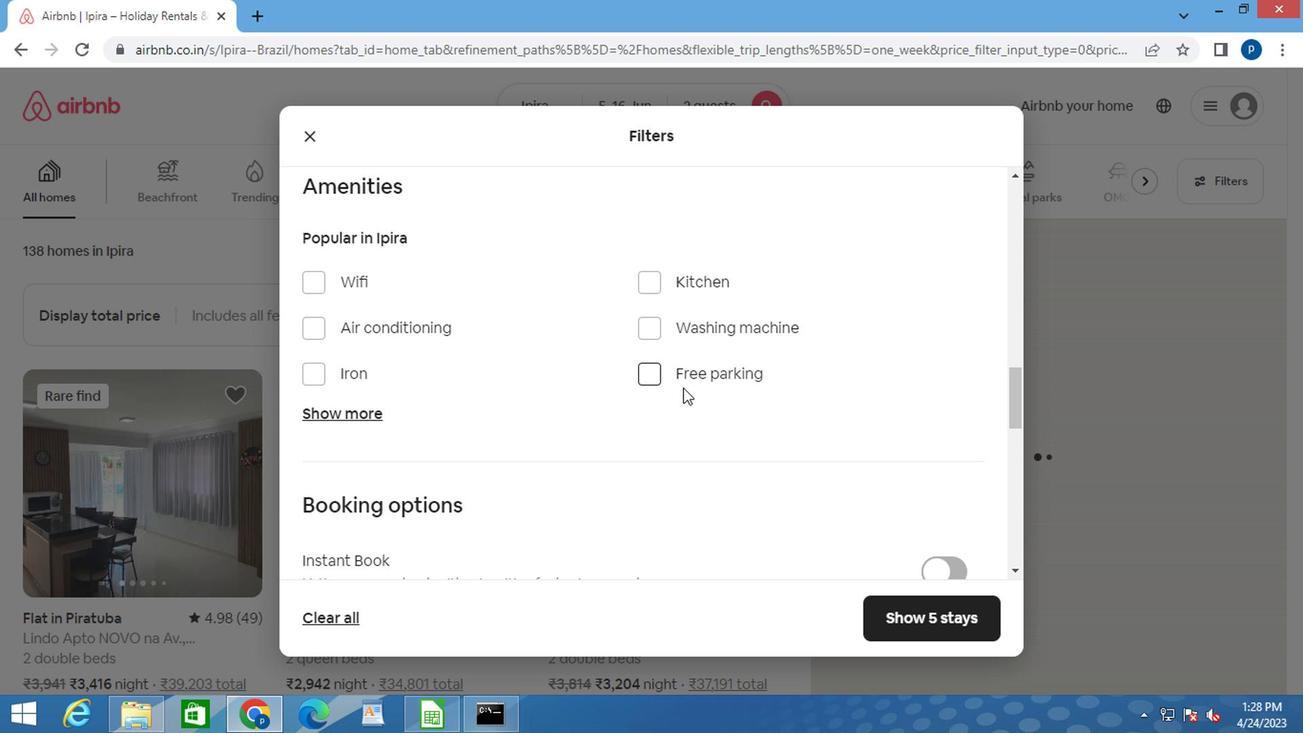 
Action: Mouse scrolled (674, 393) with delta (0, 0)
Screenshot: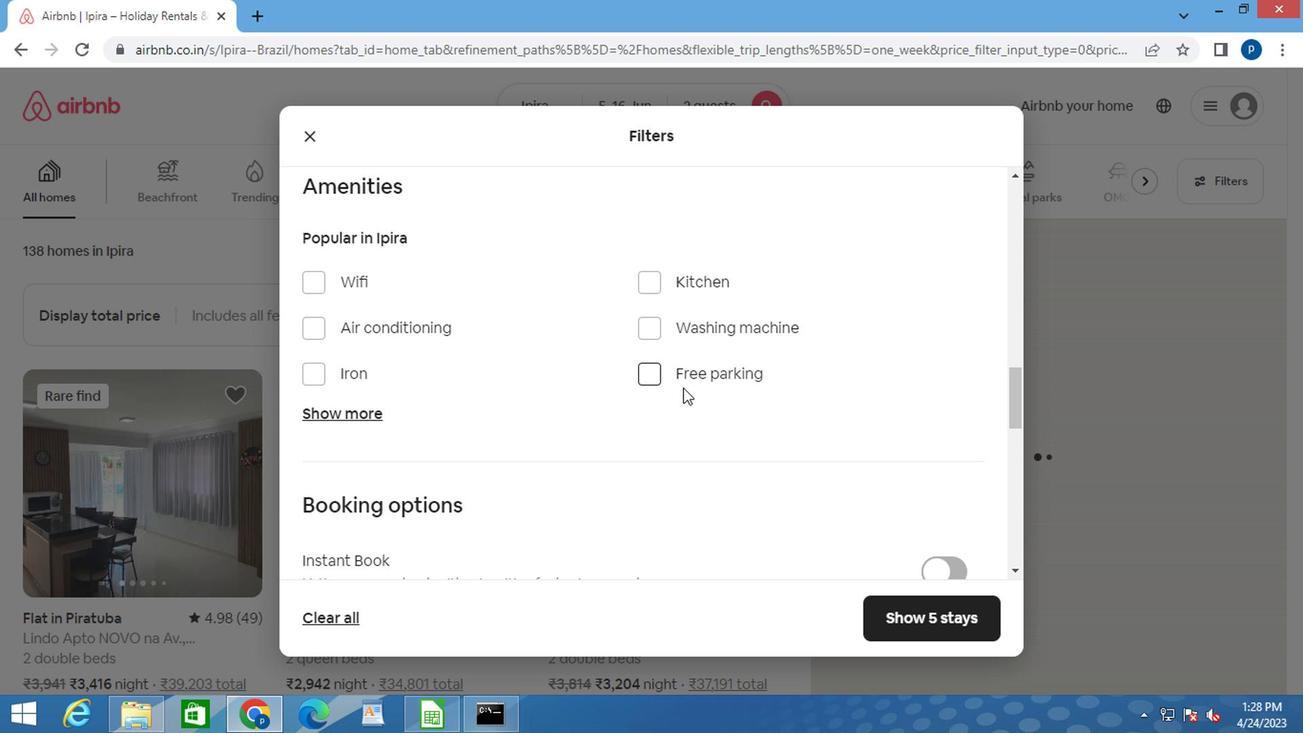 
Action: Mouse moved to (671, 395)
Screenshot: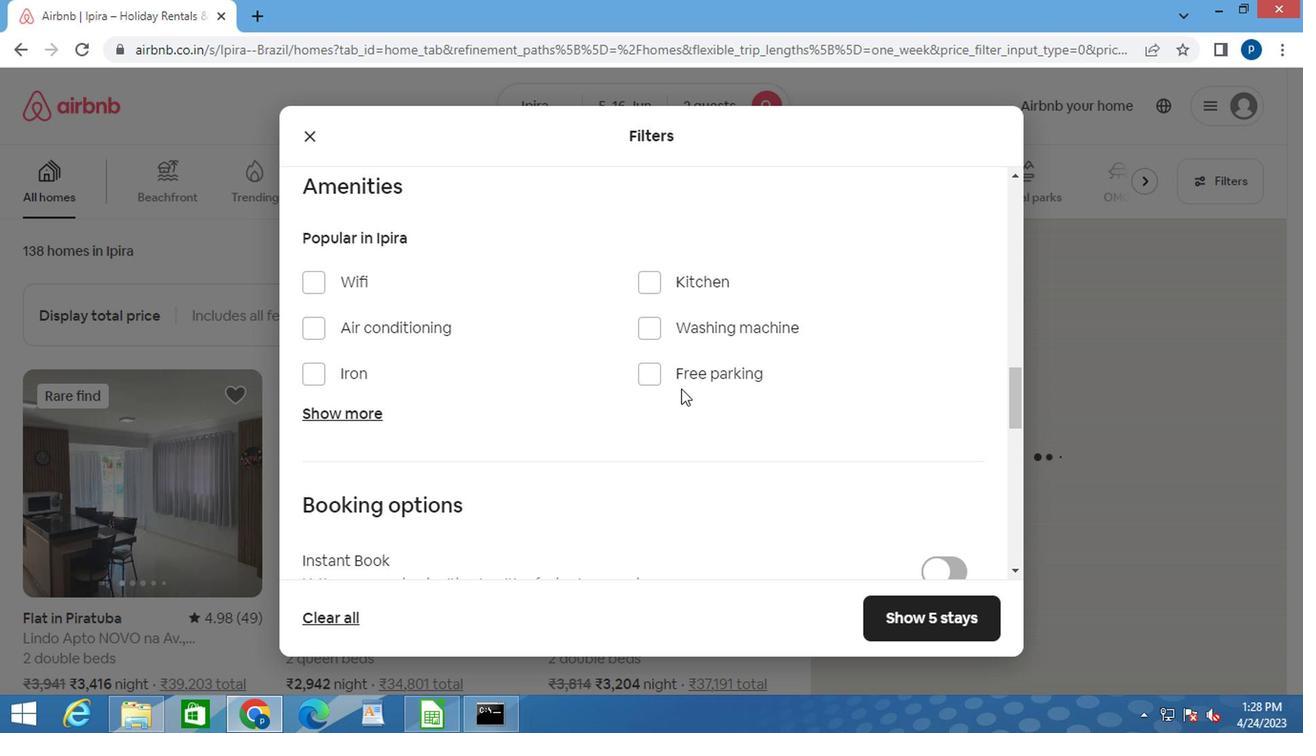 
Action: Mouse scrolled (671, 393) with delta (0, -1)
Screenshot: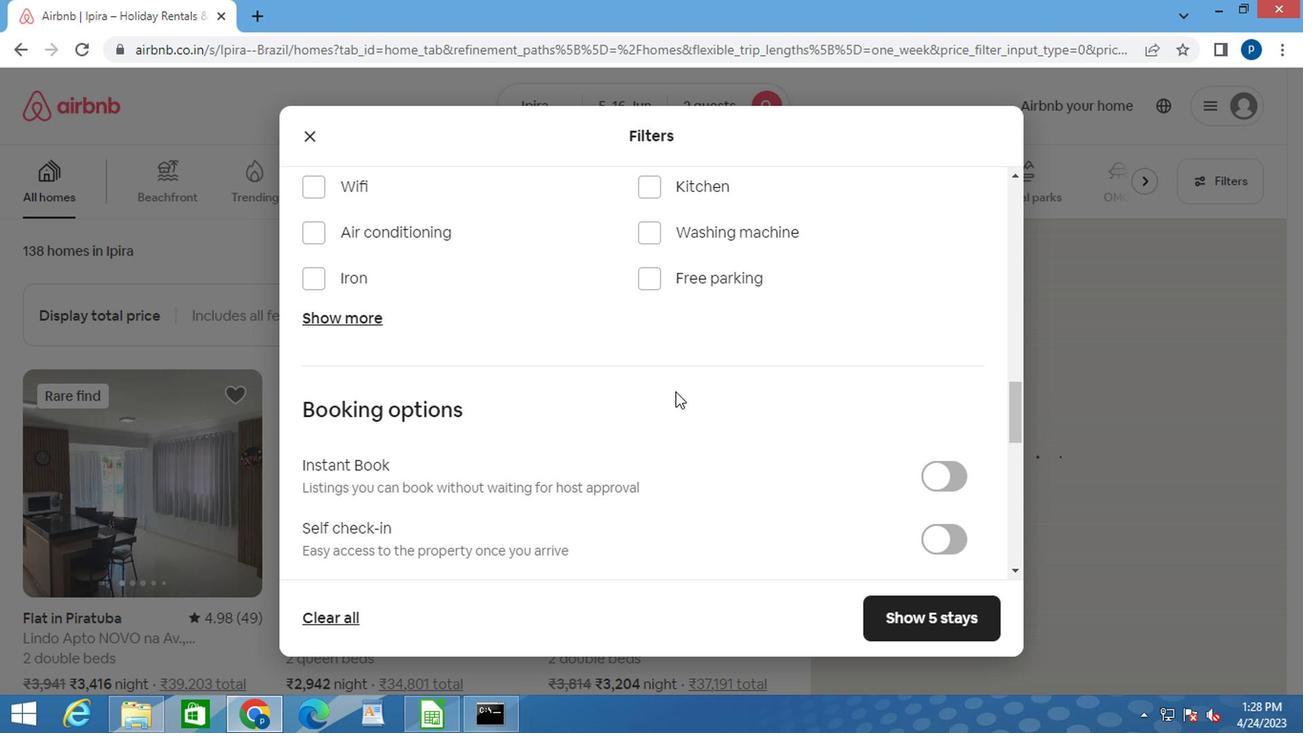 
Action: Mouse moved to (669, 395)
Screenshot: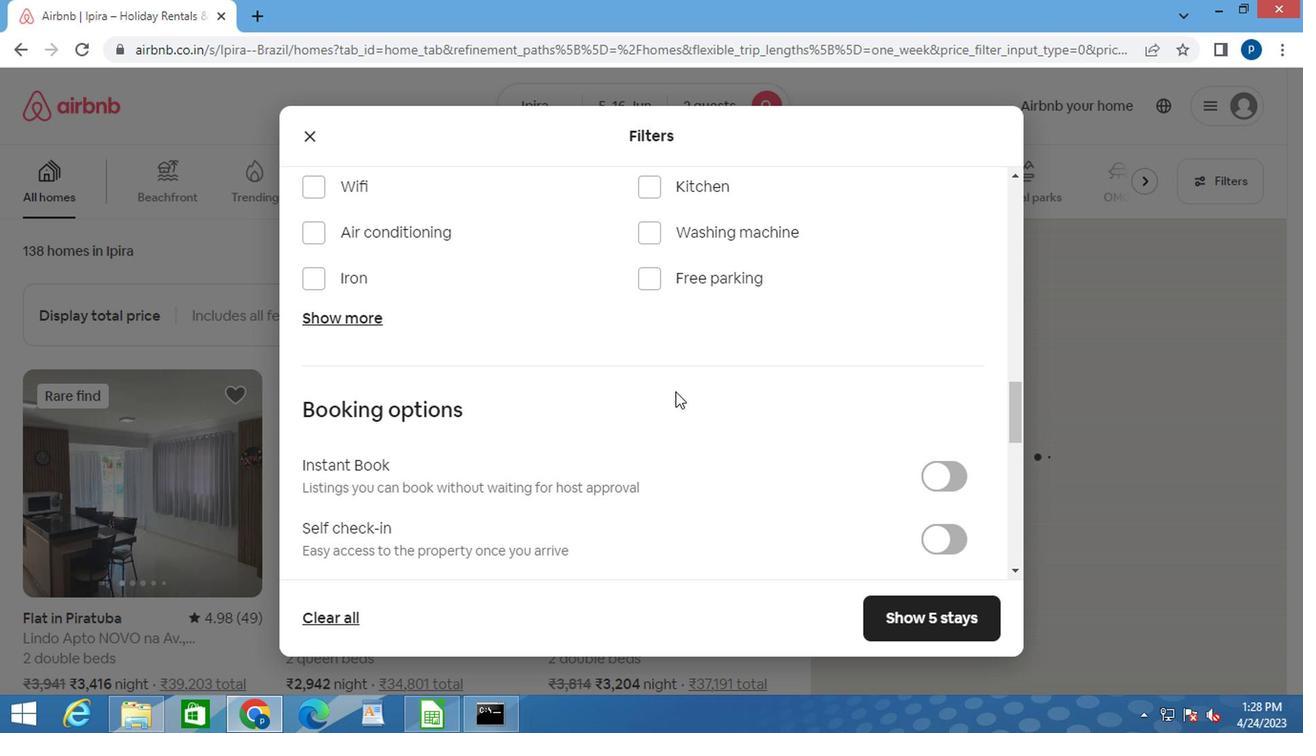 
Action: Mouse scrolled (669, 393) with delta (0, -1)
Screenshot: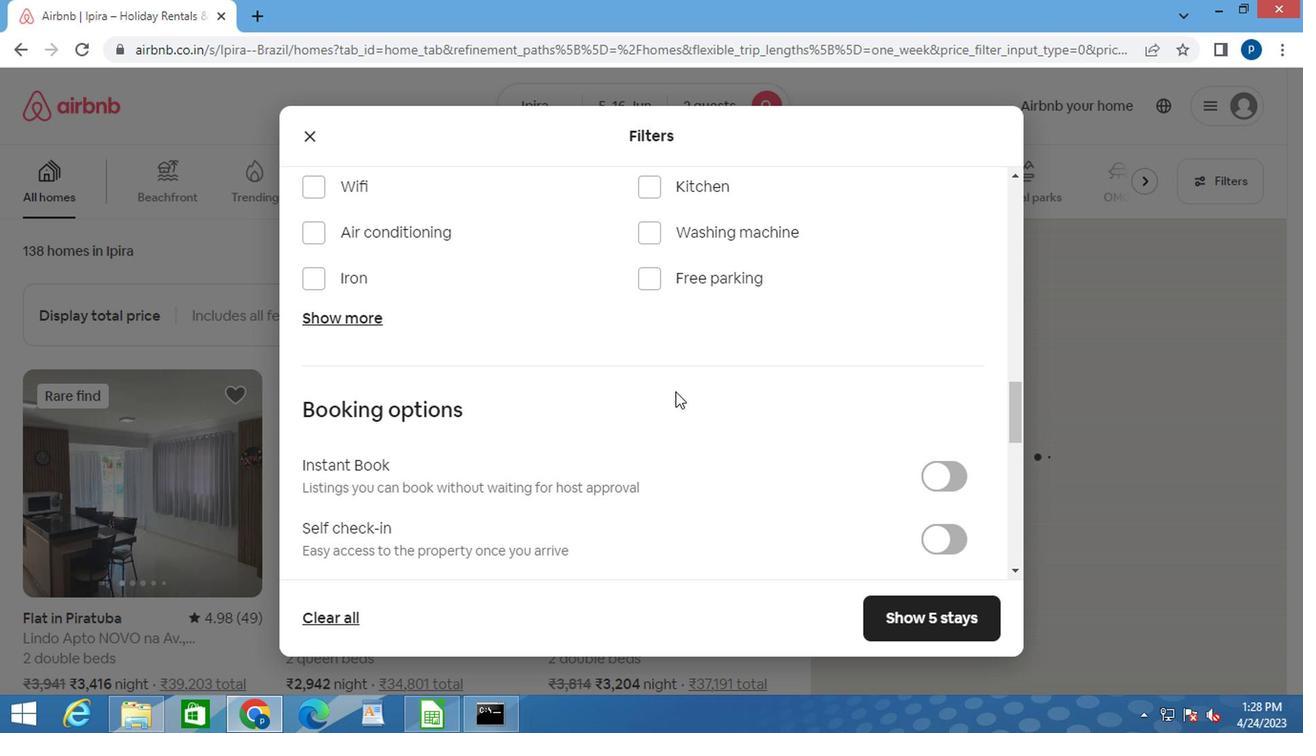 
Action: Mouse moved to (919, 345)
Screenshot: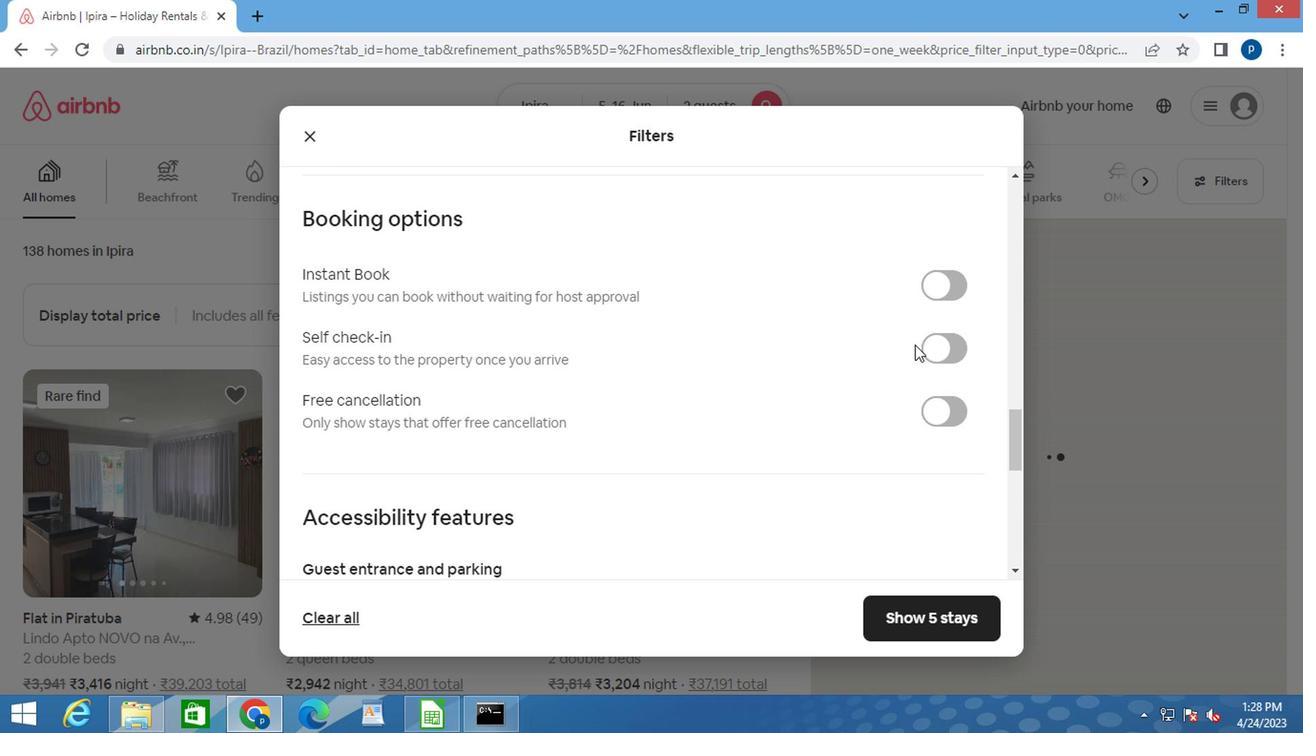
Action: Mouse pressed left at (919, 345)
Screenshot: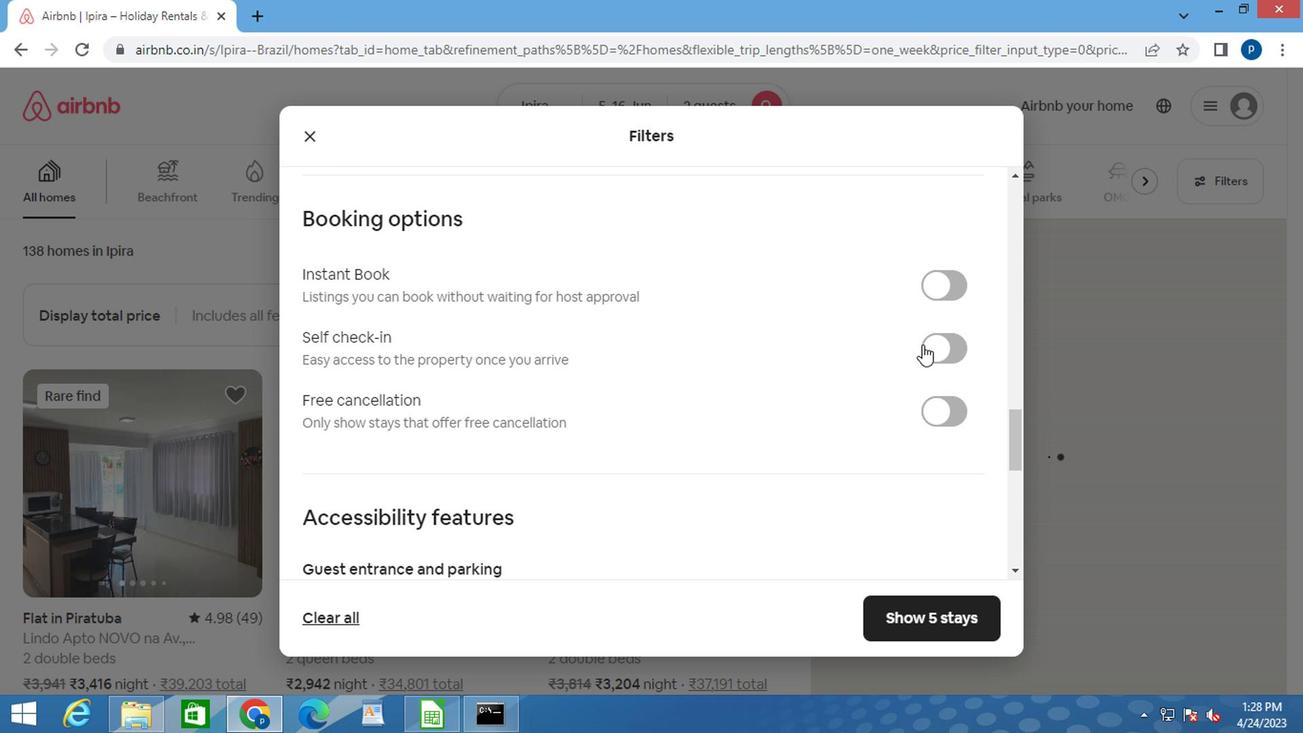 
Action: Mouse moved to (773, 393)
Screenshot: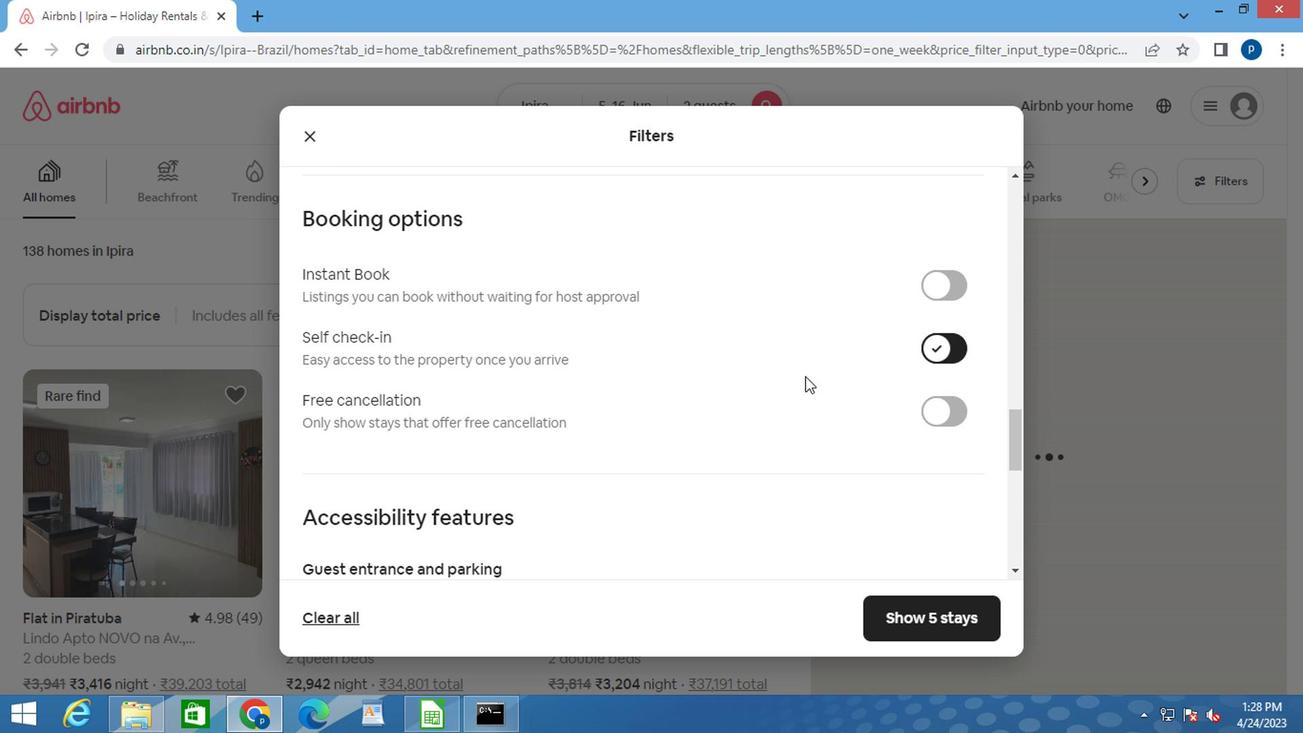
Action: Mouse scrolled (773, 391) with delta (0, -1)
Screenshot: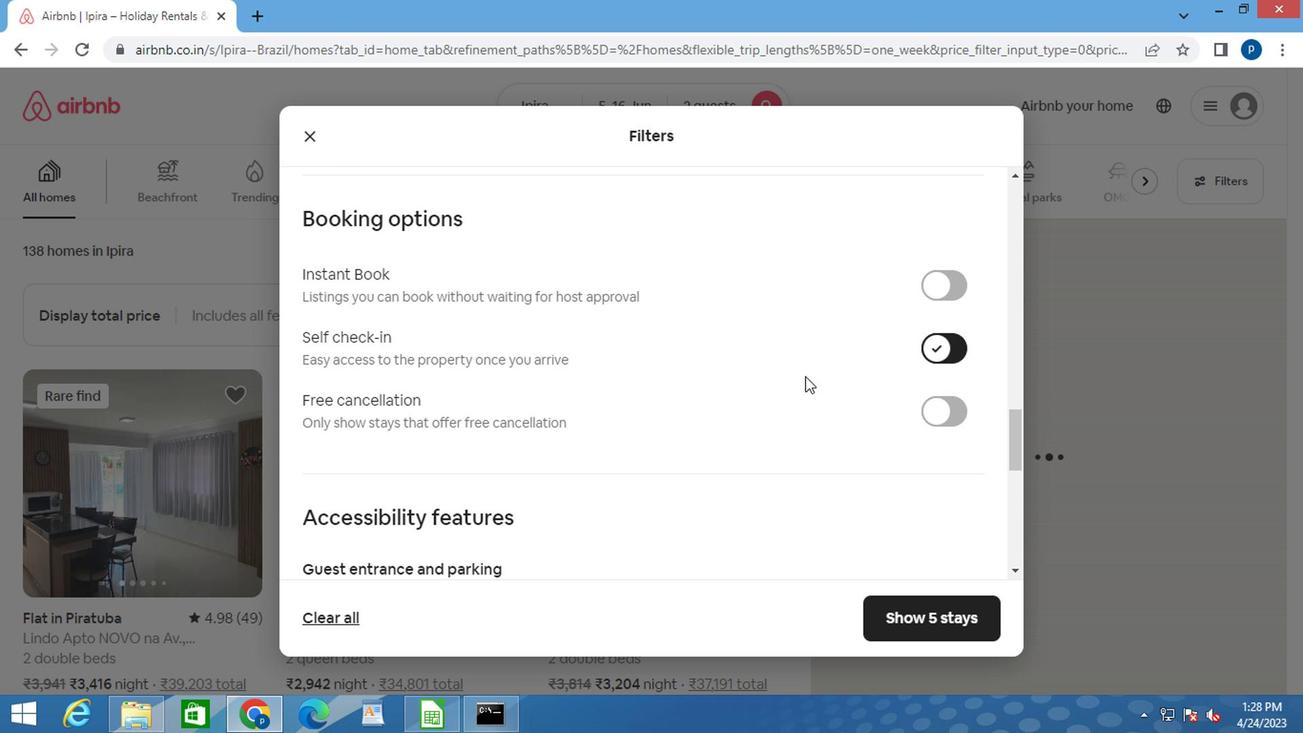 
Action: Mouse moved to (772, 393)
Screenshot: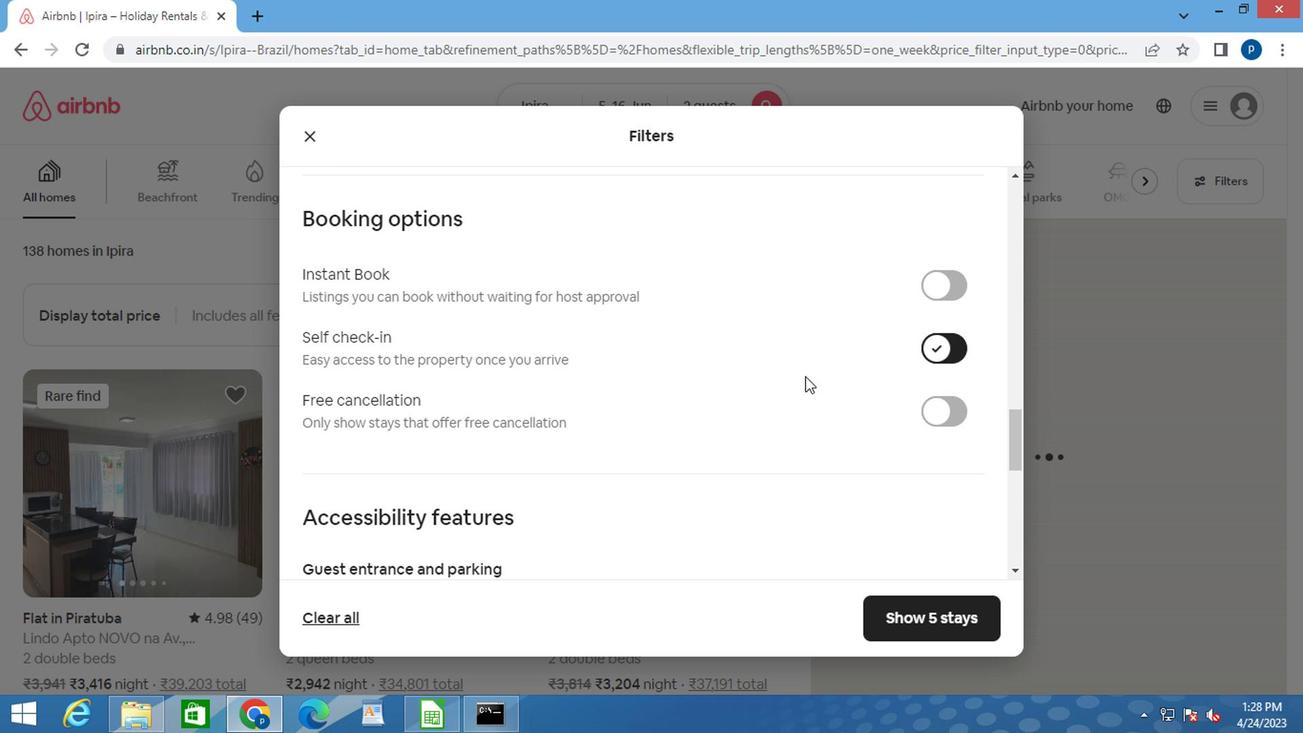 
Action: Mouse scrolled (772, 391) with delta (0, -1)
Screenshot: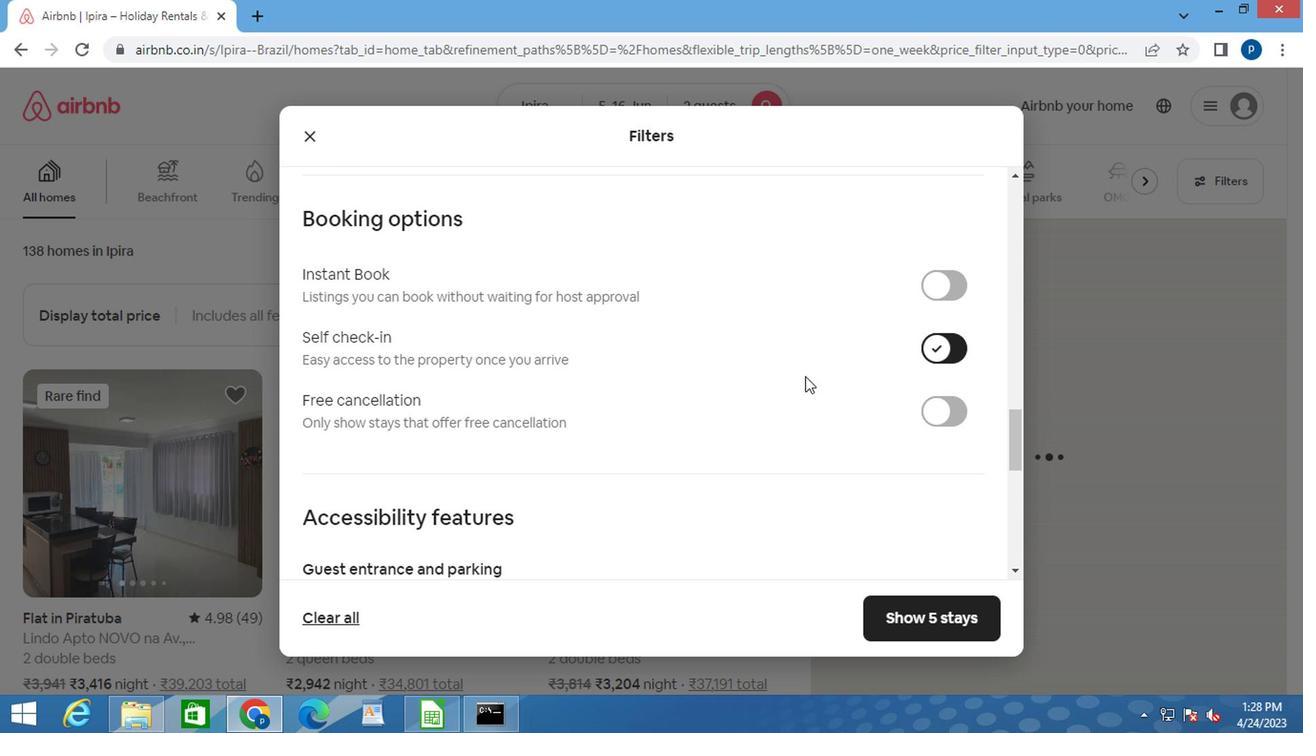 
Action: Mouse moved to (768, 393)
Screenshot: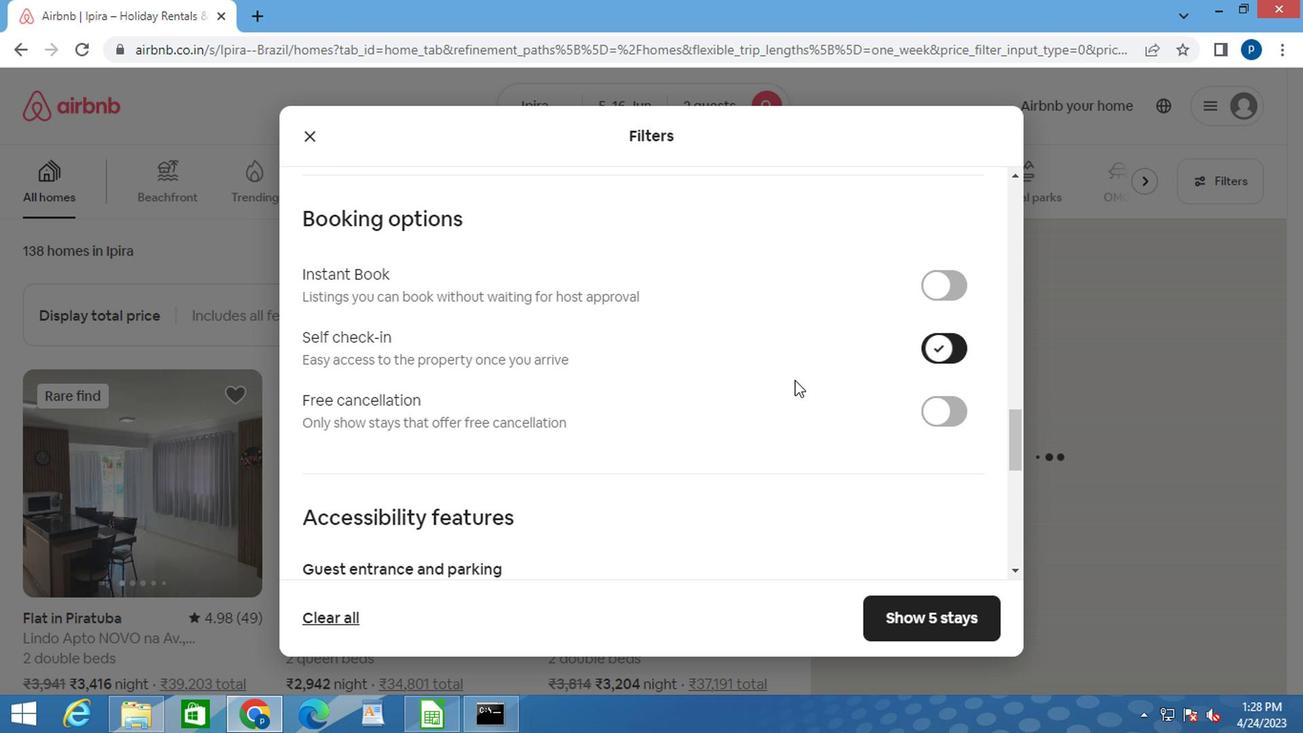 
Action: Mouse scrolled (768, 393) with delta (0, 0)
Screenshot: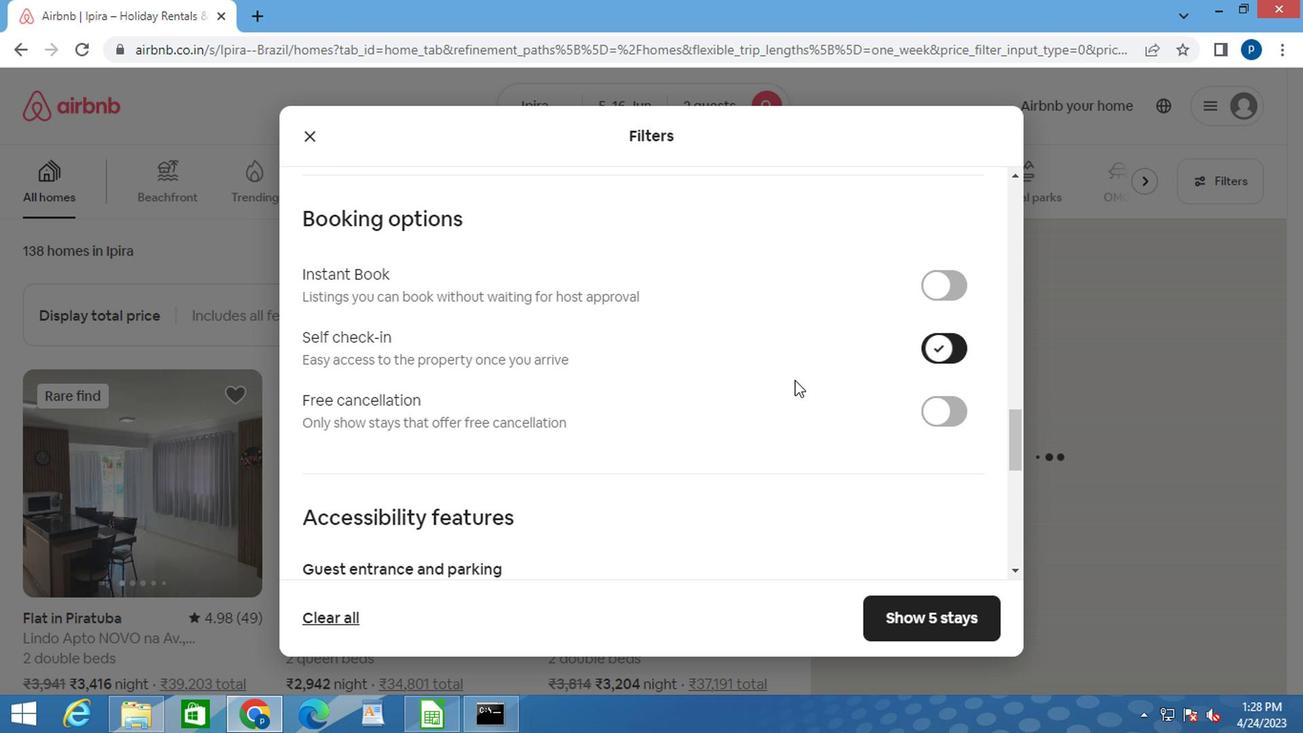 
Action: Mouse moved to (756, 393)
Screenshot: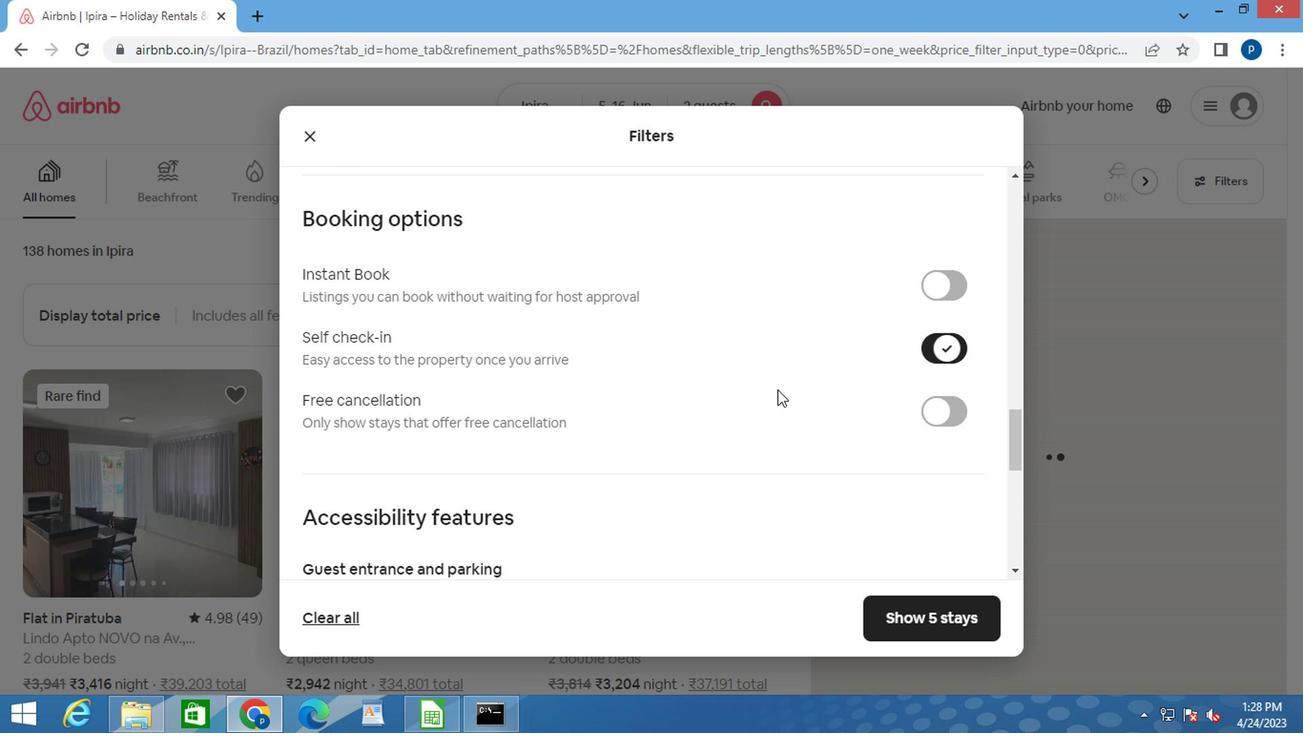 
Action: Mouse scrolled (758, 393) with delta (0, 0)
Screenshot: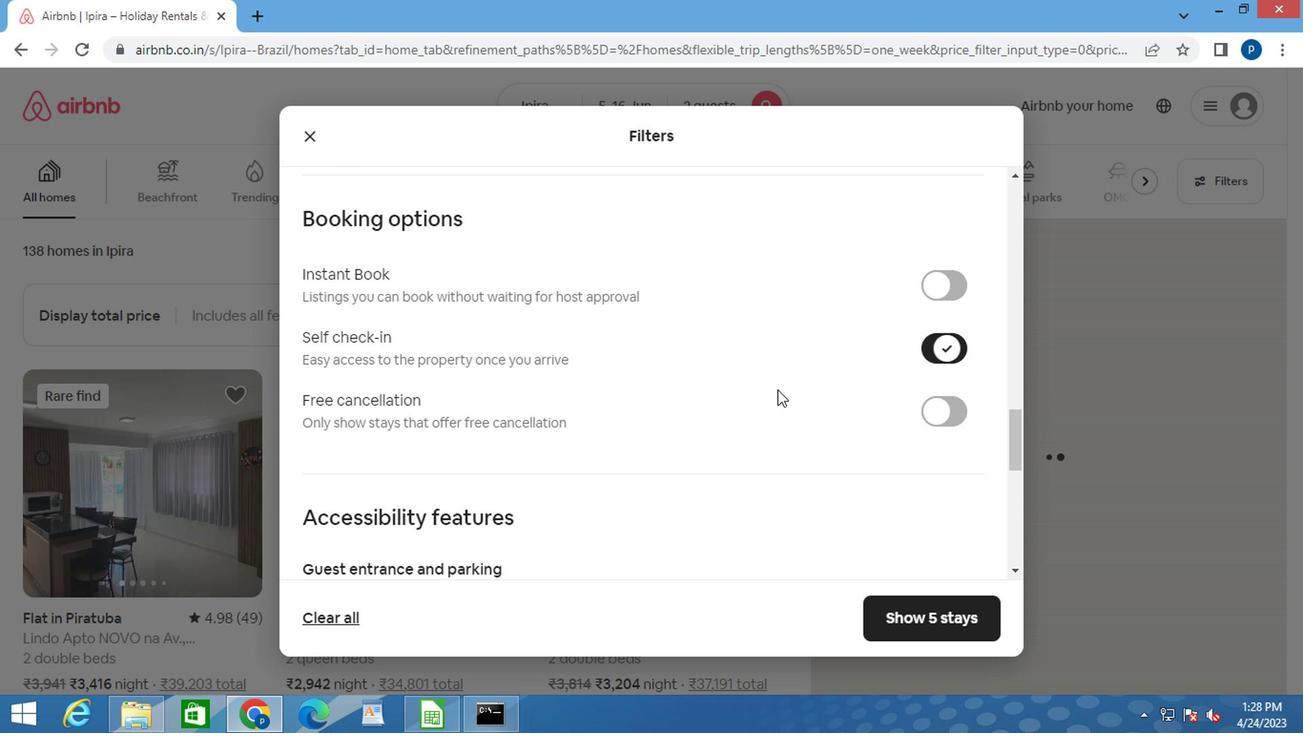 
Action: Mouse moved to (613, 397)
Screenshot: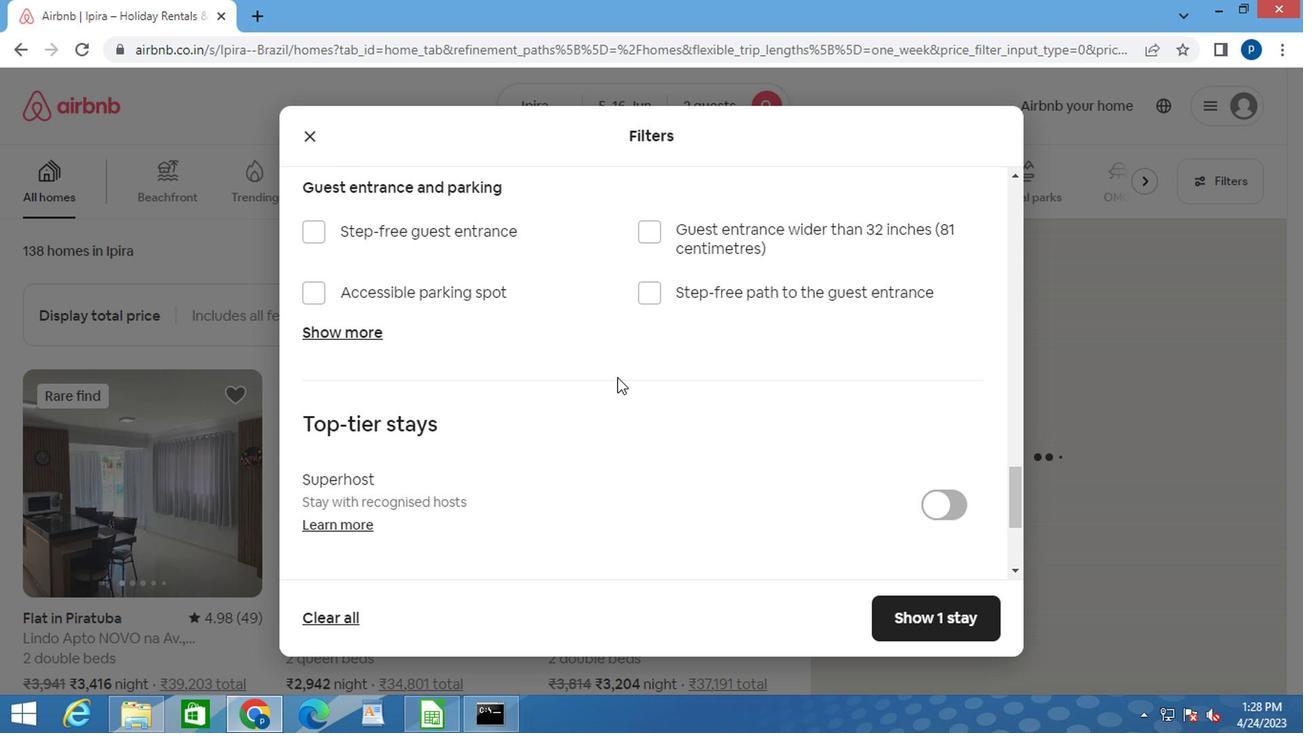 
Action: Mouse scrolled (613, 397) with delta (0, 0)
Screenshot: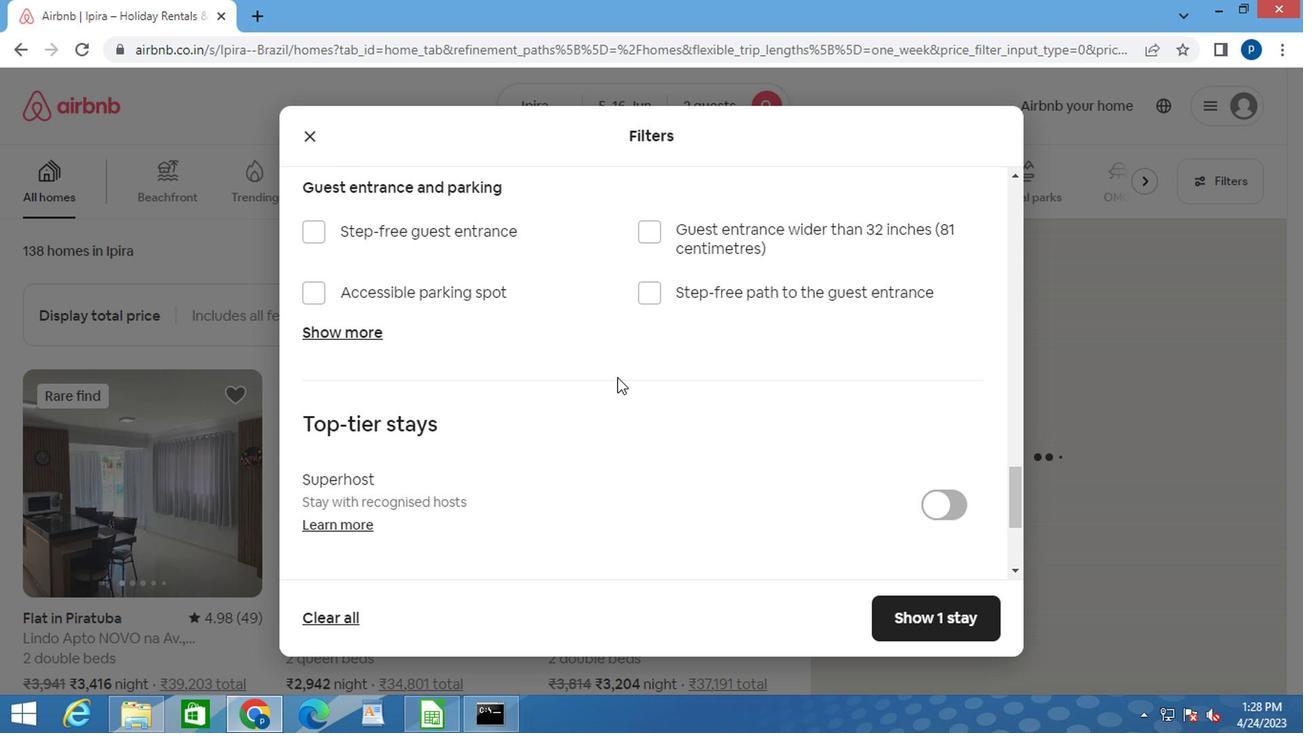 
Action: Mouse scrolled (613, 397) with delta (0, 0)
Screenshot: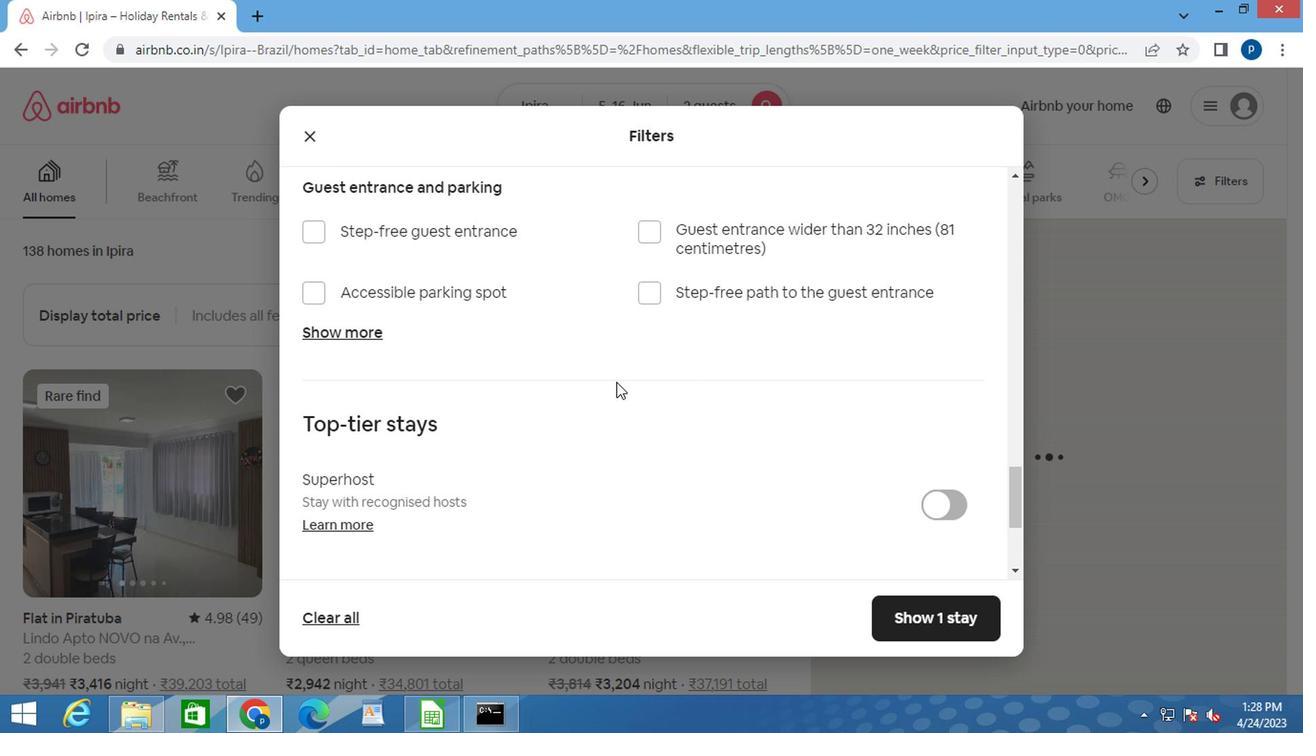 
Action: Mouse scrolled (613, 397) with delta (0, 0)
Screenshot: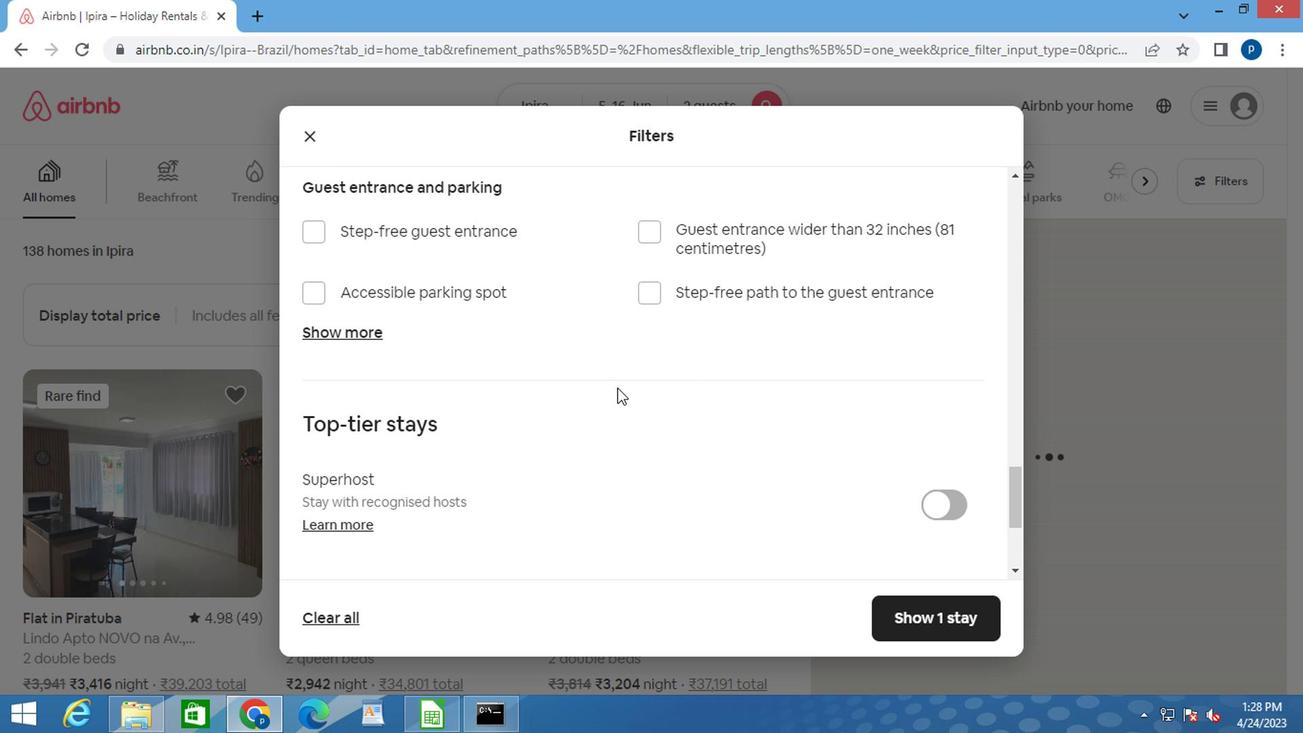 
Action: Mouse moved to (932, 636)
Screenshot: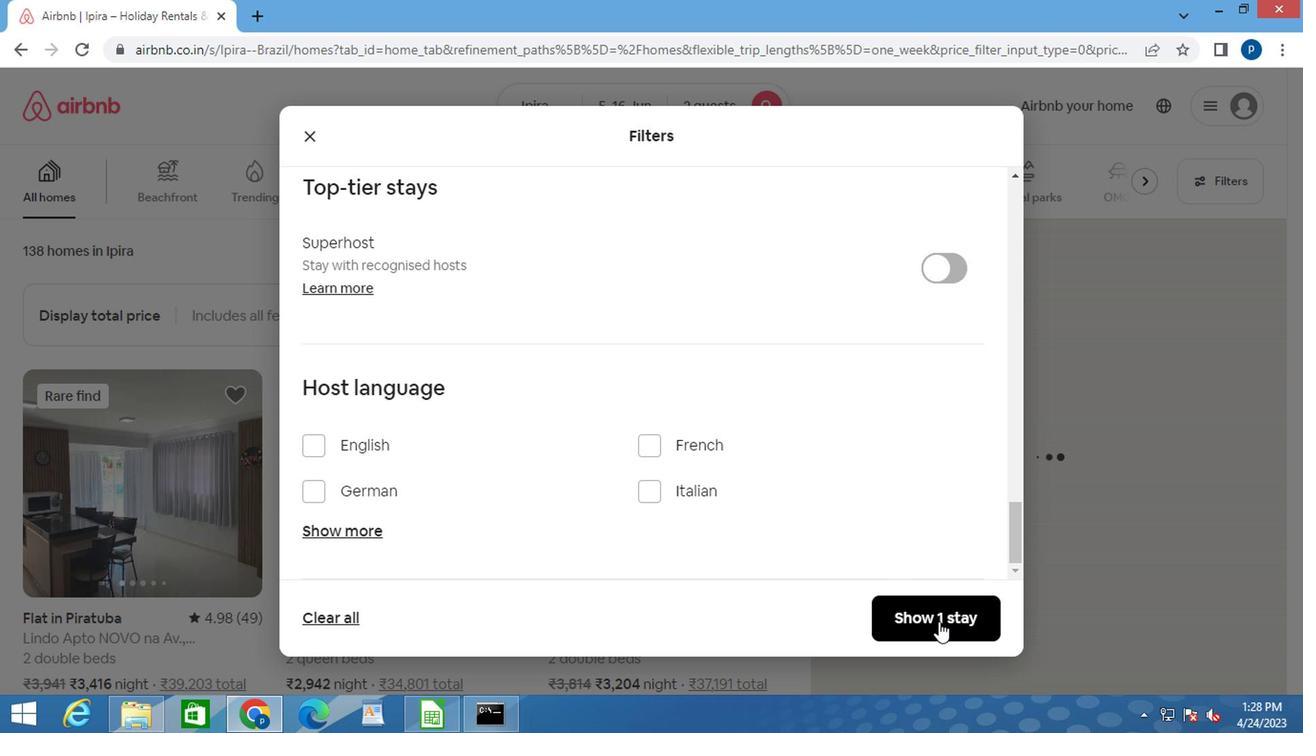 
Action: Mouse pressed left at (932, 636)
Screenshot: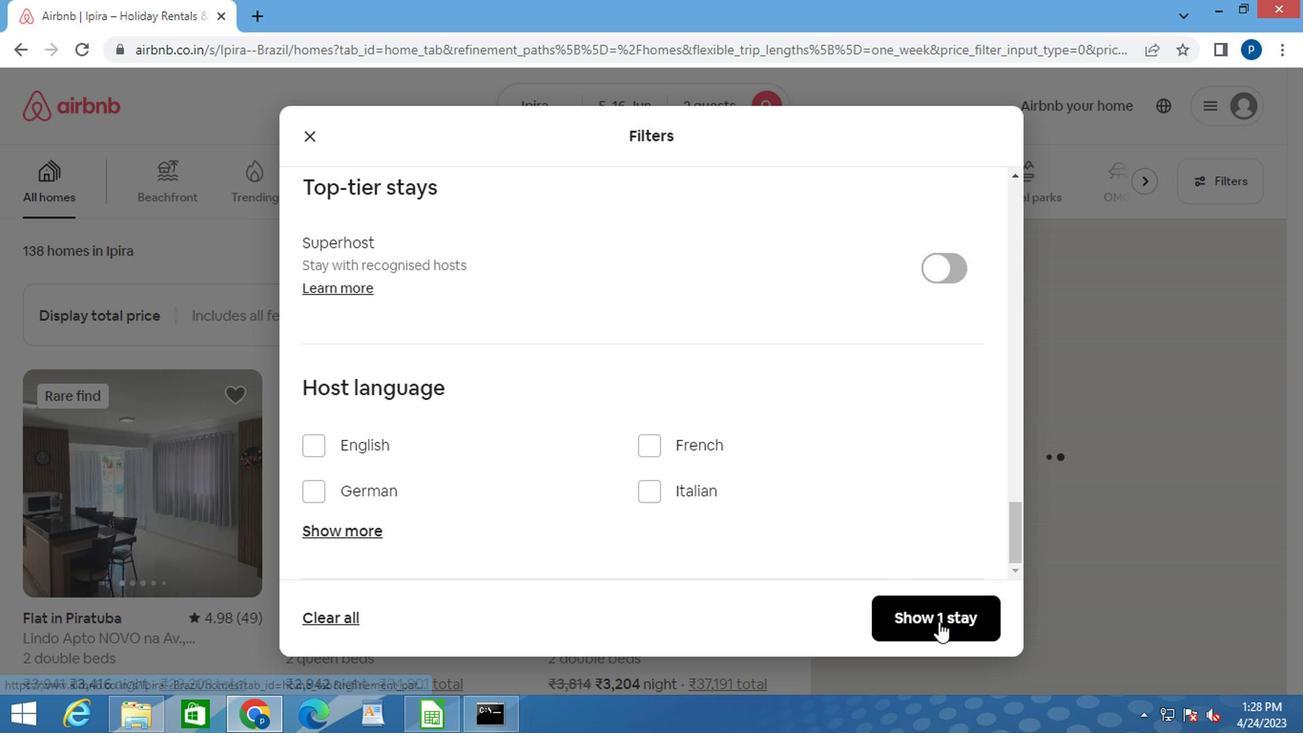 
Action: Mouse moved to (930, 619)
Screenshot: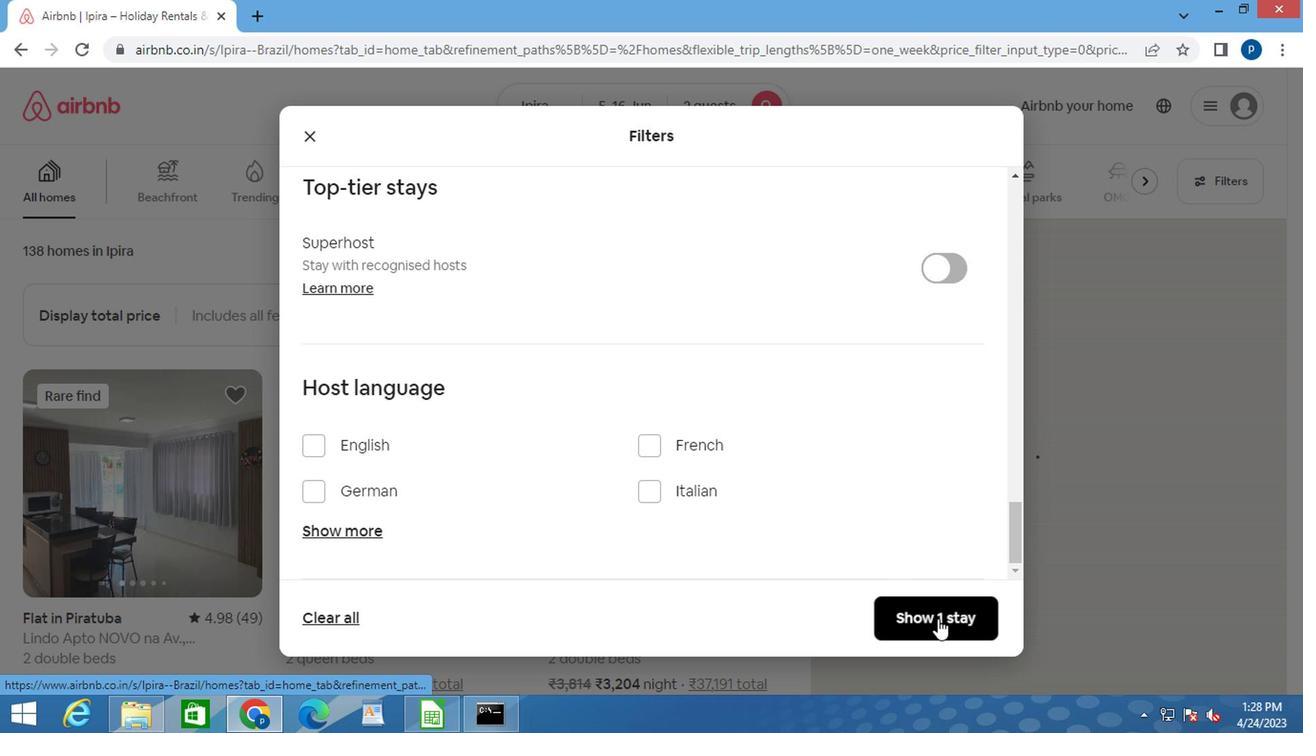 
